 Task: Use LinkedIn's search filters to find people with the following criteria: Service category 'Software Testing', current company 'Trinity Life', title 'Retail worker', industry 'Oil, Gas, and Mining', and school 'National Institute of Fashion Technology Delhi'.
Action: Mouse moved to (677, 81)
Screenshot: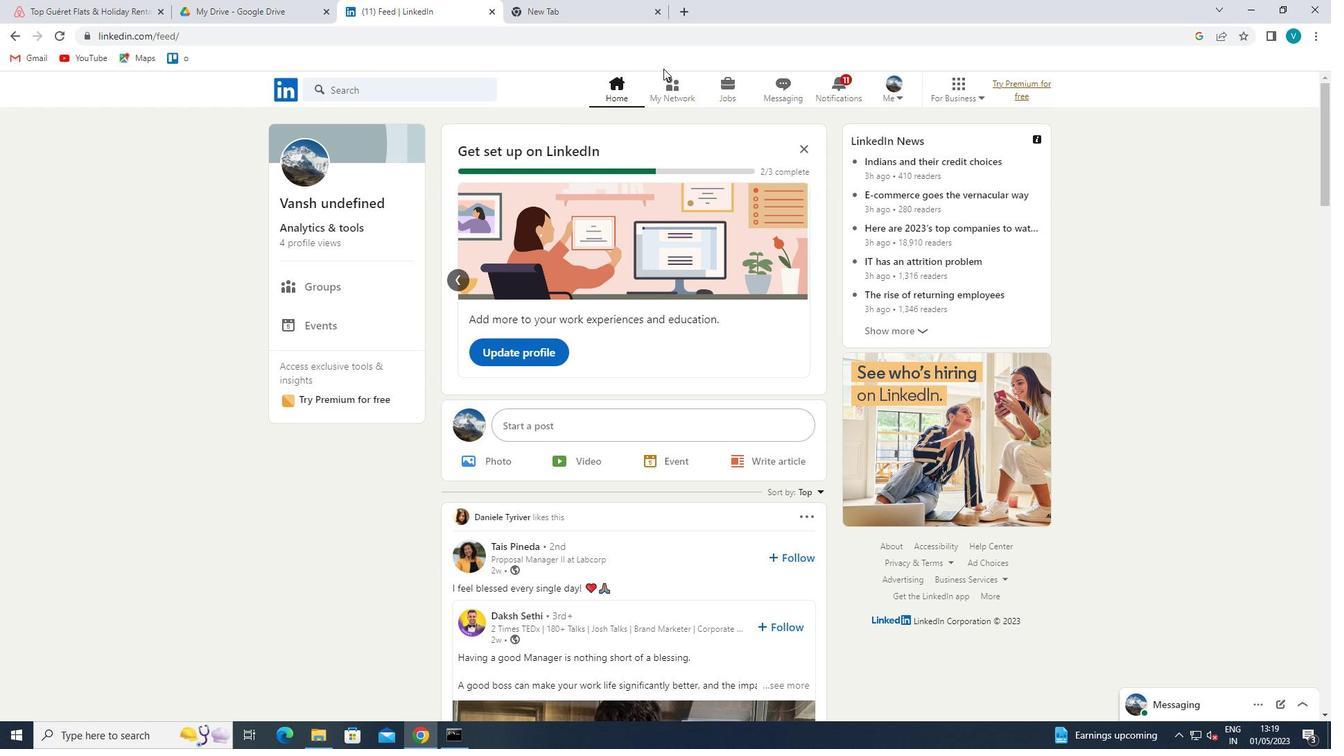 
Action: Mouse pressed left at (677, 81)
Screenshot: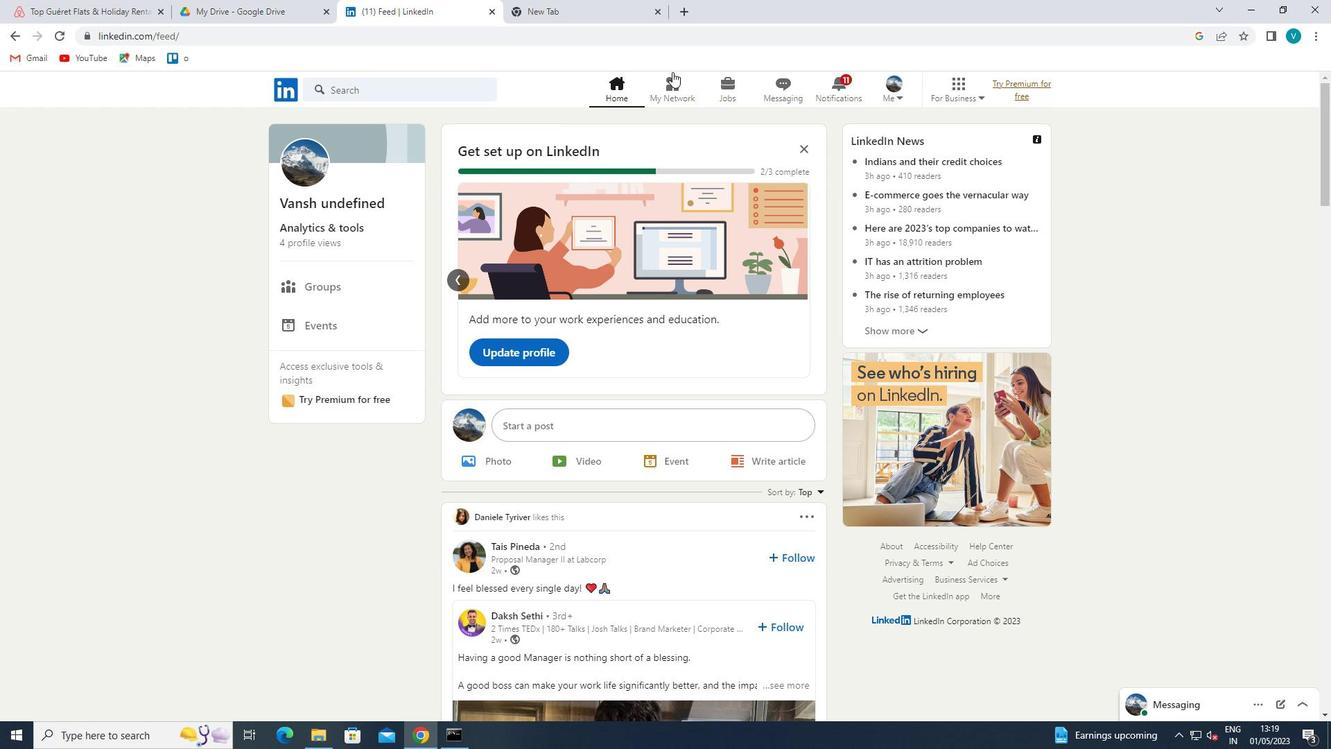 
Action: Mouse moved to (353, 167)
Screenshot: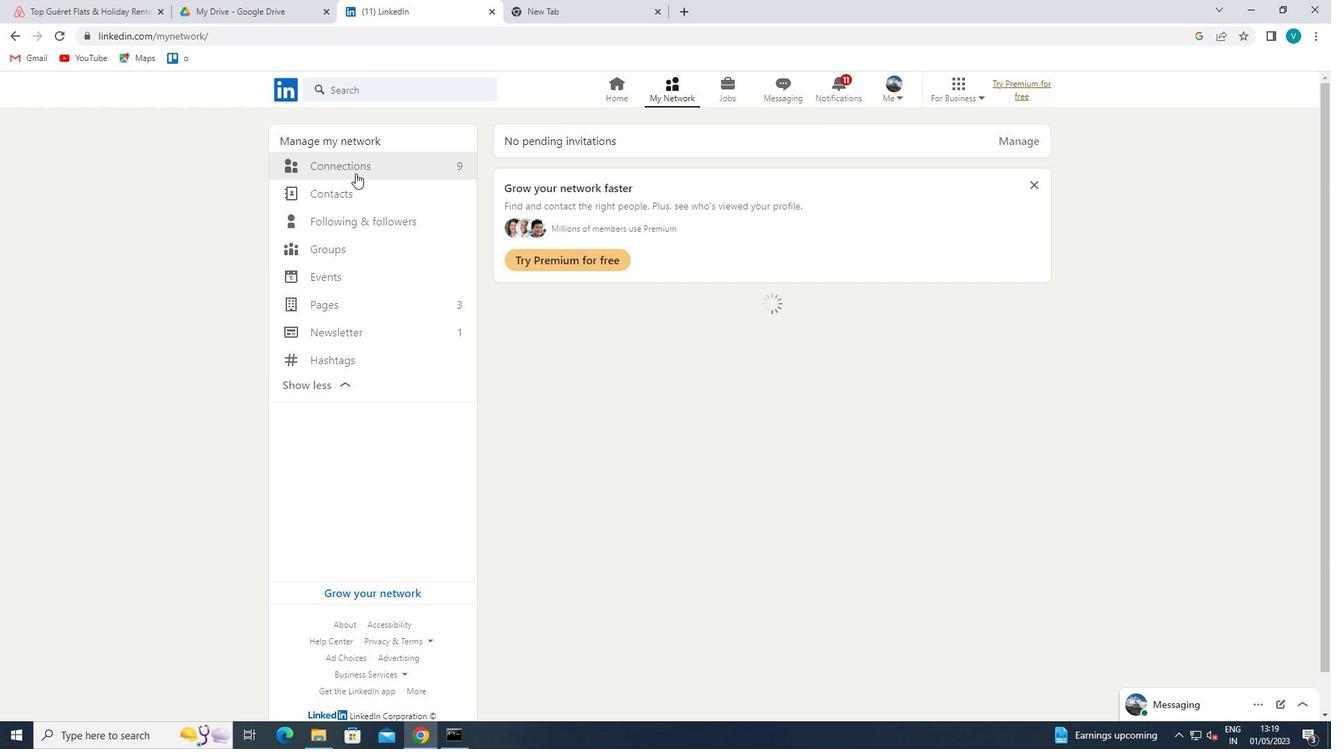 
Action: Mouse pressed left at (353, 167)
Screenshot: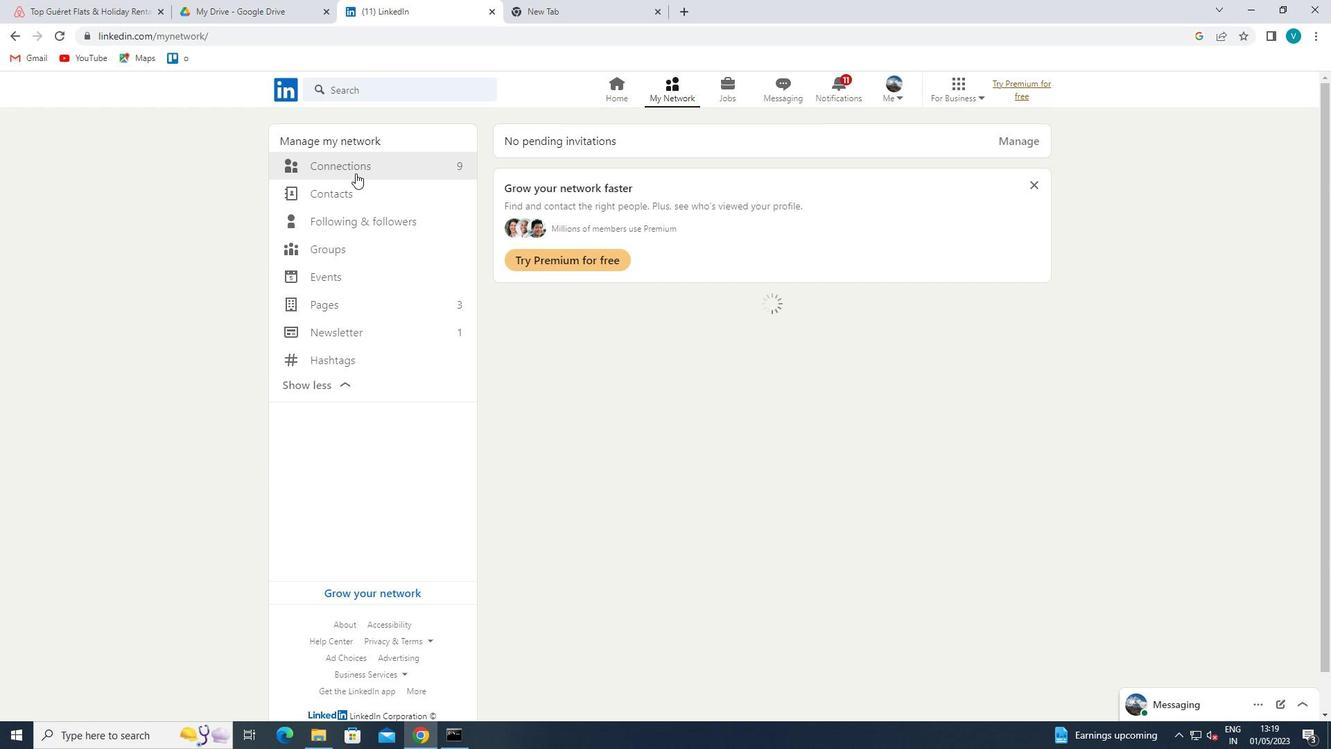
Action: Mouse moved to (785, 167)
Screenshot: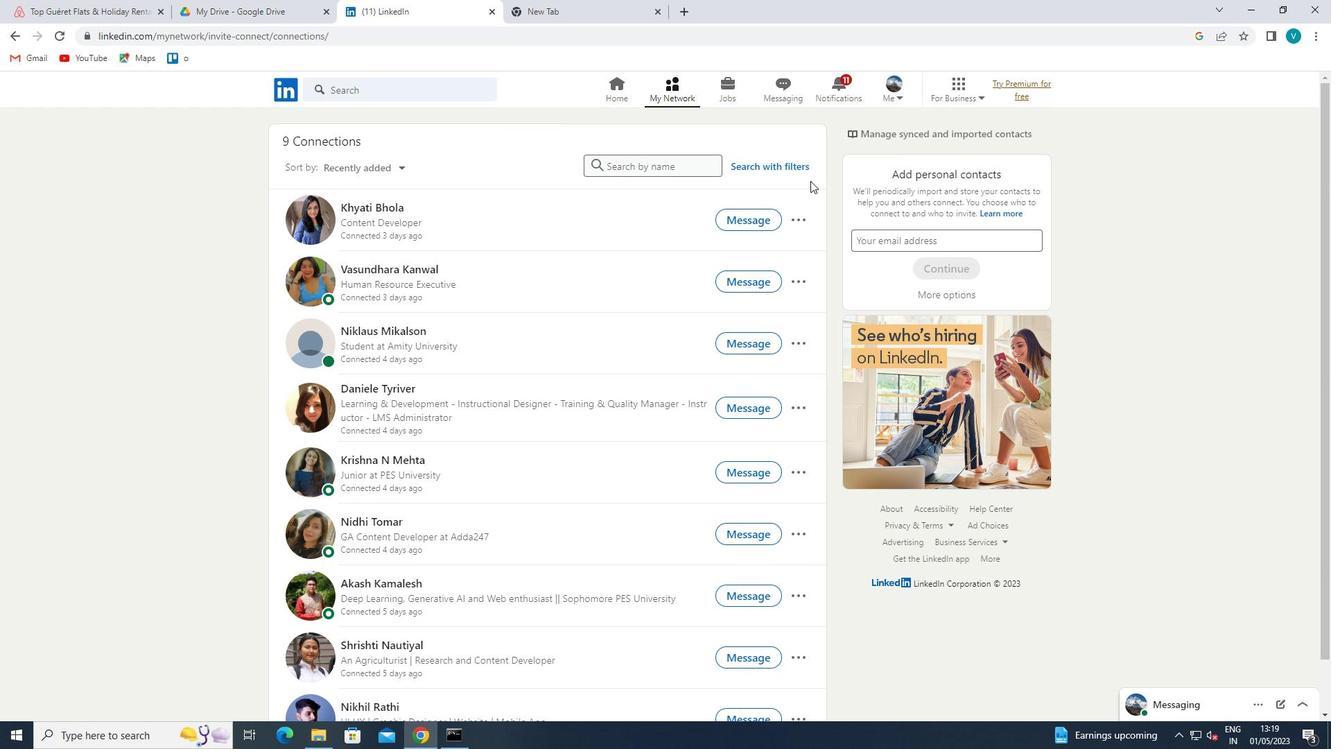 
Action: Mouse pressed left at (785, 167)
Screenshot: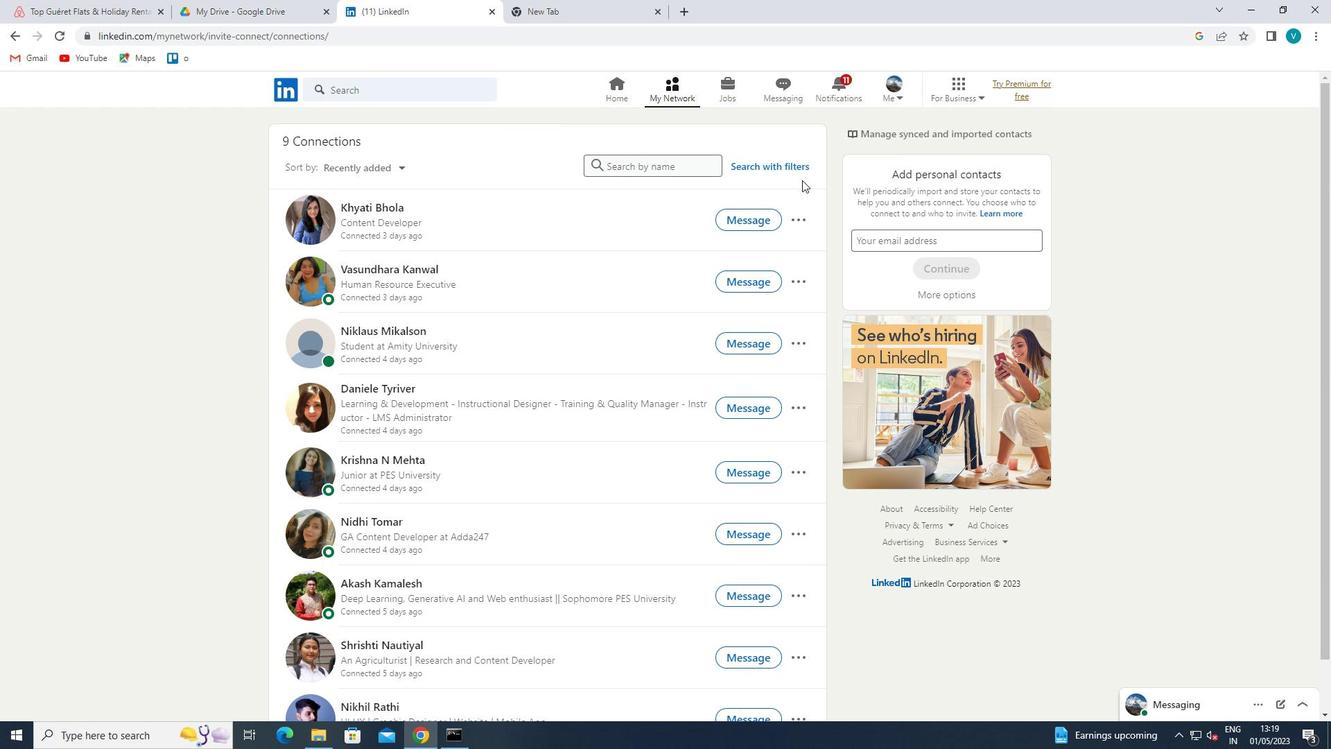 
Action: Mouse moved to (650, 125)
Screenshot: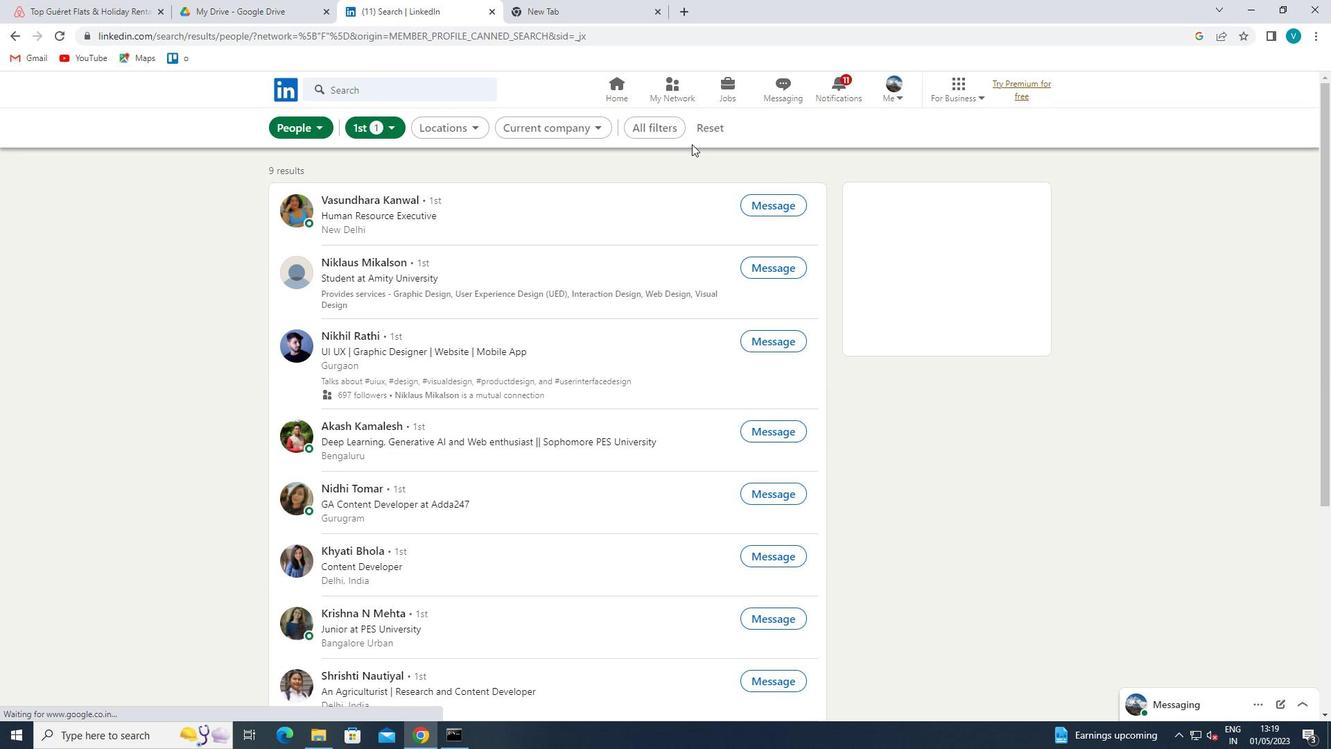 
Action: Mouse pressed left at (650, 125)
Screenshot: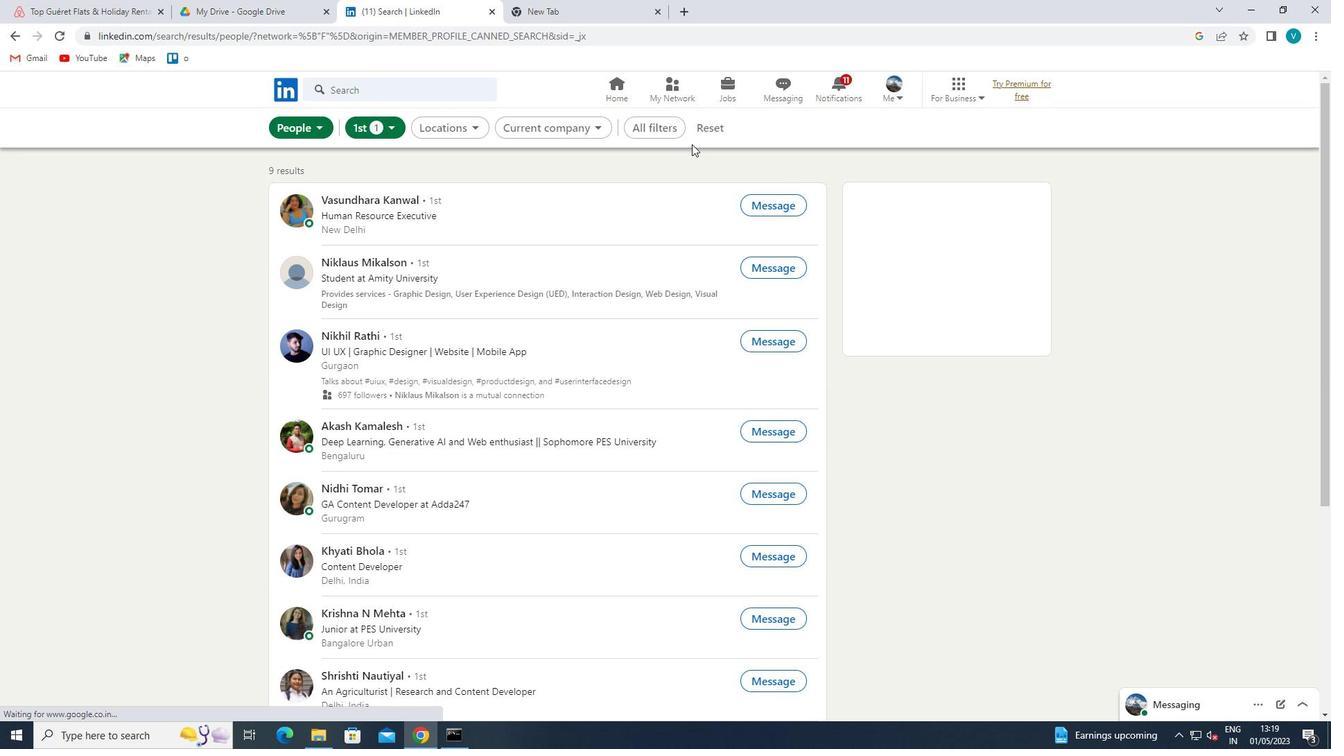 
Action: Mouse moved to (1107, 425)
Screenshot: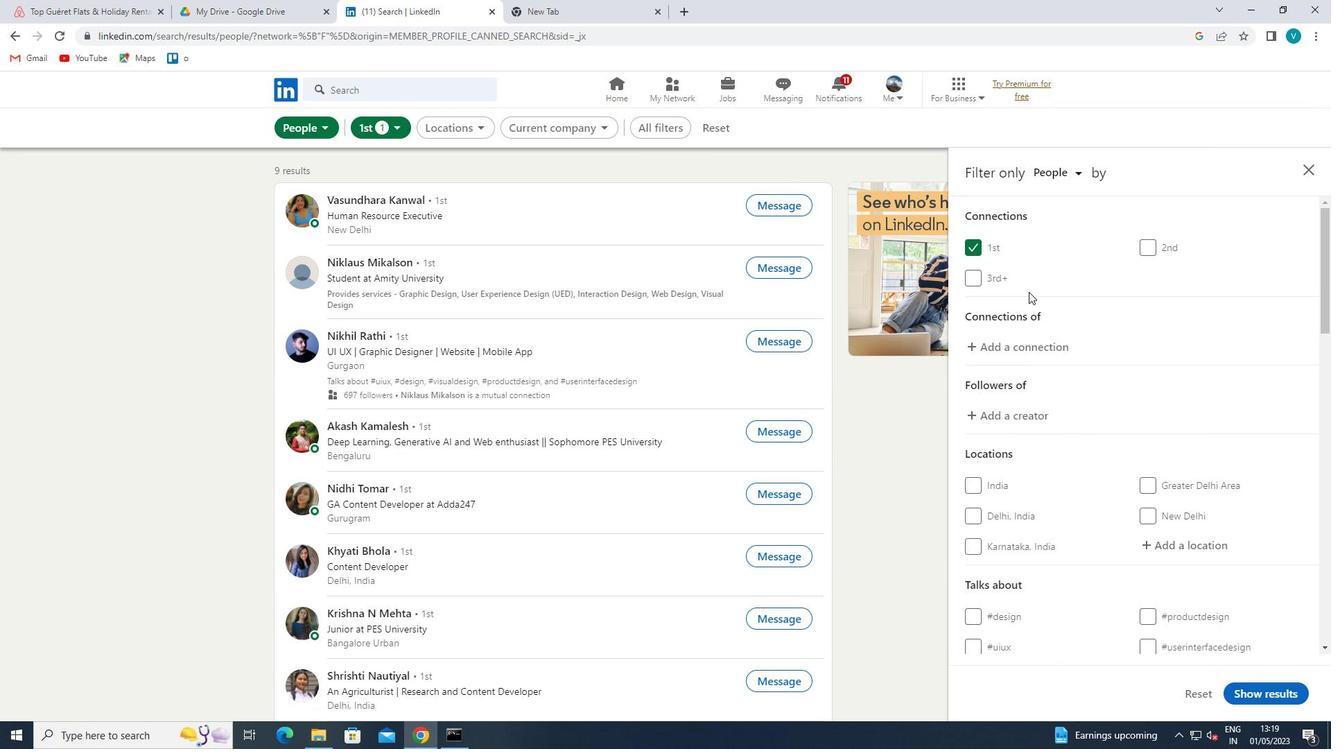 
Action: Mouse scrolled (1107, 425) with delta (0, 0)
Screenshot: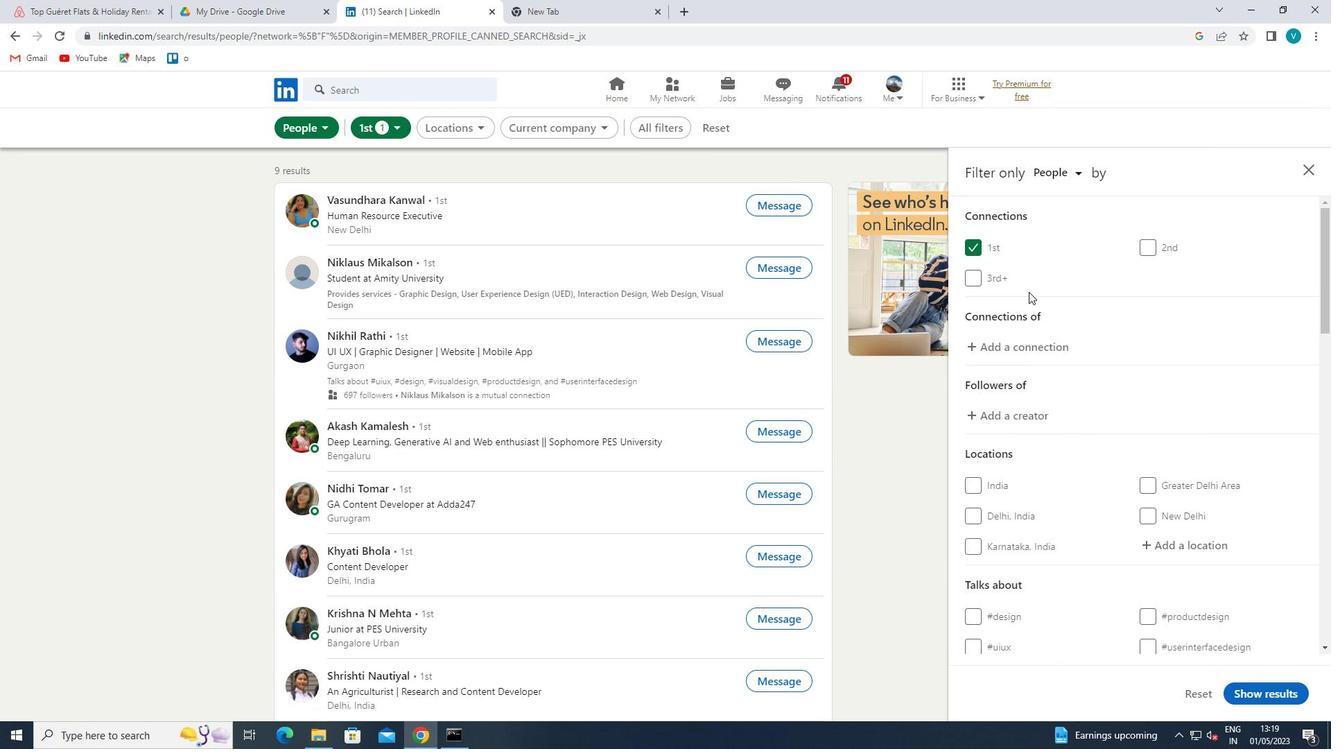 
Action: Mouse moved to (1111, 429)
Screenshot: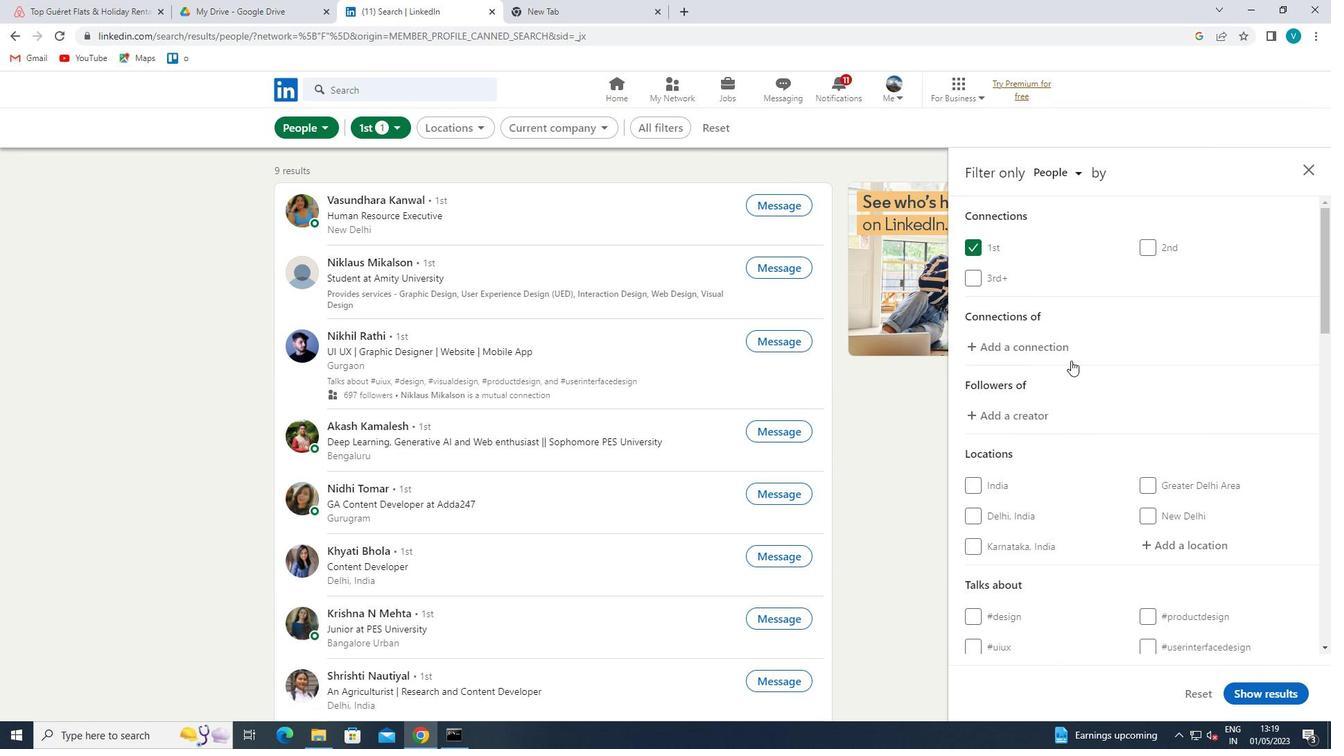
Action: Mouse scrolled (1111, 428) with delta (0, 0)
Screenshot: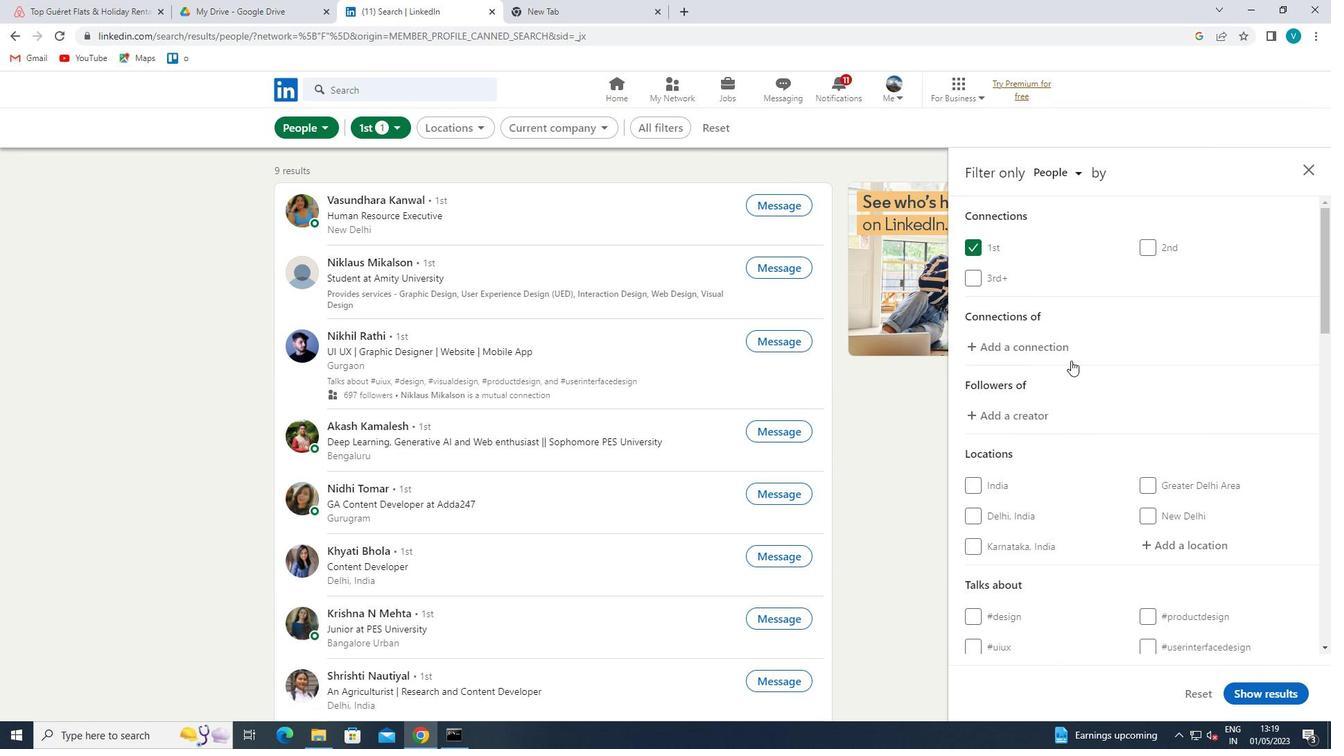 
Action: Mouse moved to (1182, 412)
Screenshot: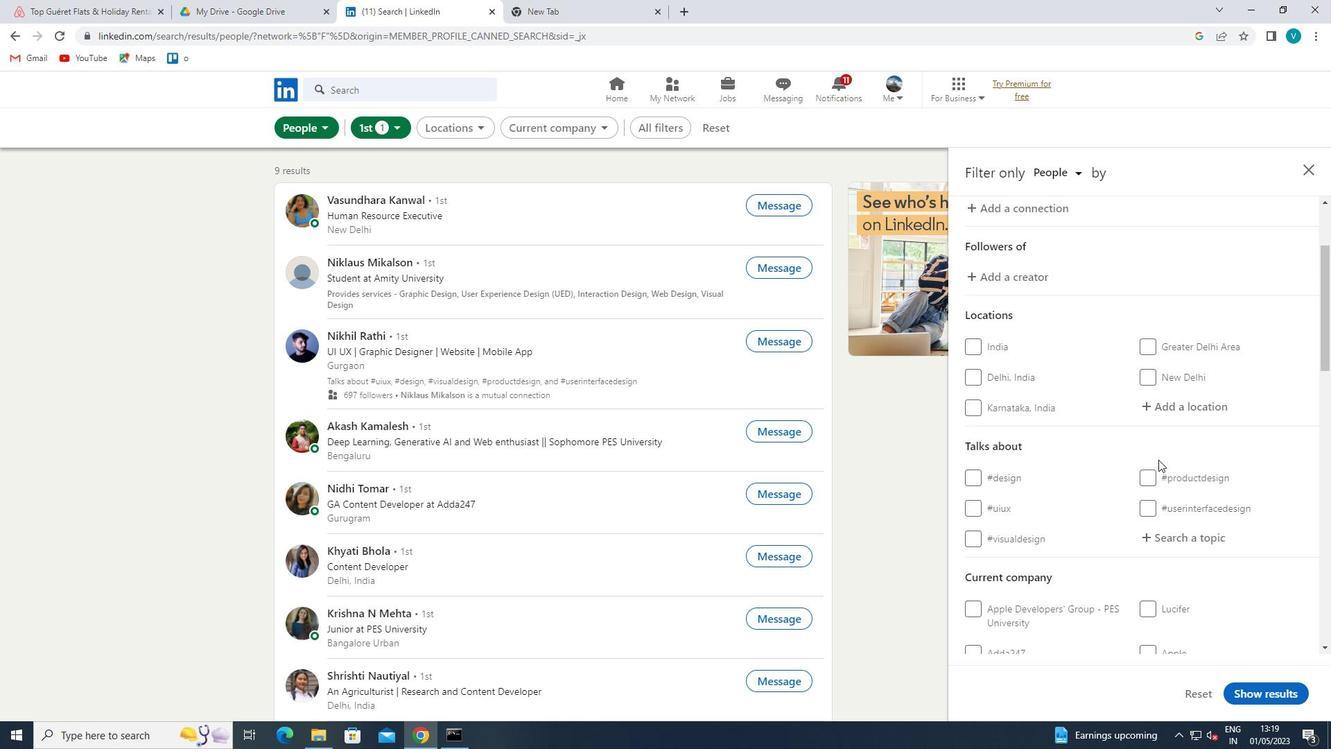 
Action: Mouse pressed left at (1182, 412)
Screenshot: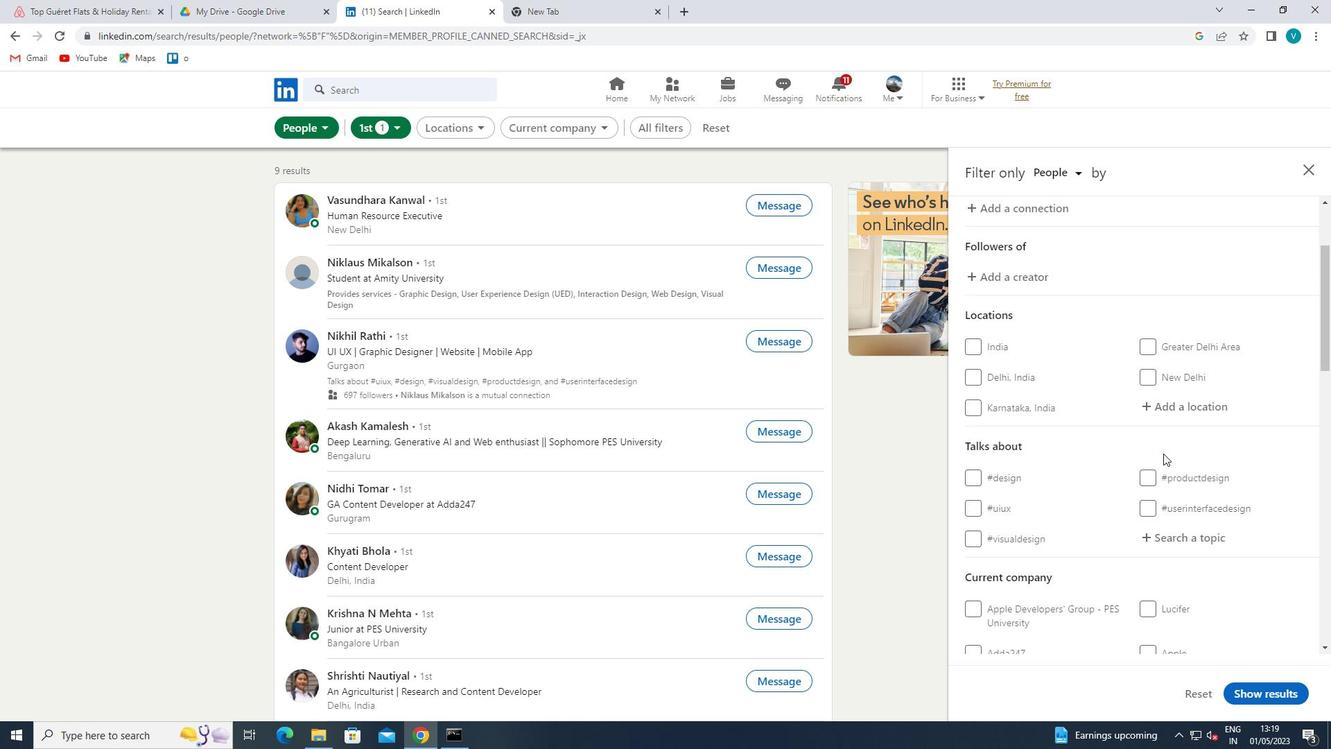 
Action: Mouse moved to (529, 226)
Screenshot: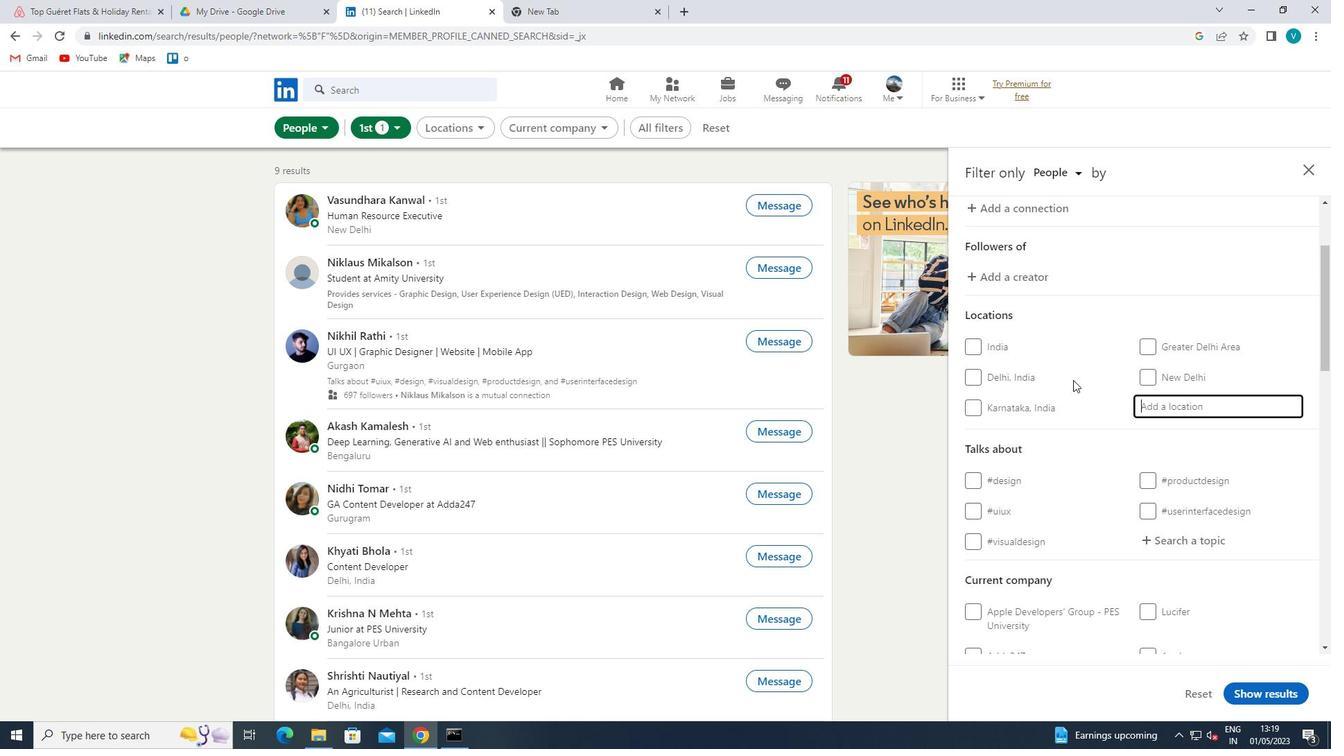 
Action: Key pressed <Key.shift>LANGZ<Key.backspace>XIANG<Key.space>
Screenshot: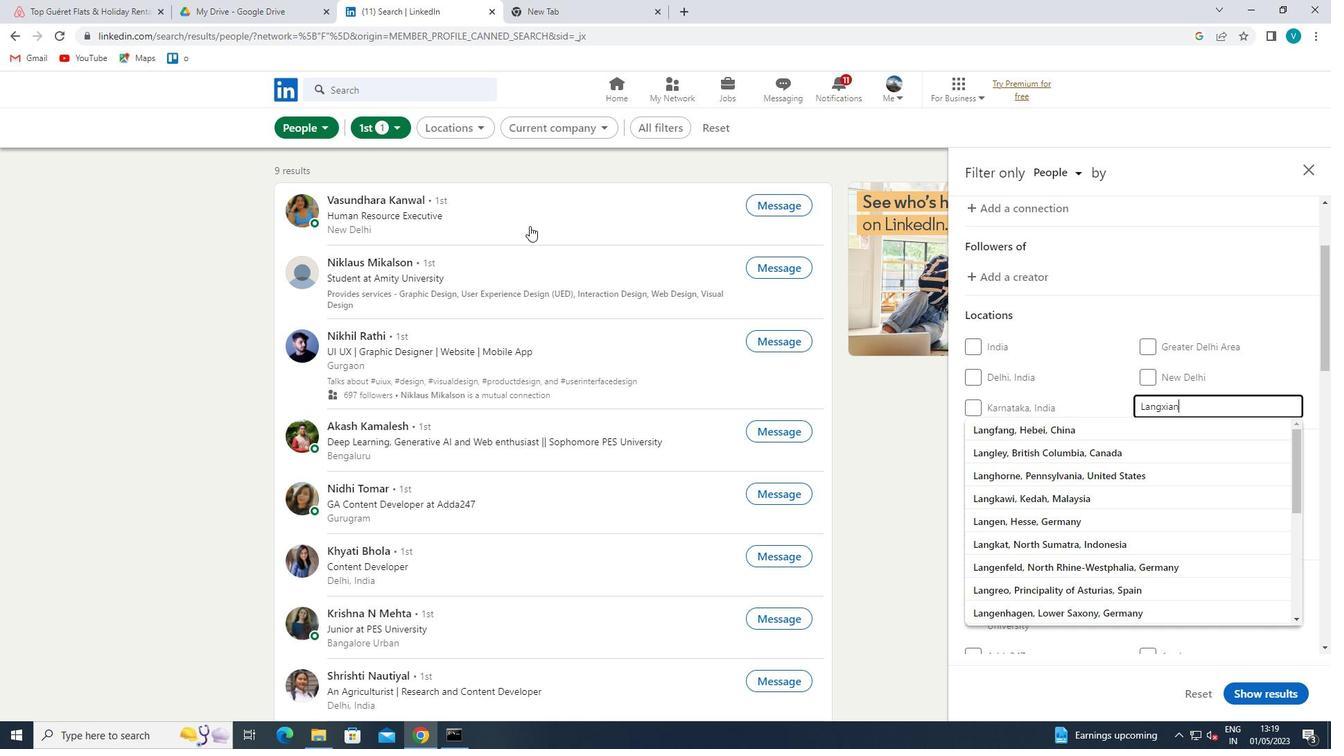 
Action: Mouse moved to (1102, 417)
Screenshot: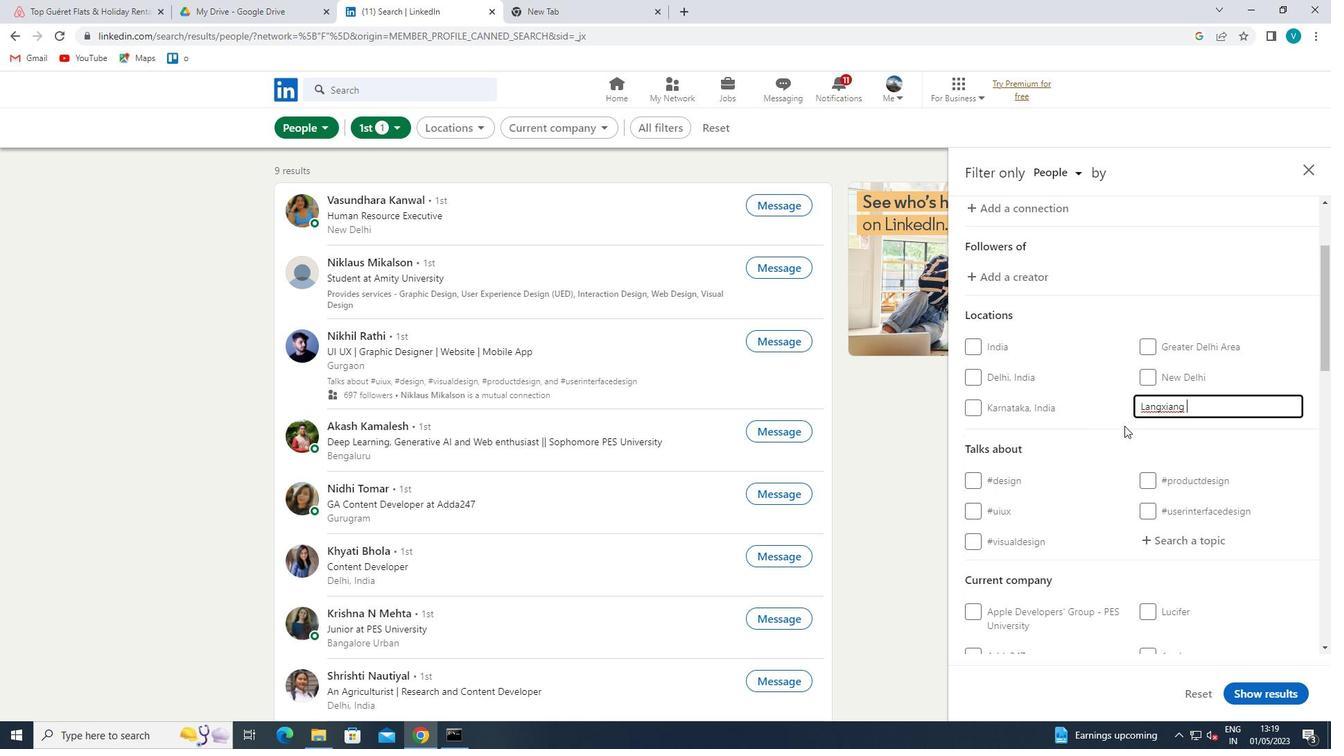 
Action: Mouse pressed left at (1102, 417)
Screenshot: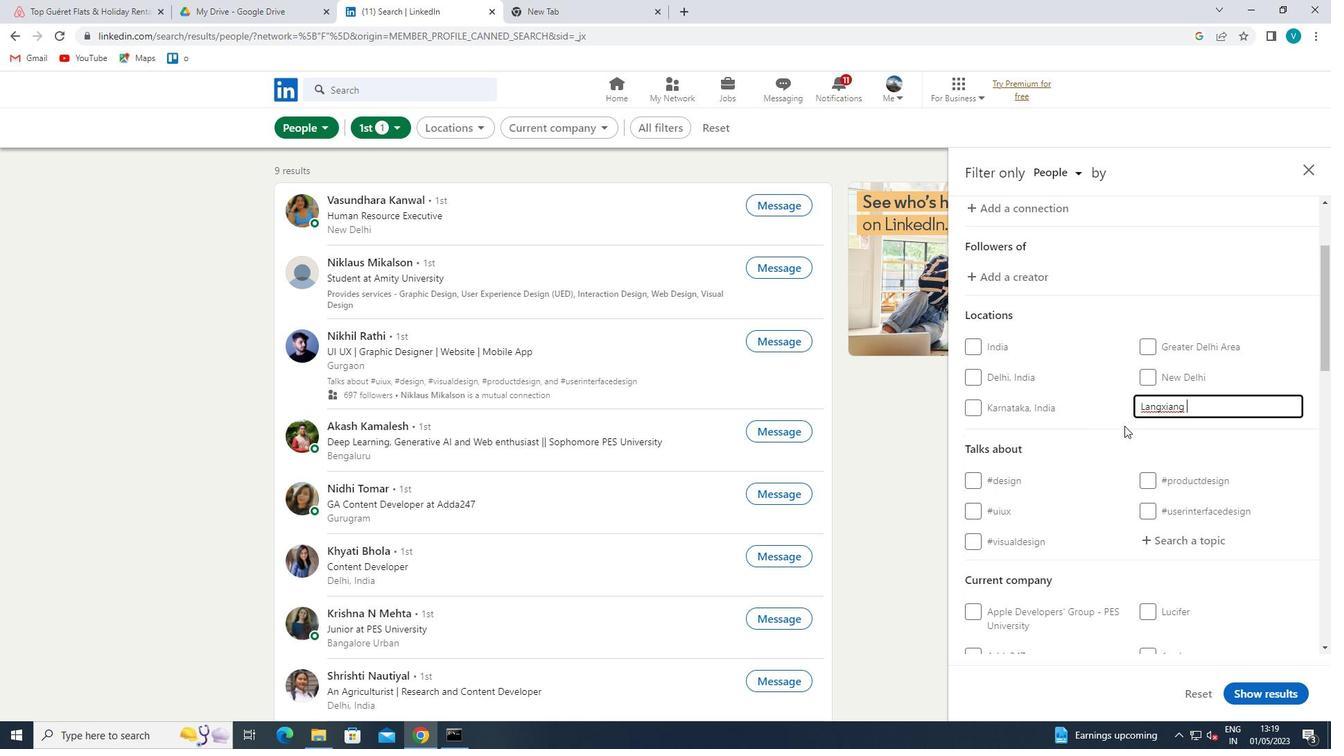 
Action: Mouse moved to (1147, 398)
Screenshot: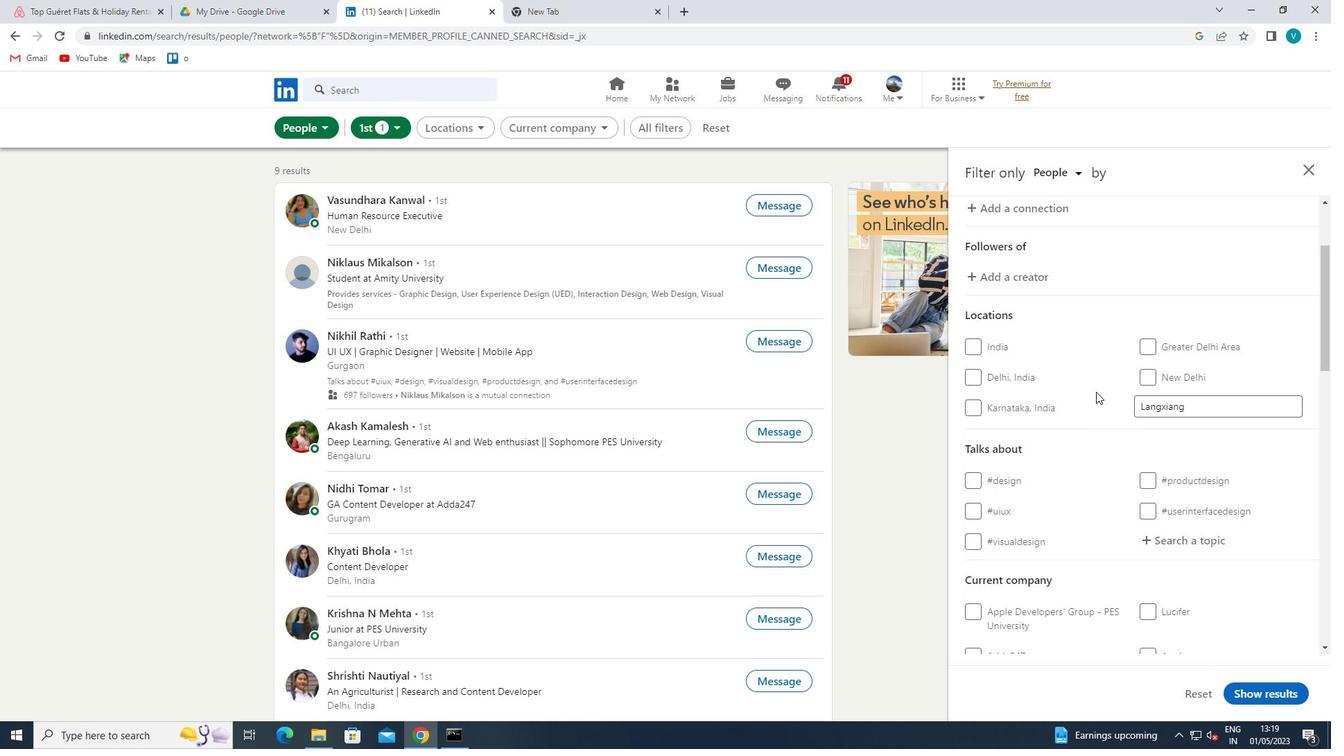 
Action: Mouse scrolled (1147, 397) with delta (0, 0)
Screenshot: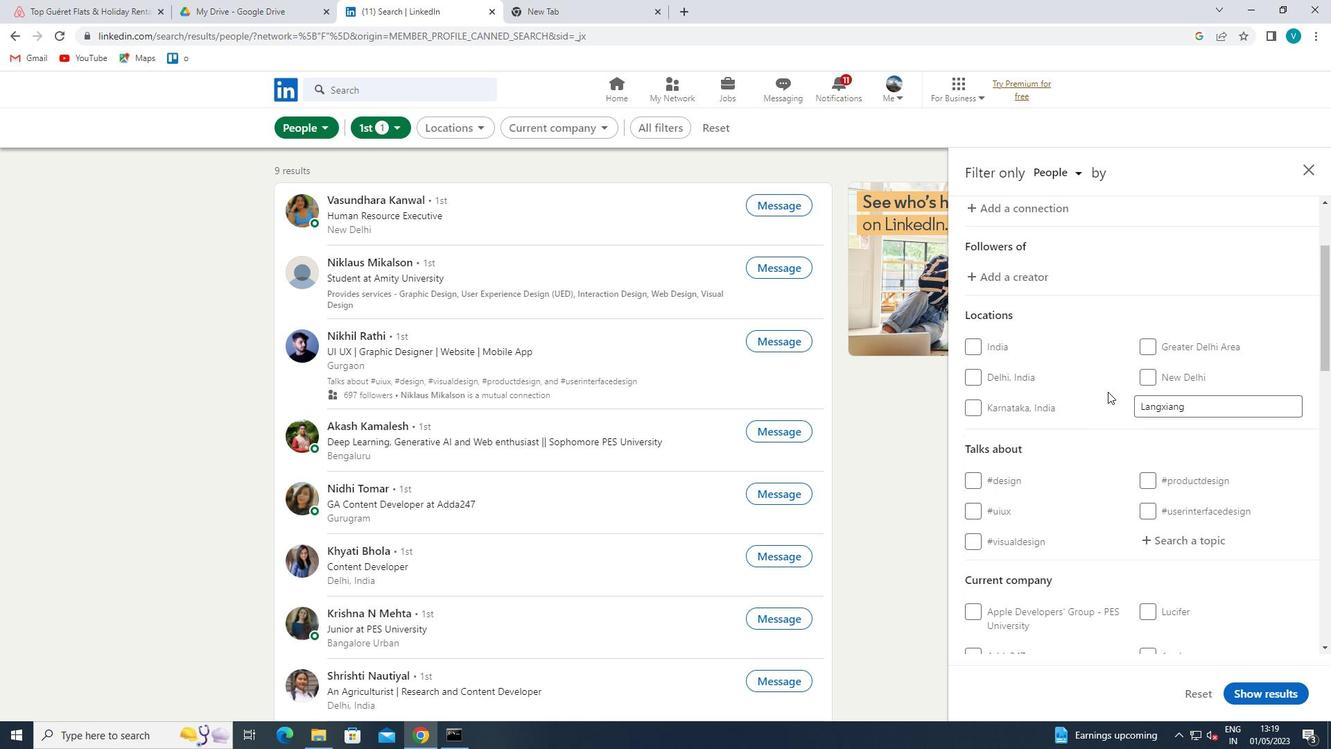 
Action: Mouse scrolled (1147, 397) with delta (0, 0)
Screenshot: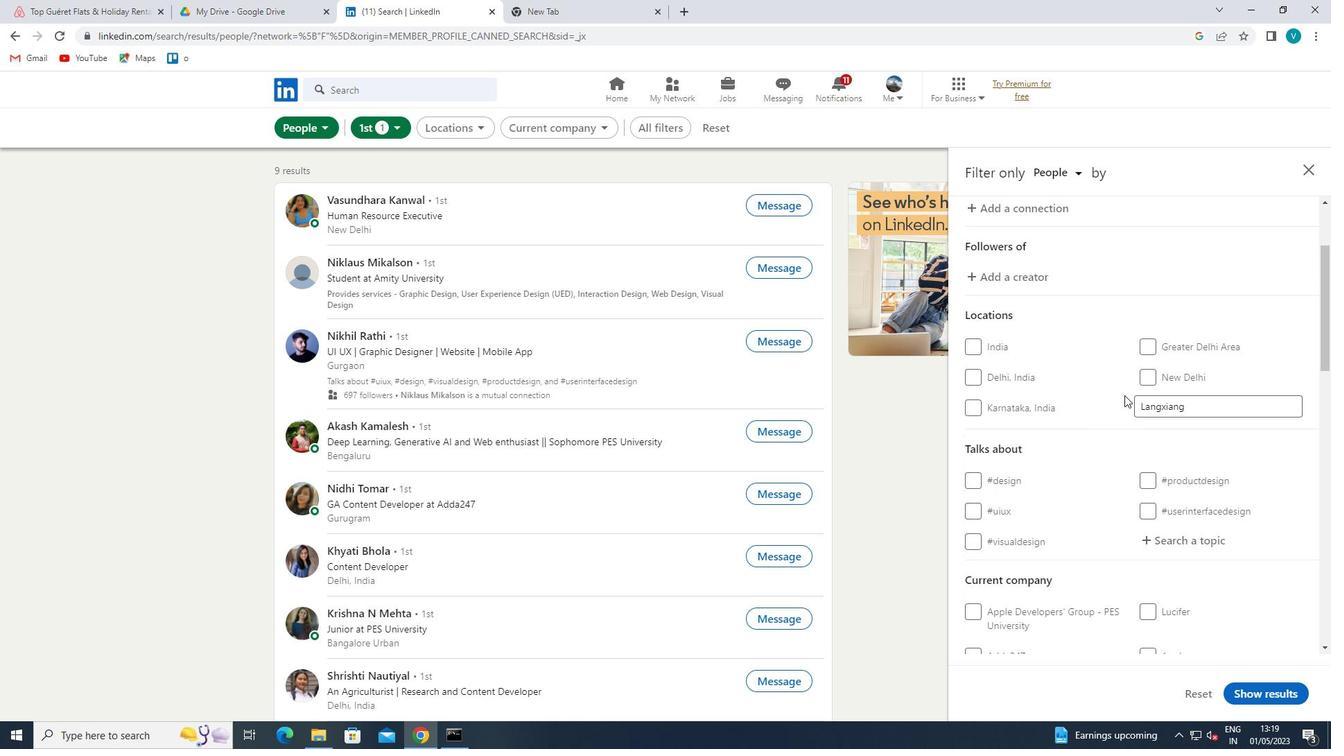 
Action: Mouse moved to (1155, 407)
Screenshot: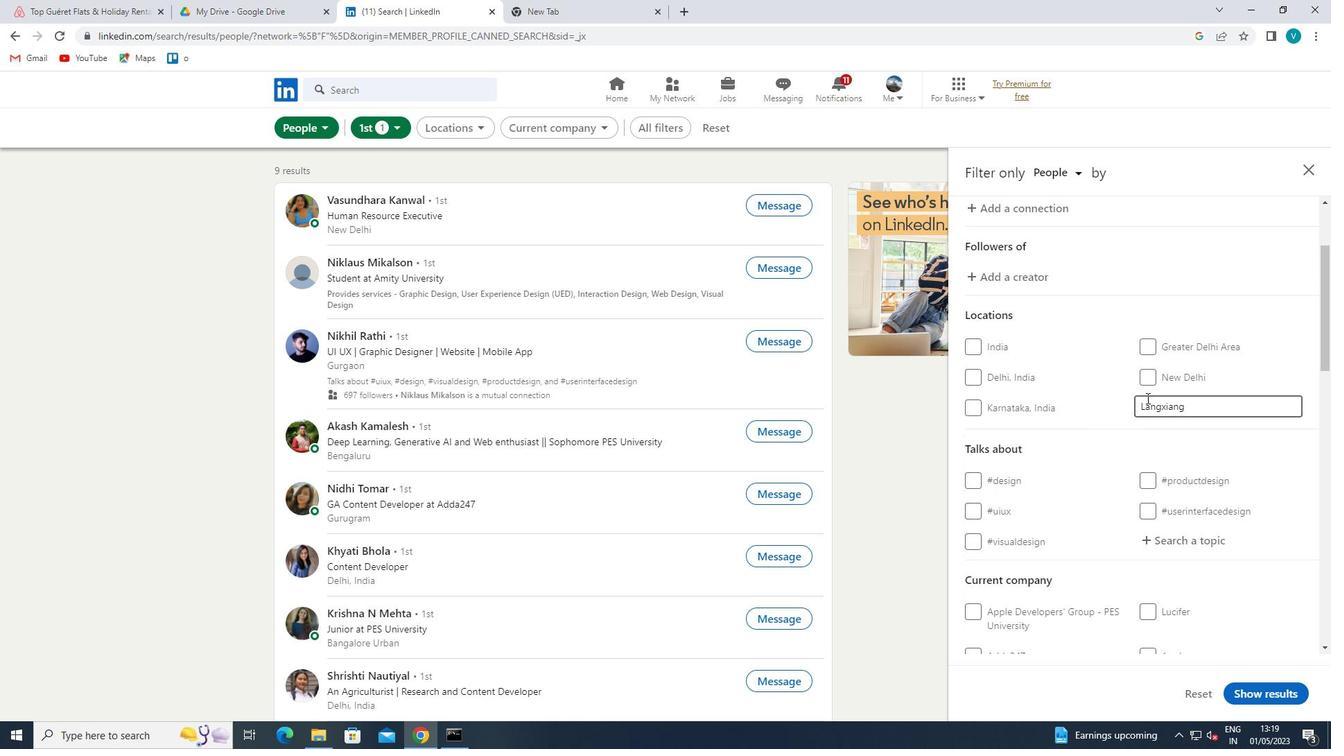 
Action: Mouse scrolled (1155, 406) with delta (0, 0)
Screenshot: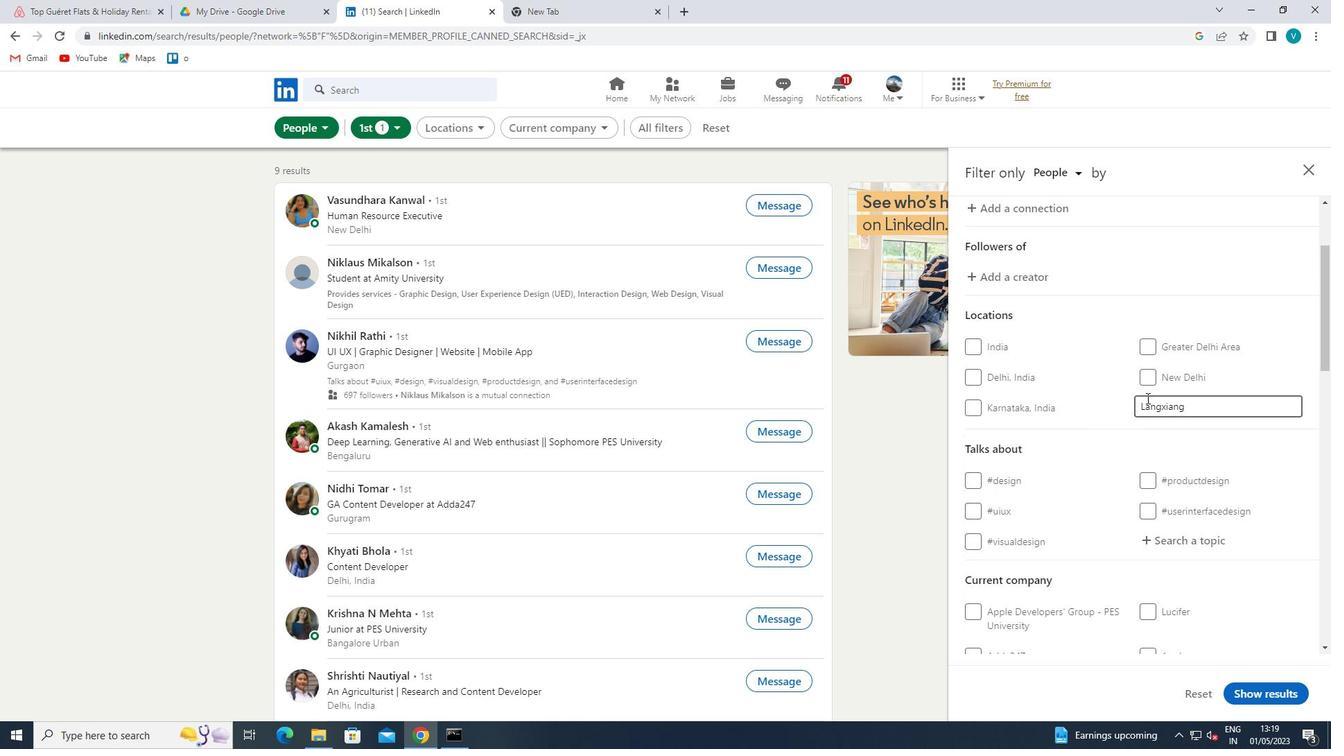 
Action: Mouse moved to (1203, 330)
Screenshot: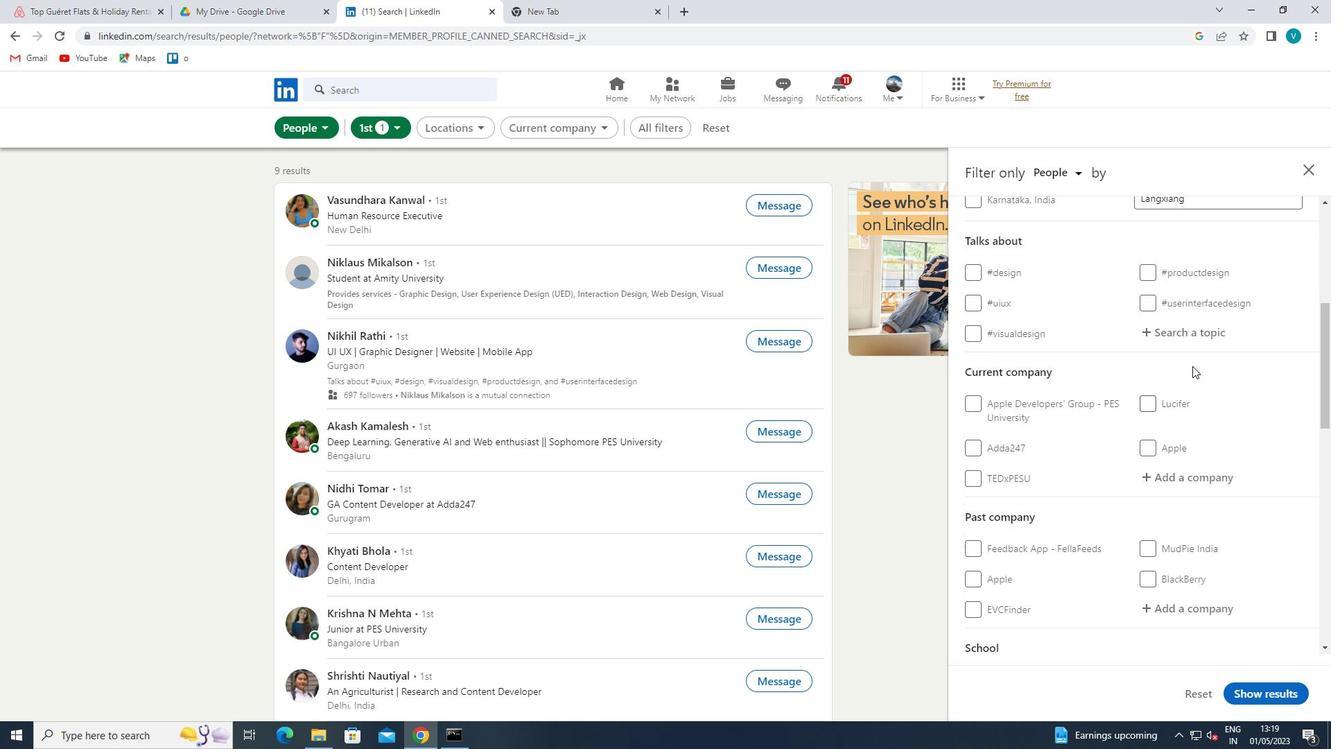 
Action: Mouse pressed left at (1203, 330)
Screenshot: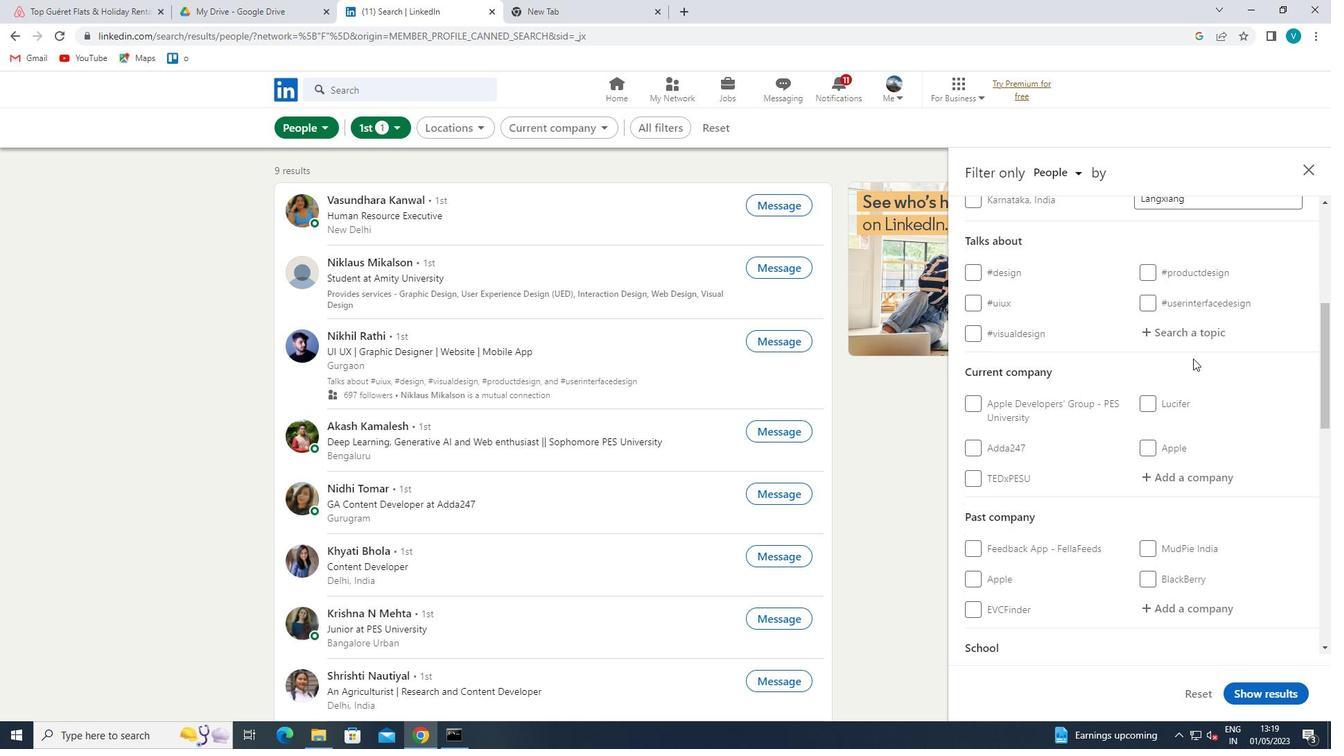 
Action: Mouse moved to (1083, 294)
Screenshot: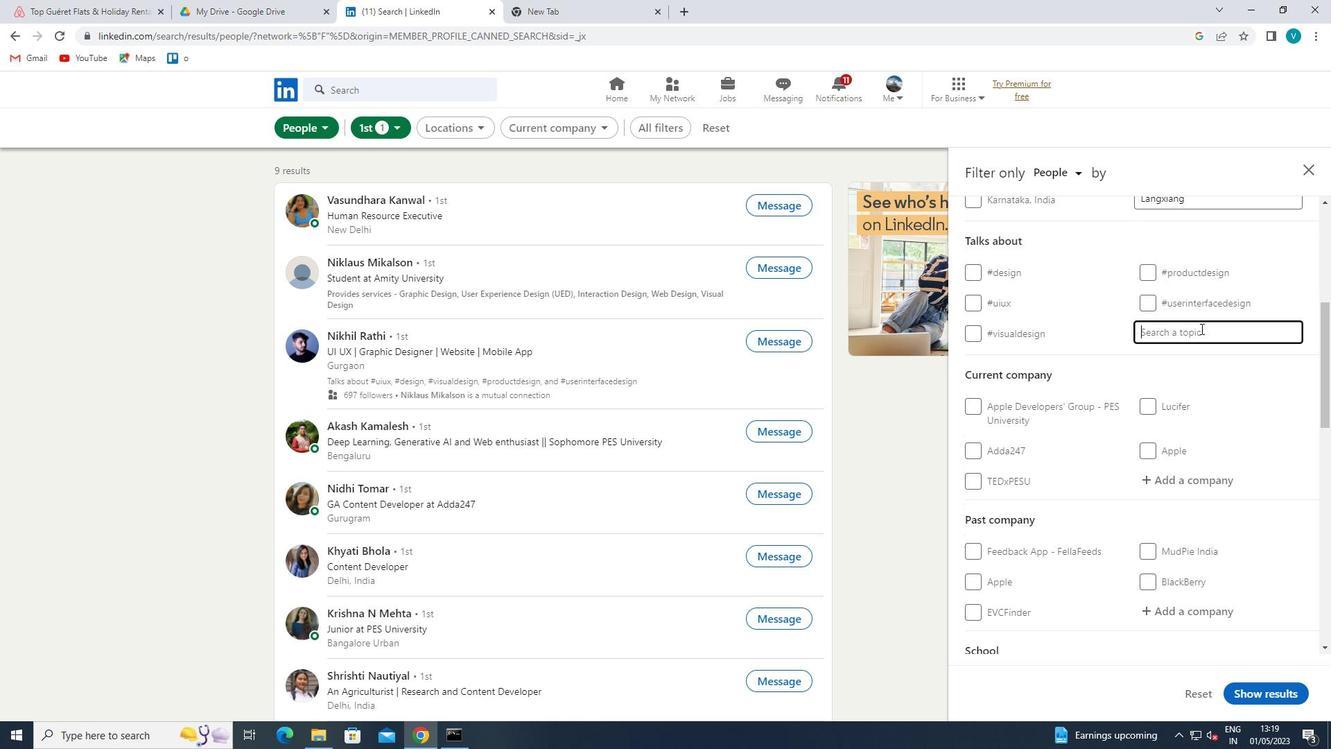 
Action: Key pressed <Key.shift>#<Key.shift>PROFESSIONAL<Key.space>
Screenshot: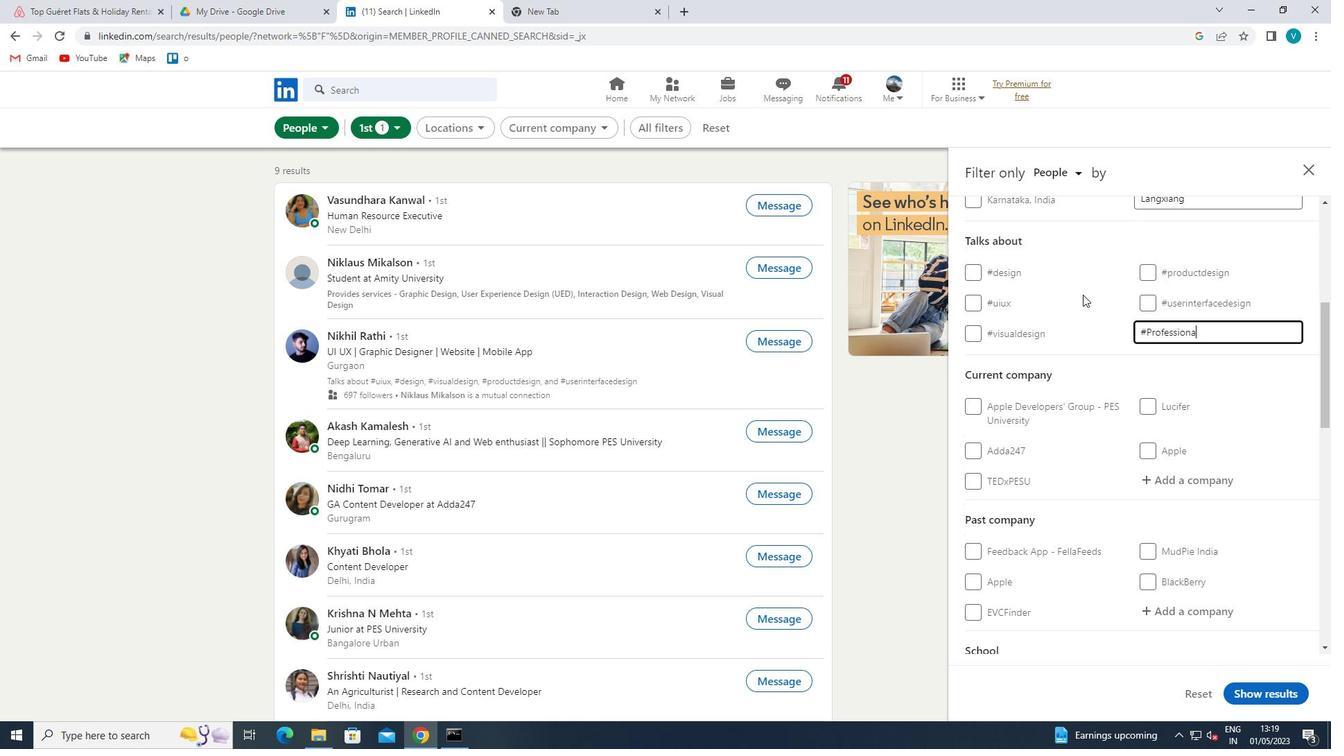 
Action: Mouse moved to (1074, 329)
Screenshot: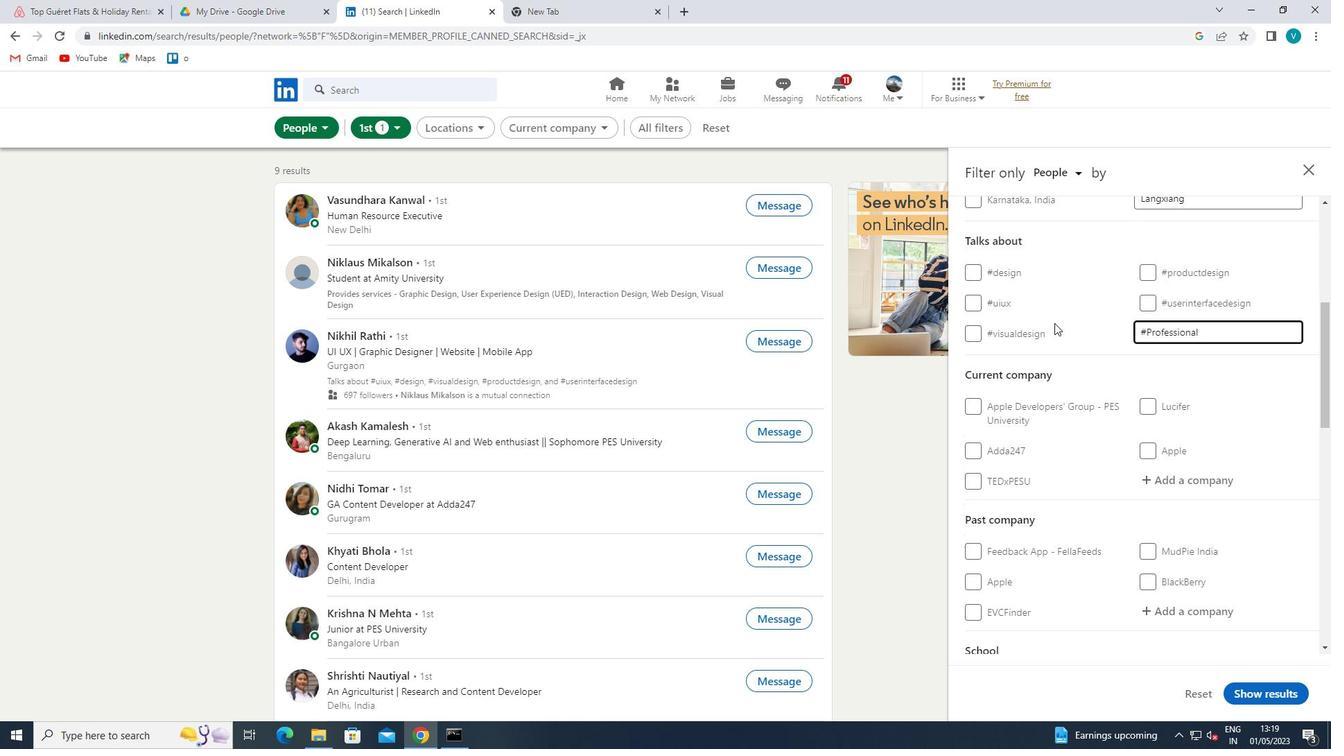 
Action: Mouse pressed left at (1074, 329)
Screenshot: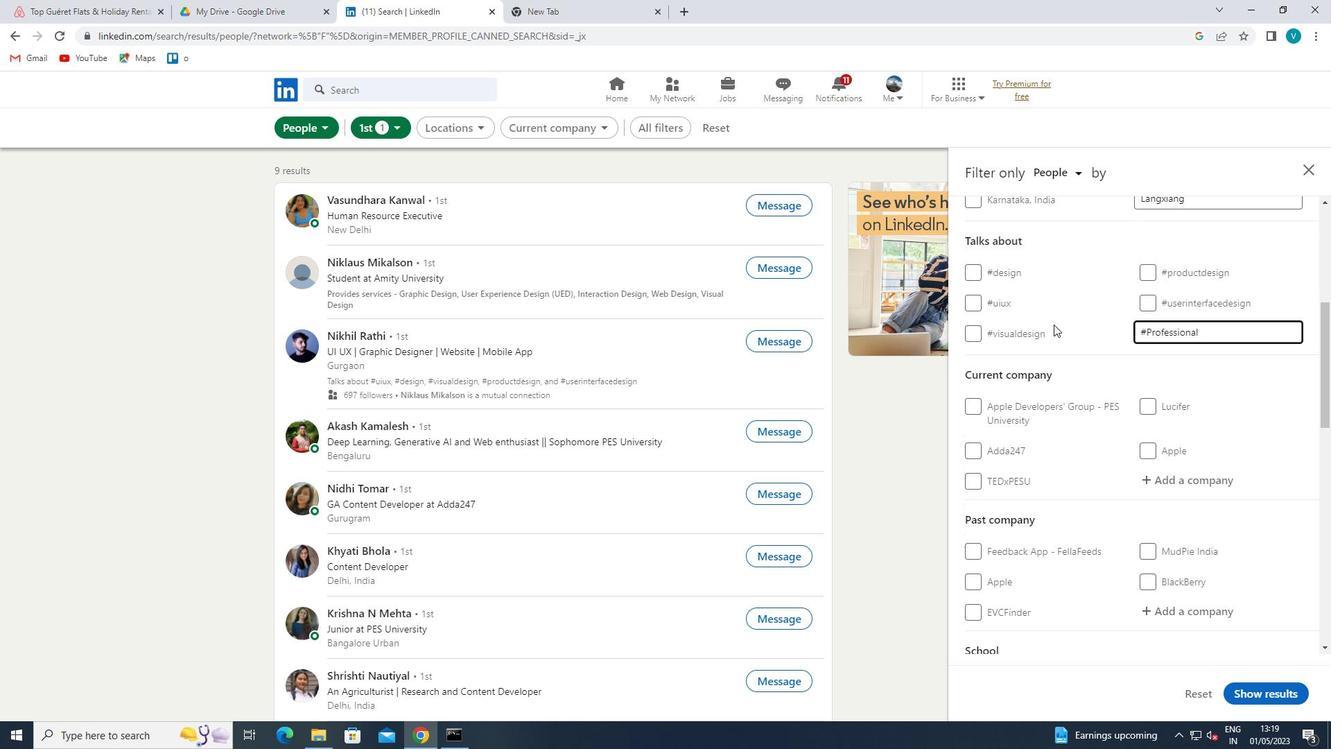 
Action: Mouse moved to (1081, 330)
Screenshot: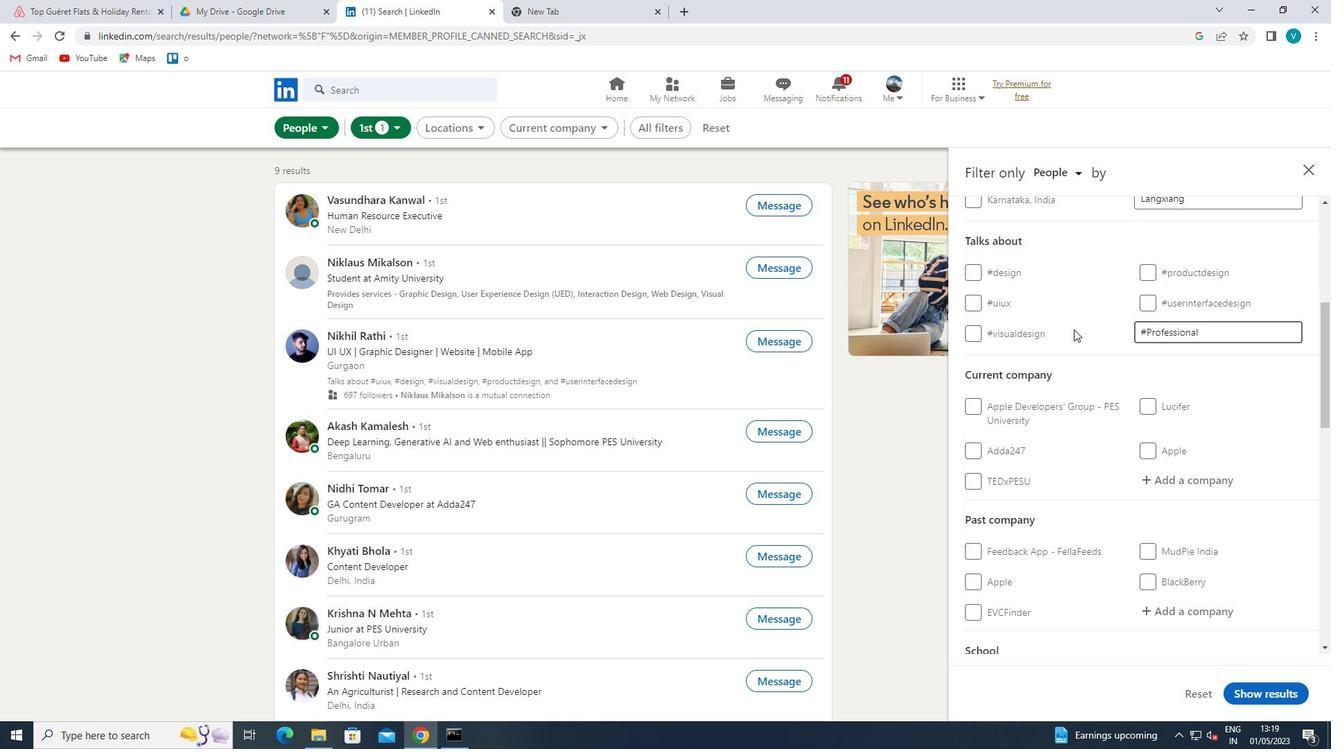 
Action: Mouse scrolled (1081, 330) with delta (0, 0)
Screenshot: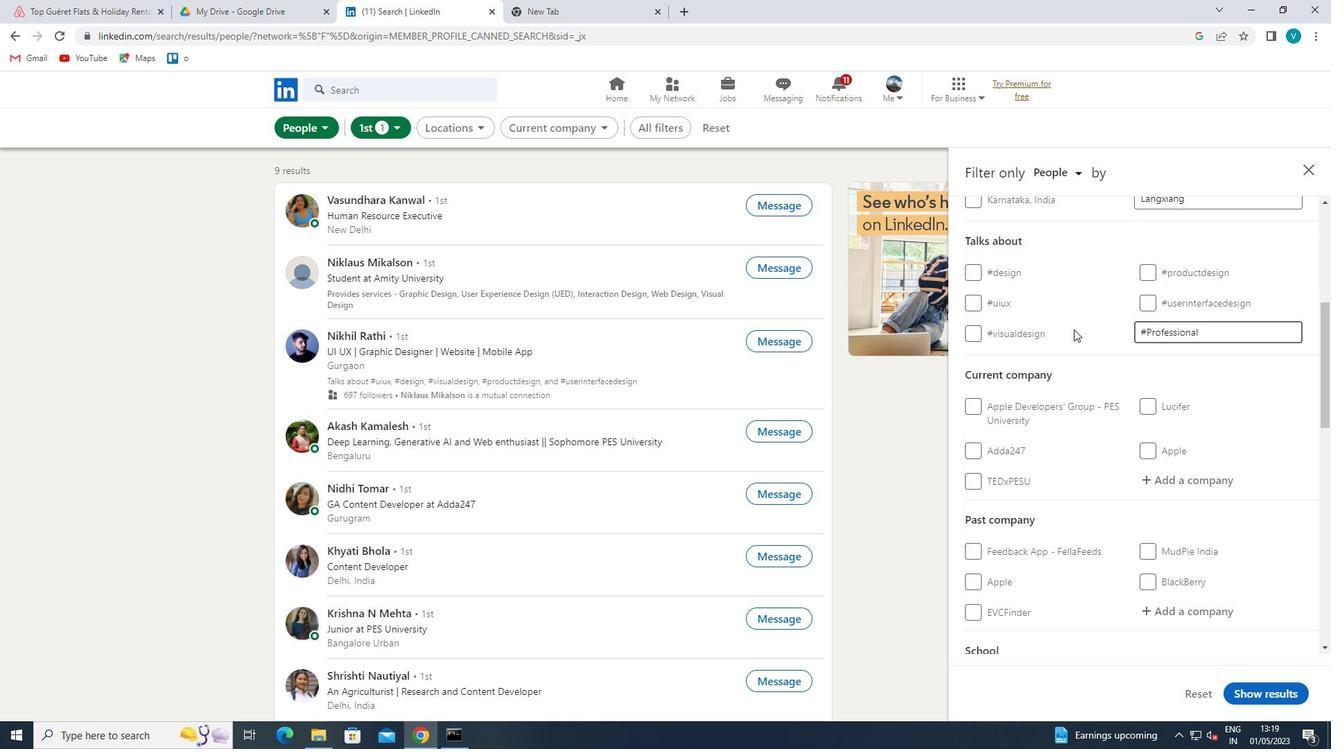 
Action: Mouse moved to (1082, 330)
Screenshot: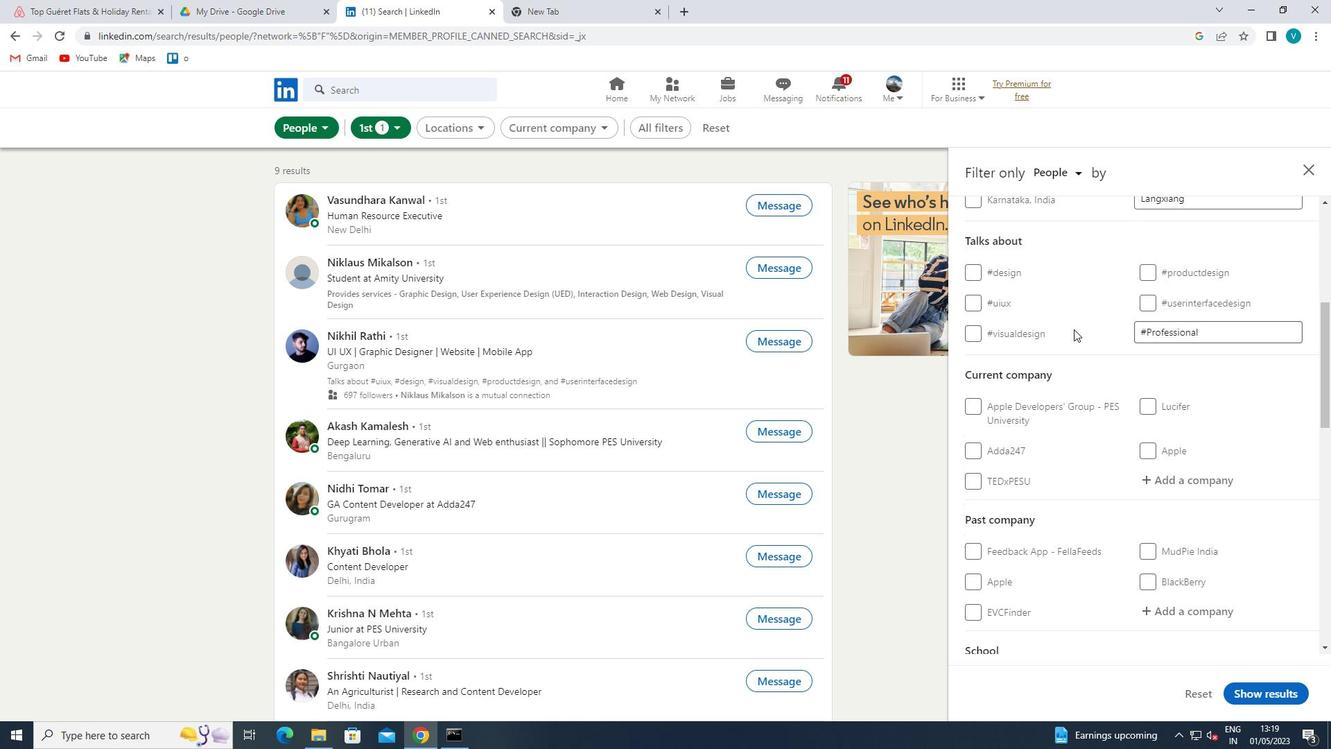 
Action: Mouse scrolled (1082, 330) with delta (0, 0)
Screenshot: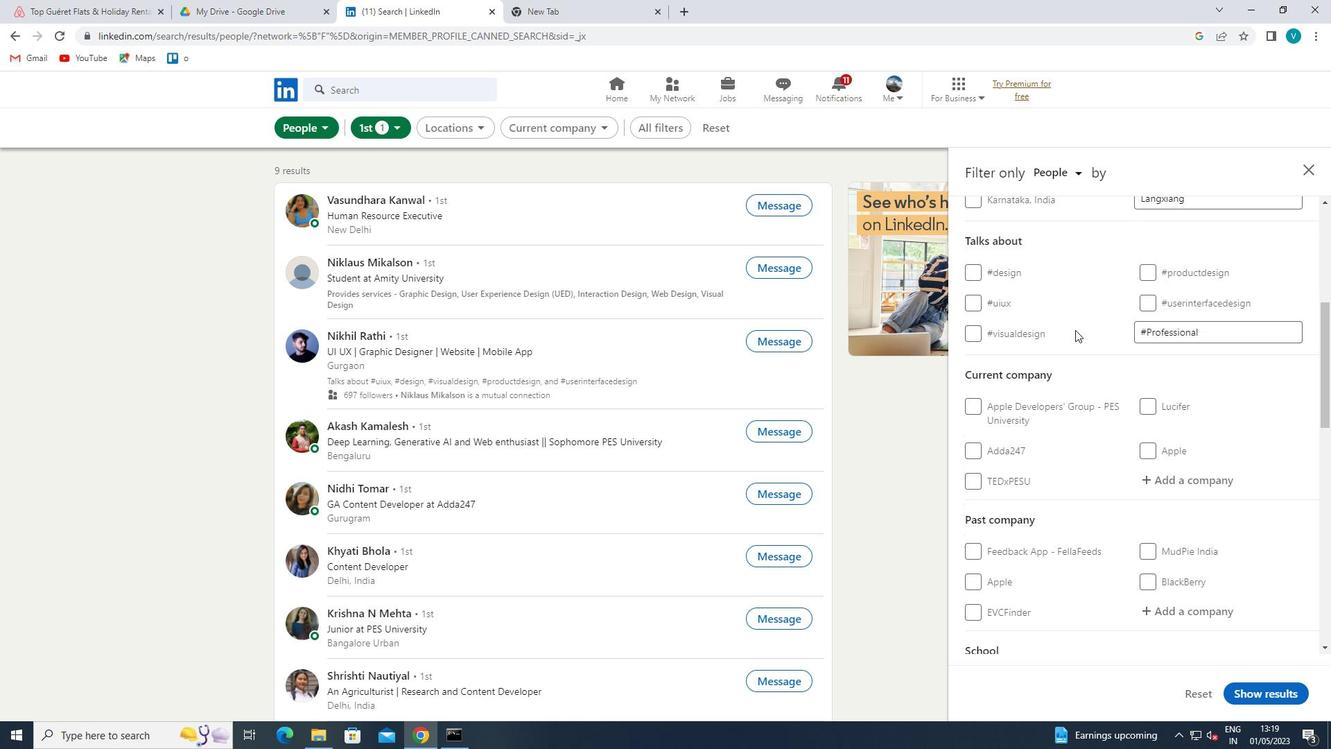 
Action: Mouse moved to (1217, 330)
Screenshot: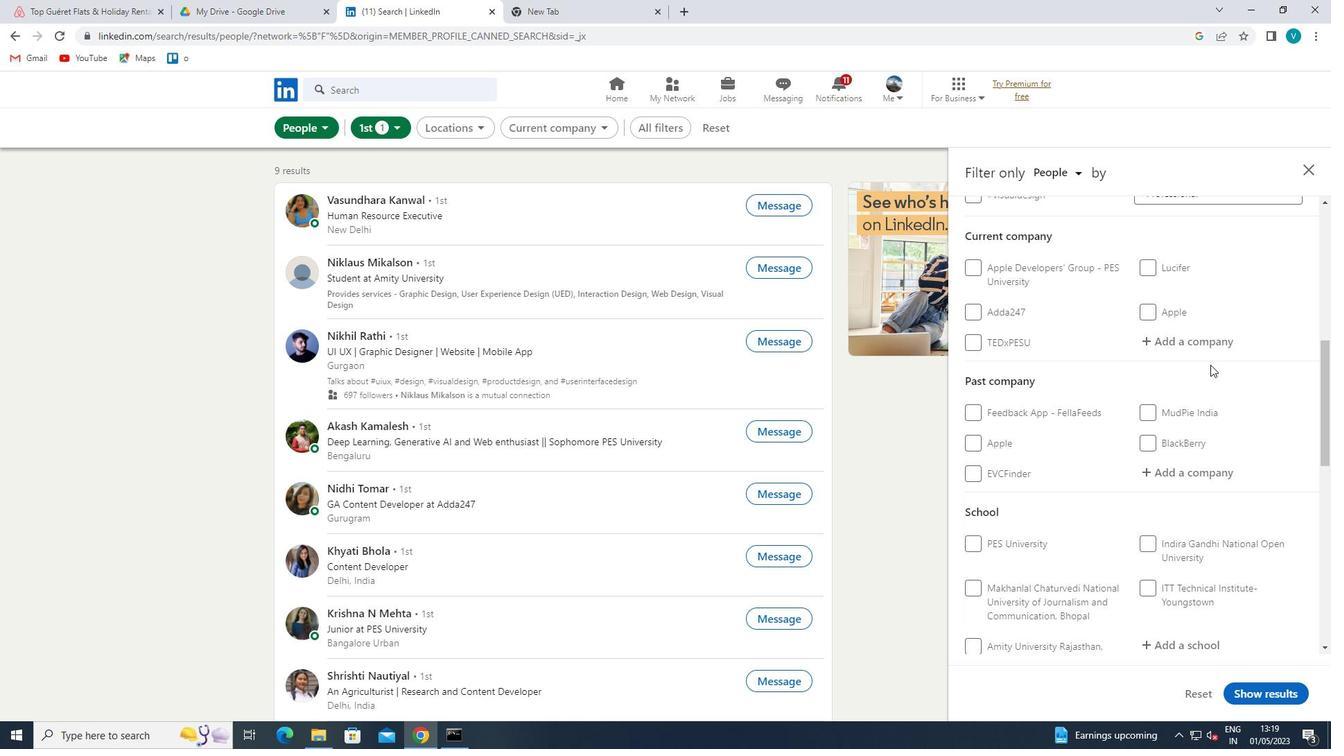 
Action: Mouse pressed left at (1217, 330)
Screenshot: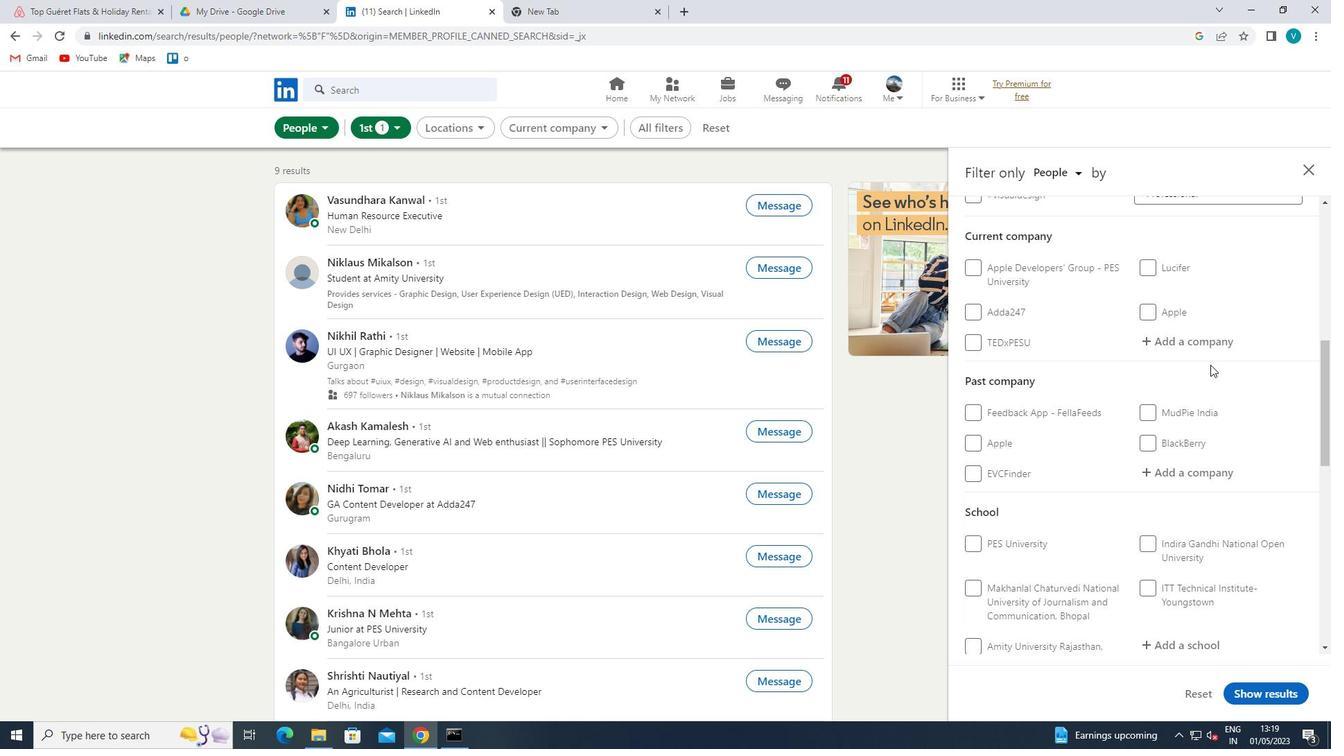 
Action: Mouse moved to (1190, 321)
Screenshot: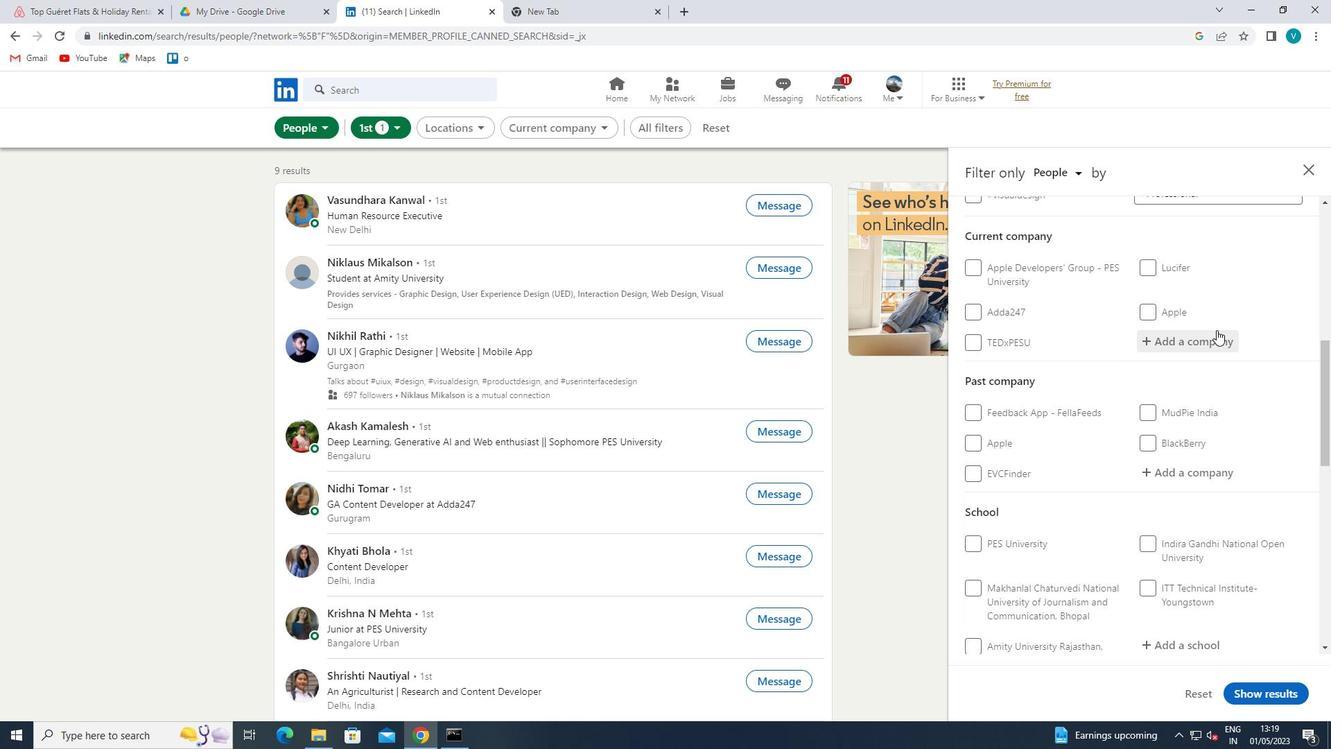 
Action: Key pressed <Key.shift>TRINTY
Screenshot: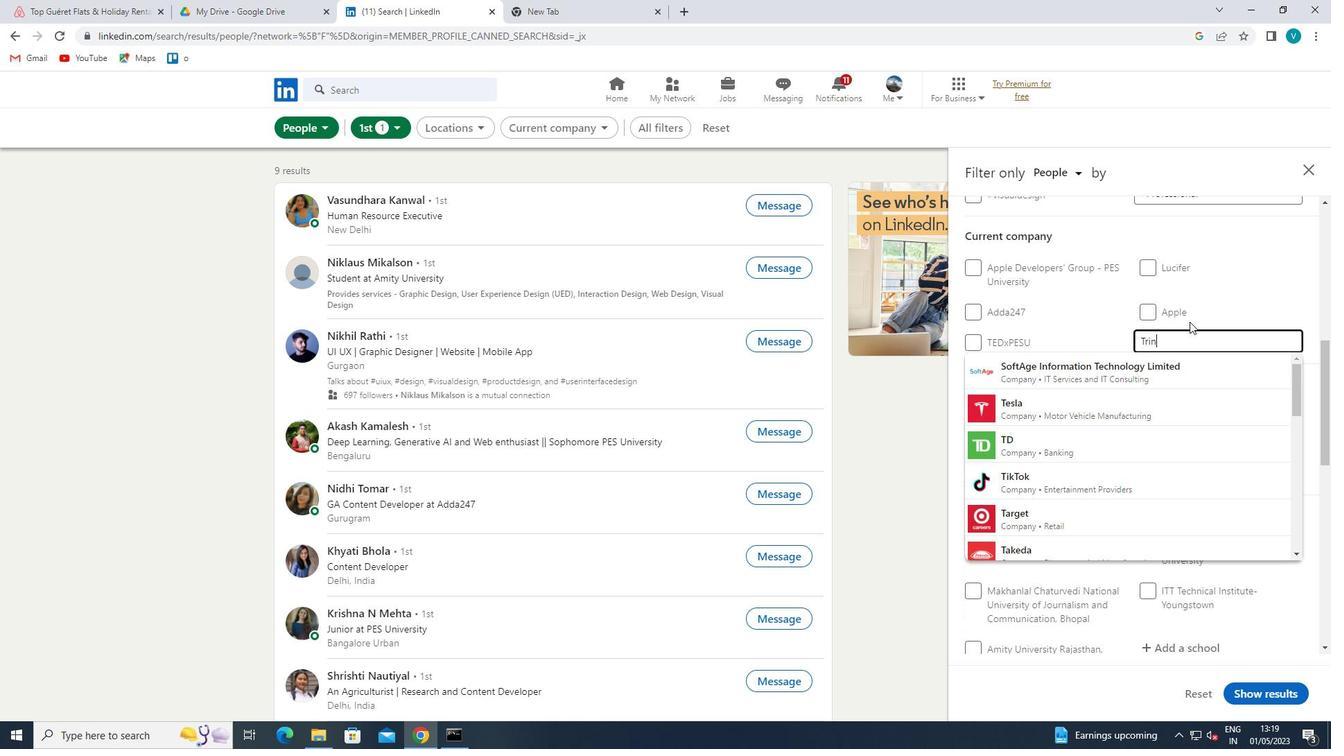 
Action: Mouse moved to (1169, 344)
Screenshot: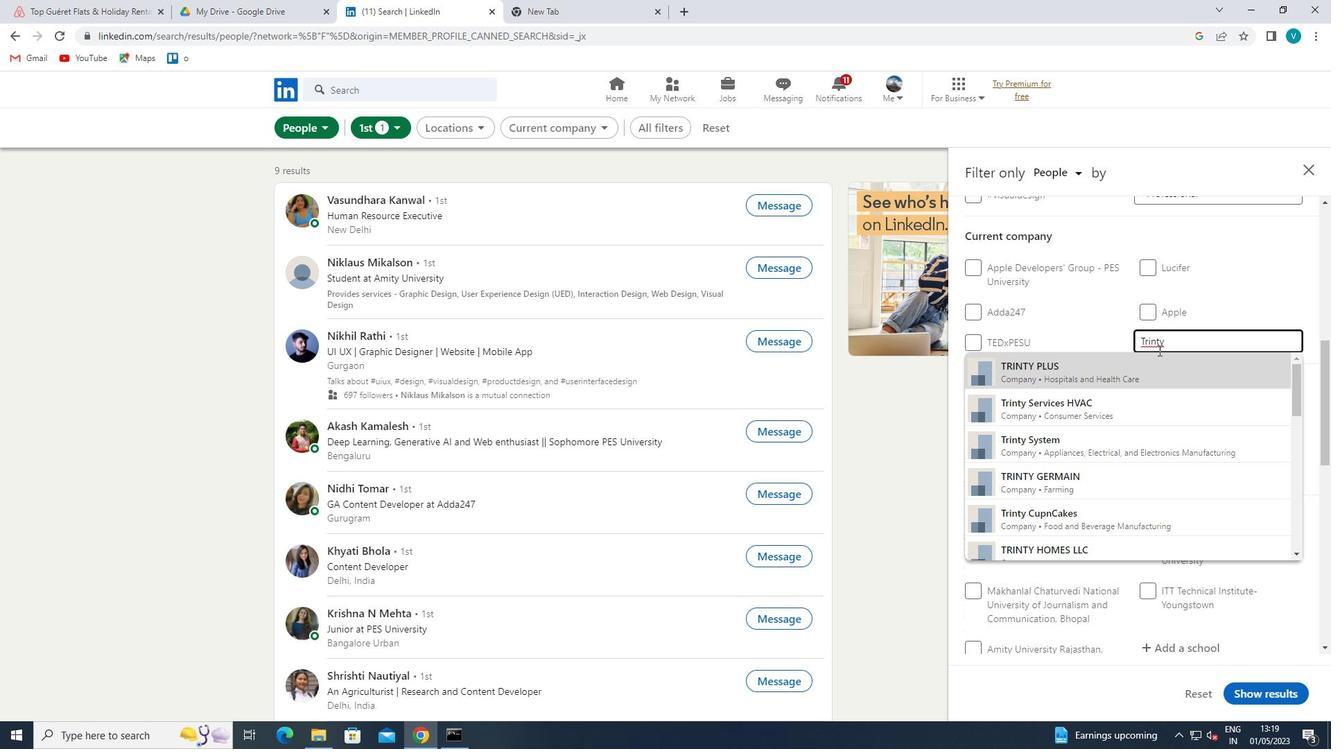 
Action: Mouse pressed left at (1169, 344)
Screenshot: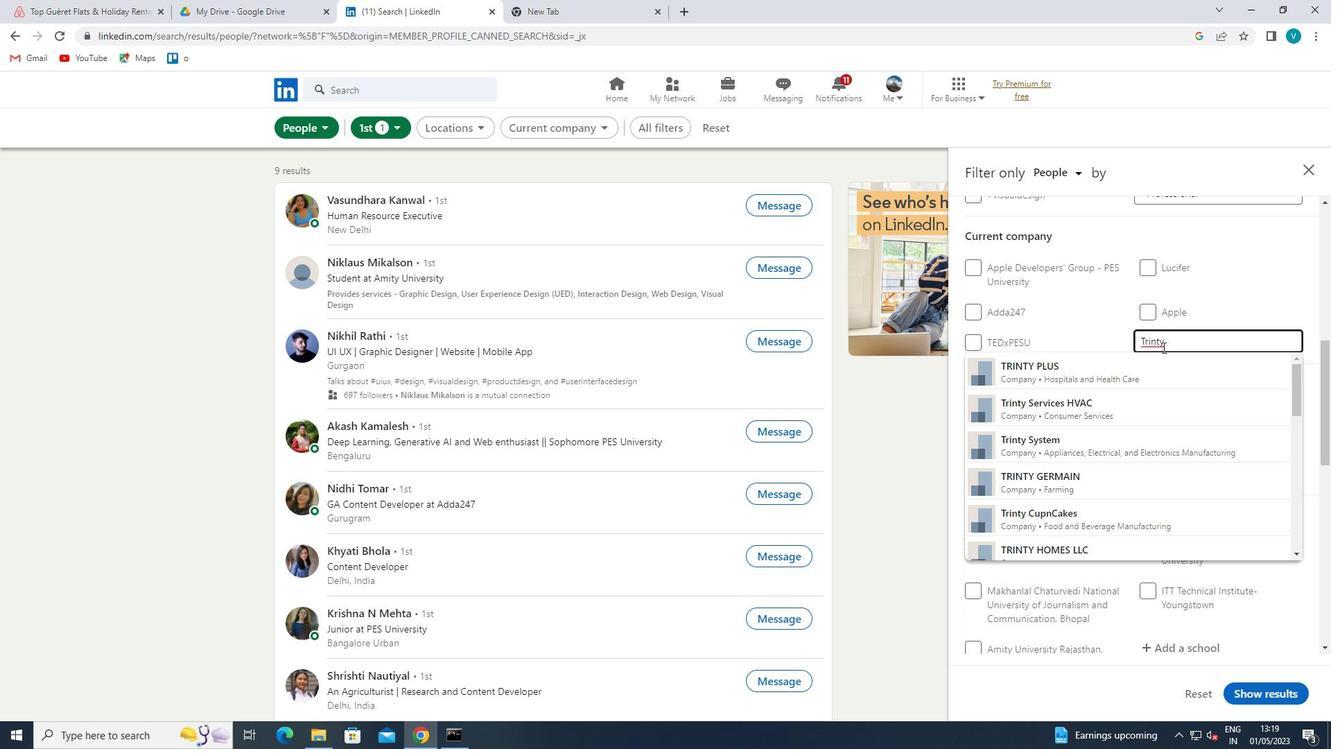 
Action: Key pressed <Key.space><Key.shift>LIFE<Key.space>
Screenshot: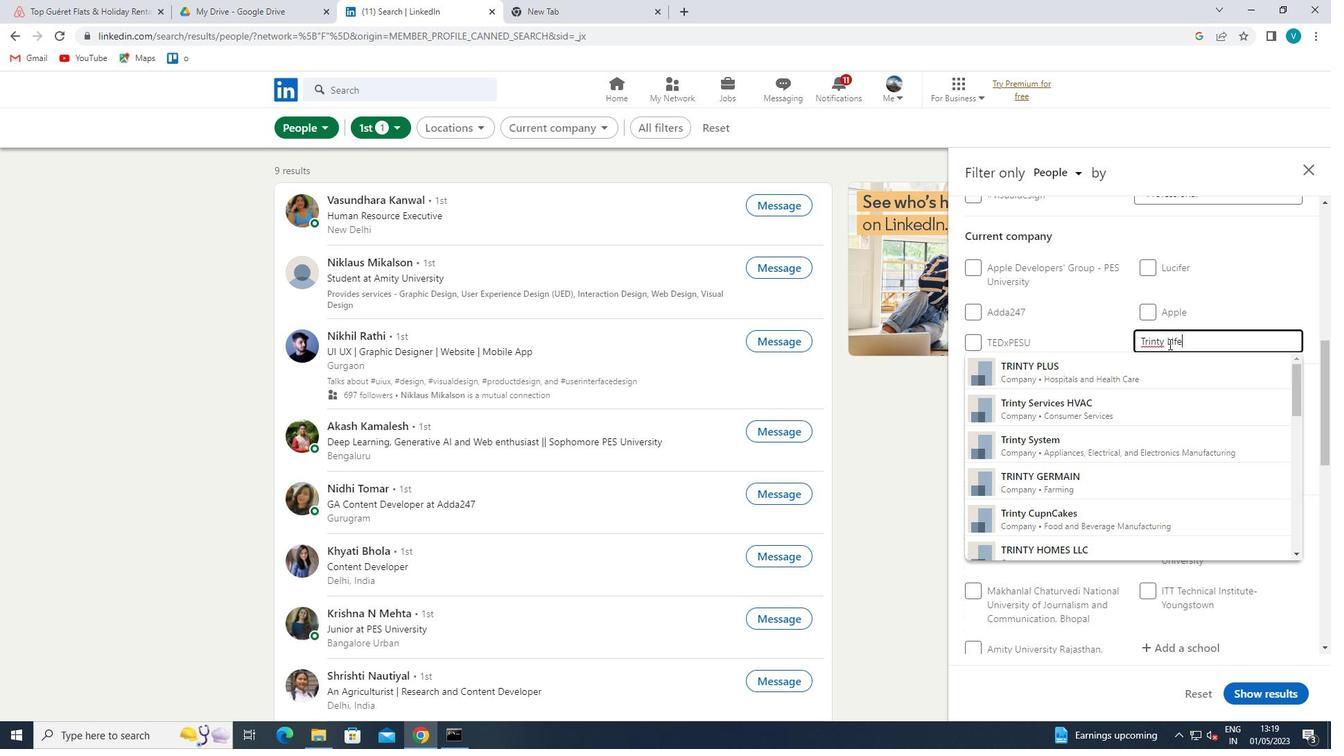 
Action: Mouse moved to (1157, 339)
Screenshot: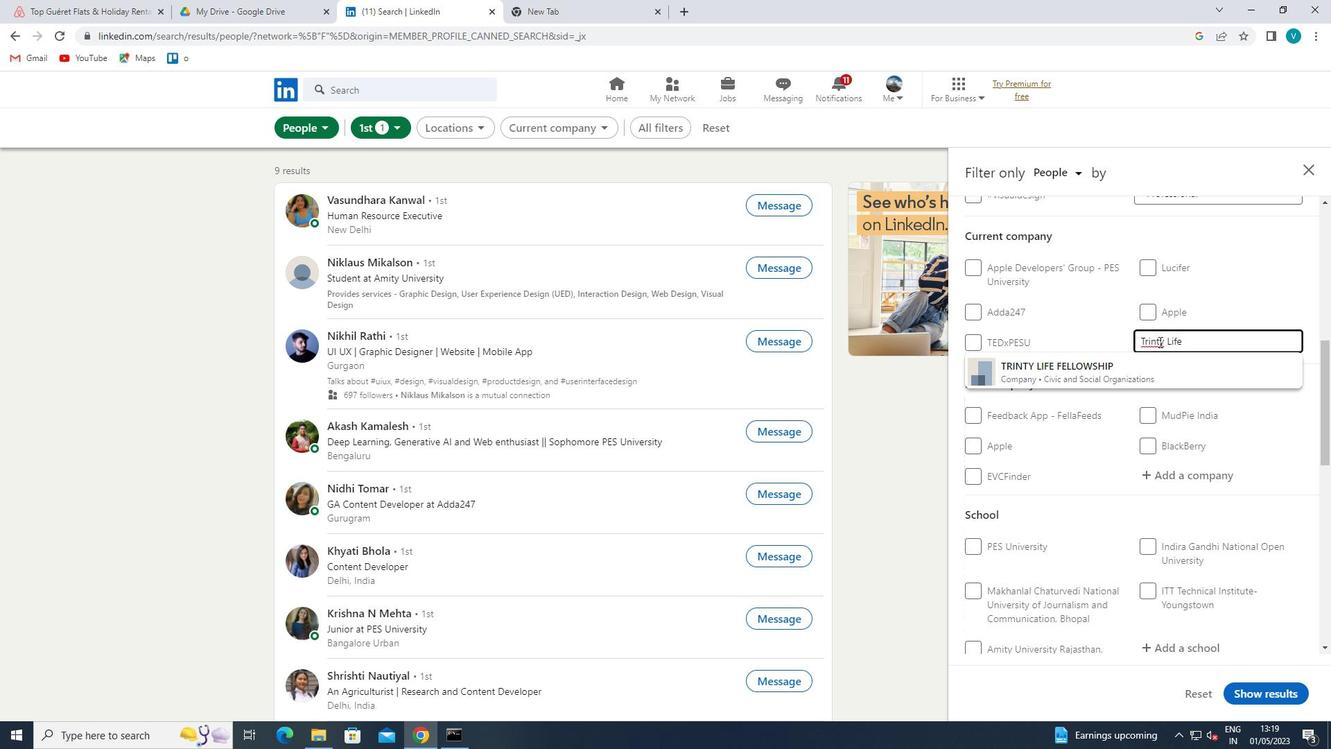 
Action: Mouse pressed left at (1157, 339)
Screenshot: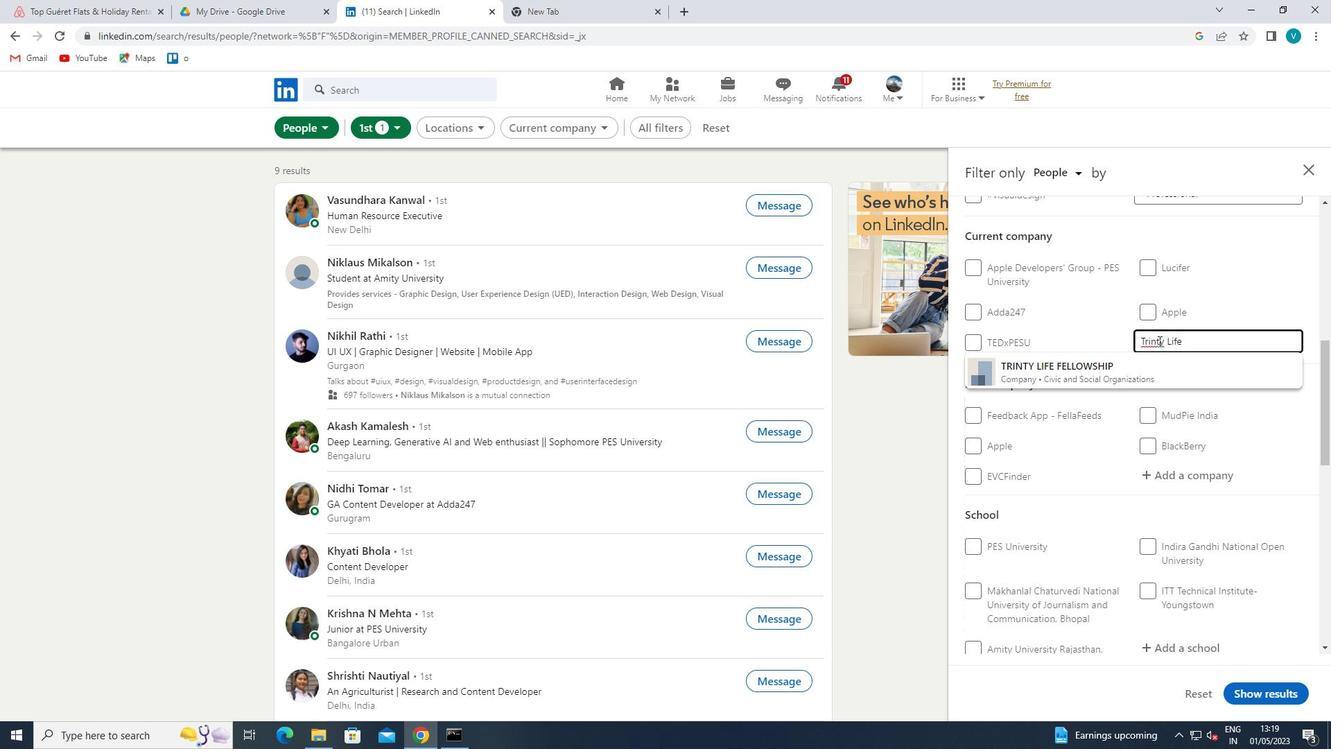 
Action: Mouse moved to (1178, 371)
Screenshot: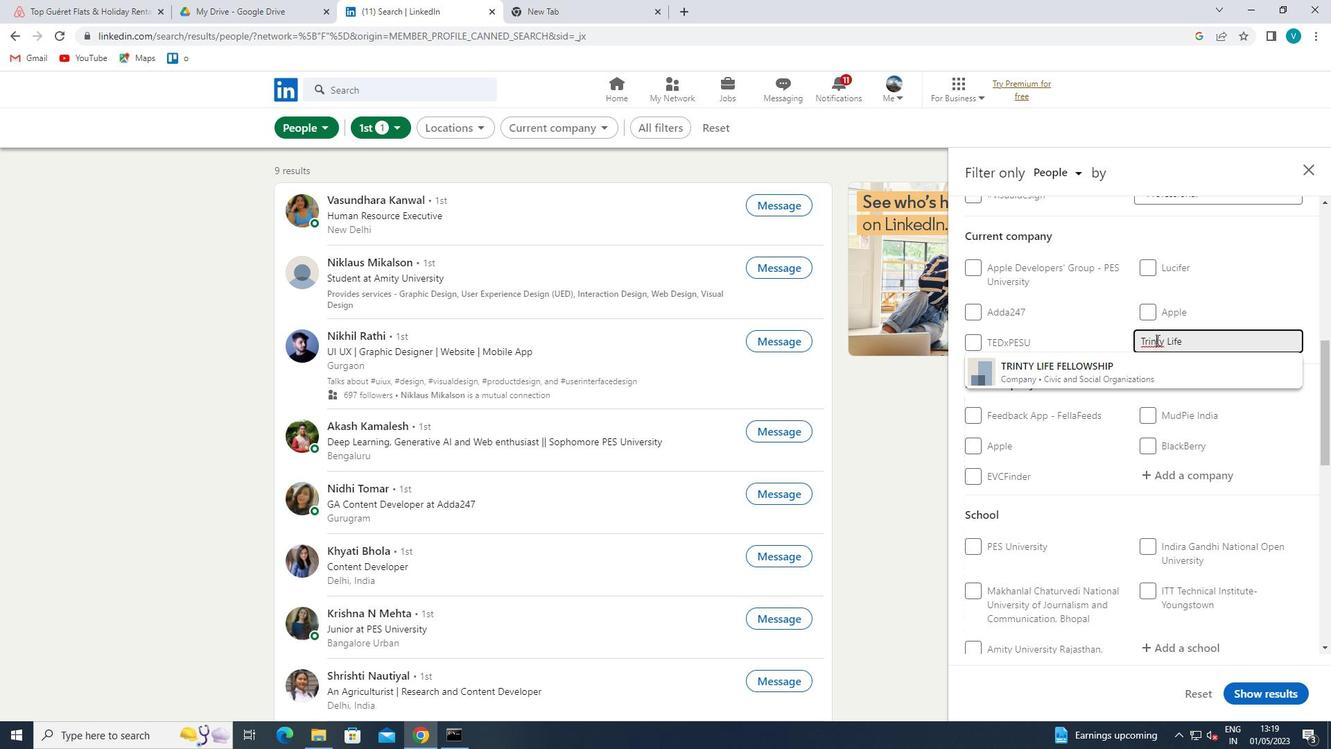 
Action: Key pressed I
Screenshot: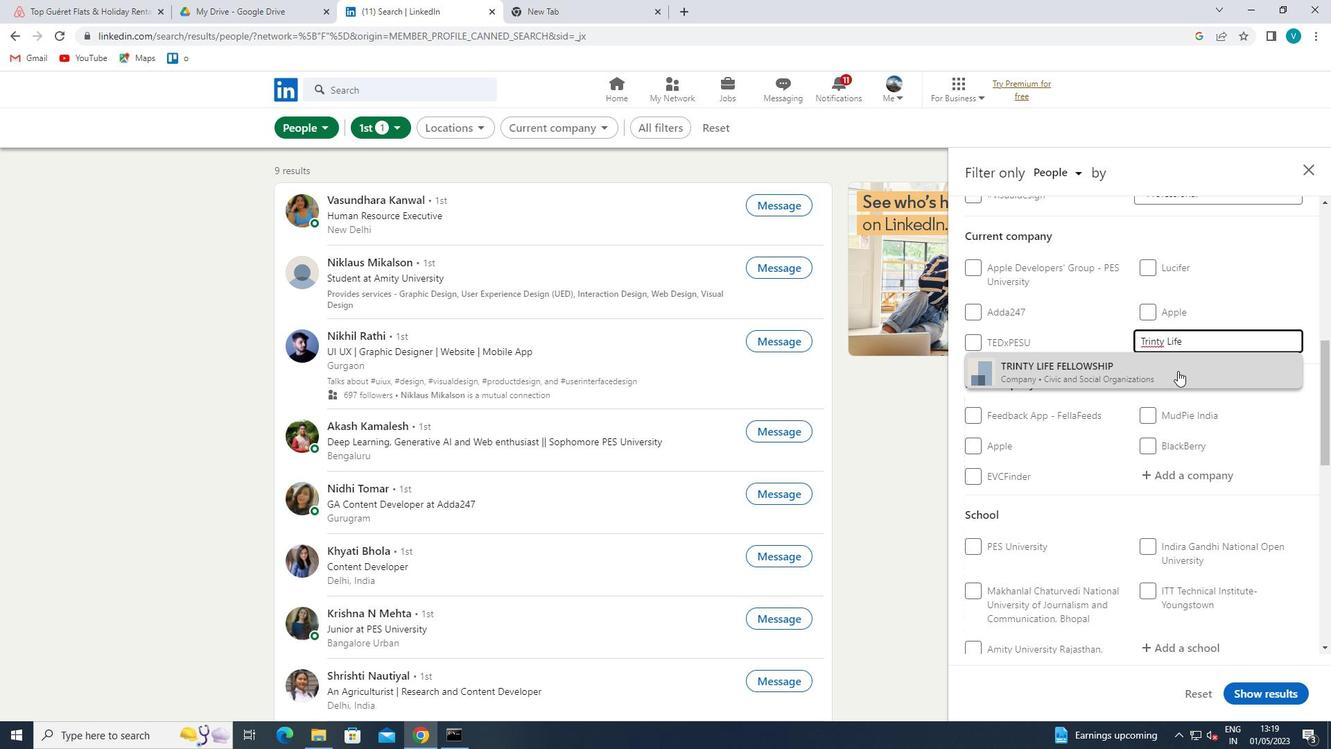 
Action: Mouse moved to (1204, 341)
Screenshot: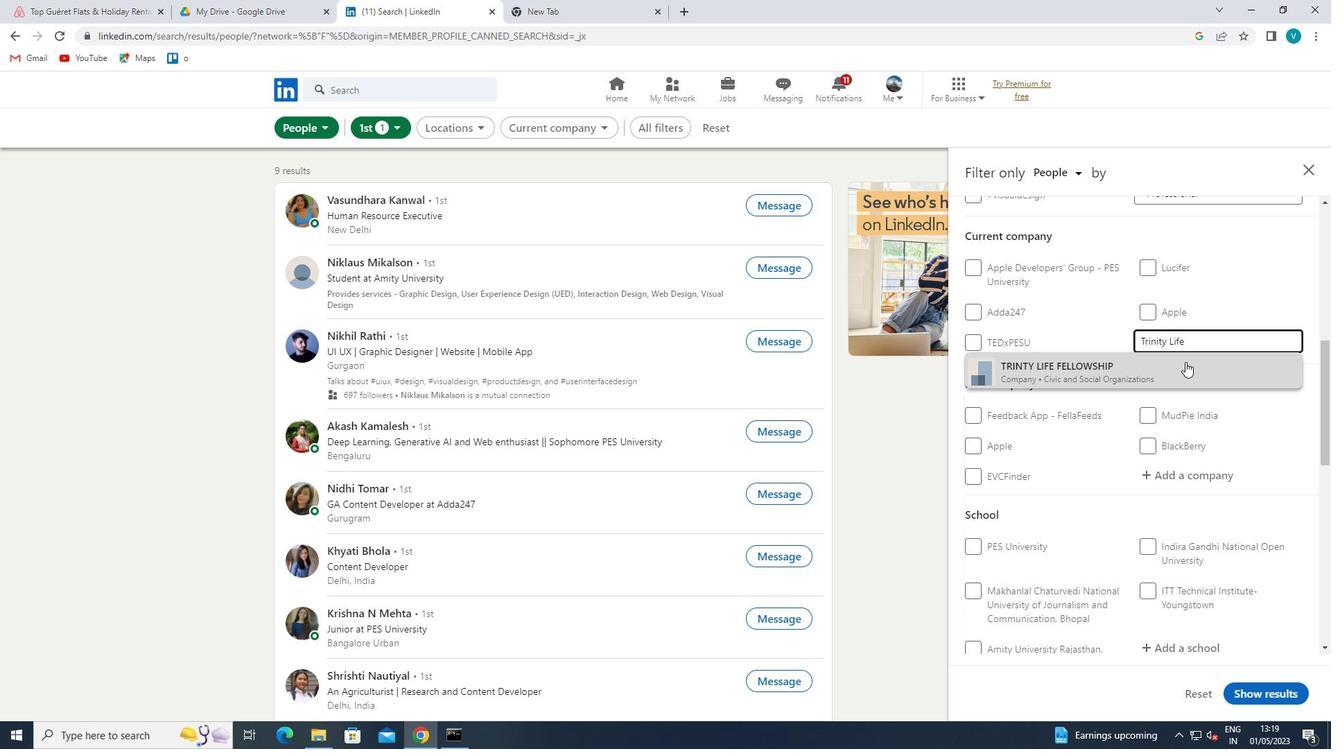 
Action: Mouse pressed left at (1204, 341)
Screenshot: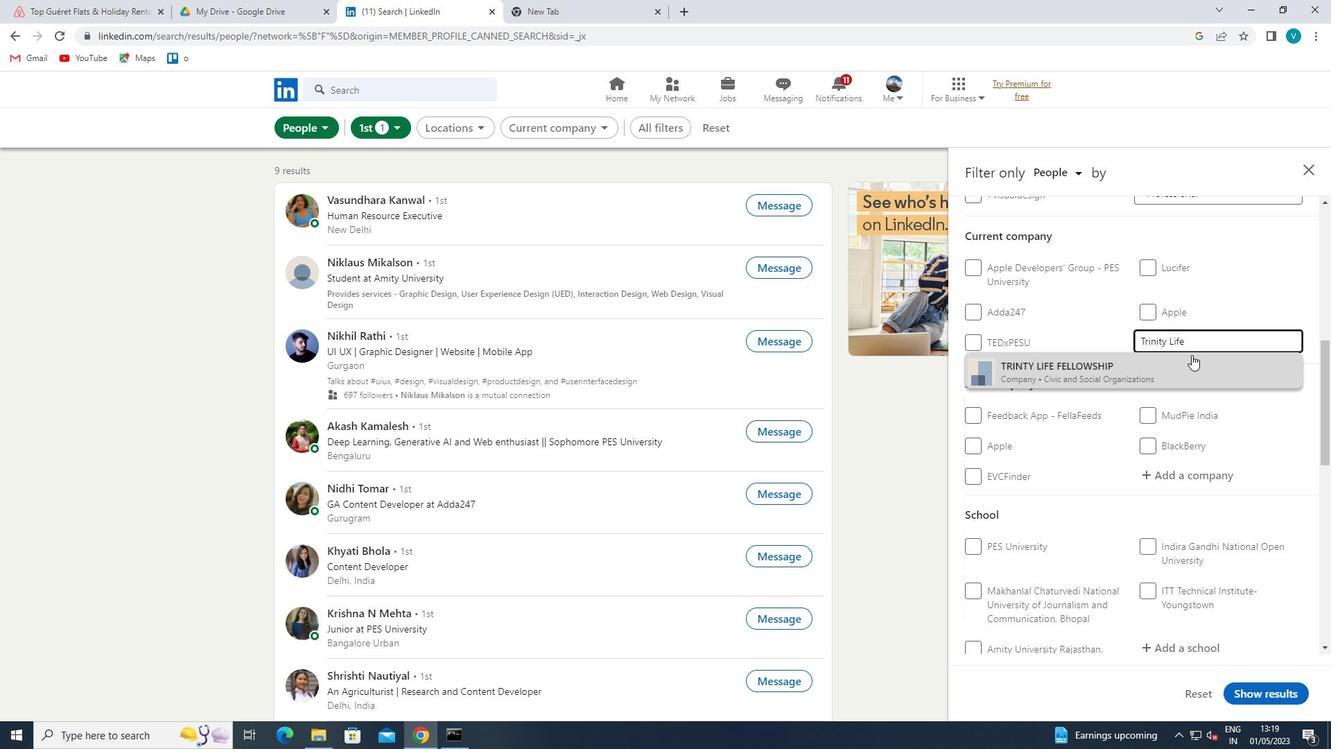 
Action: Mouse moved to (1167, 366)
Screenshot: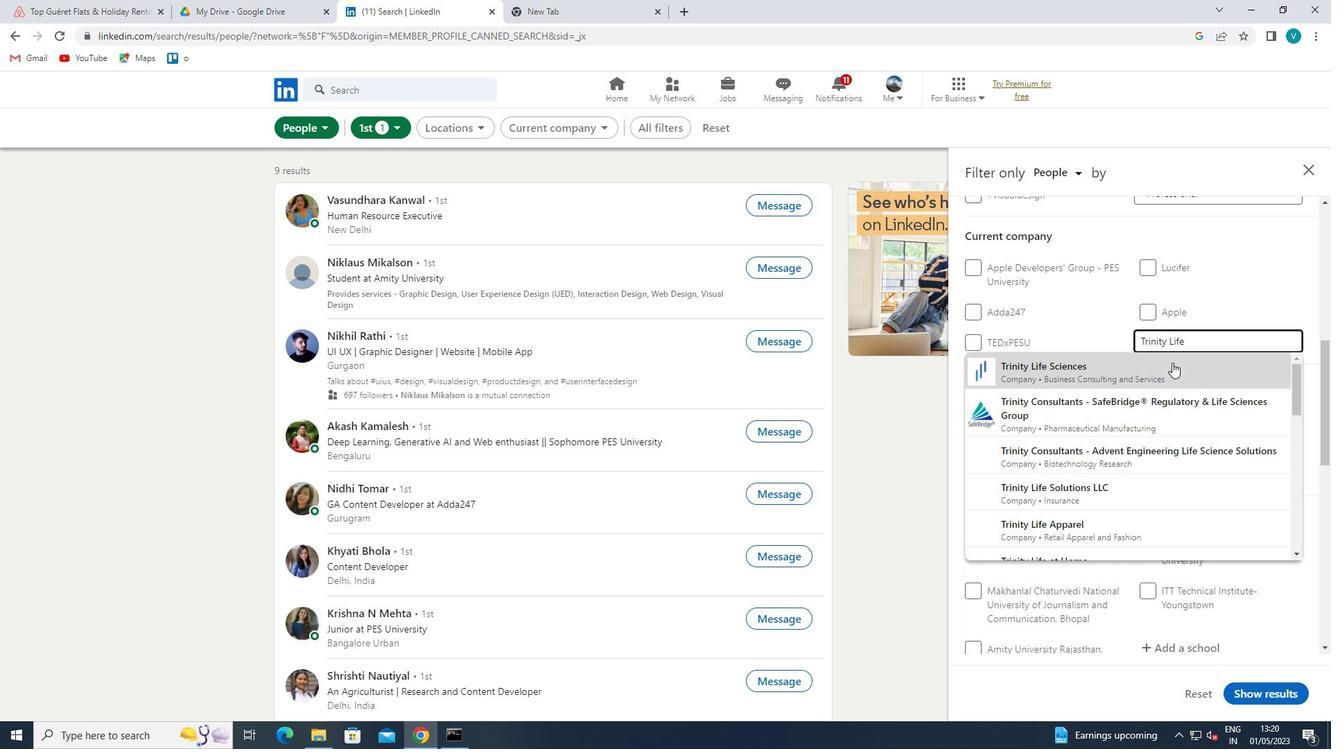 
Action: Mouse pressed left at (1167, 366)
Screenshot: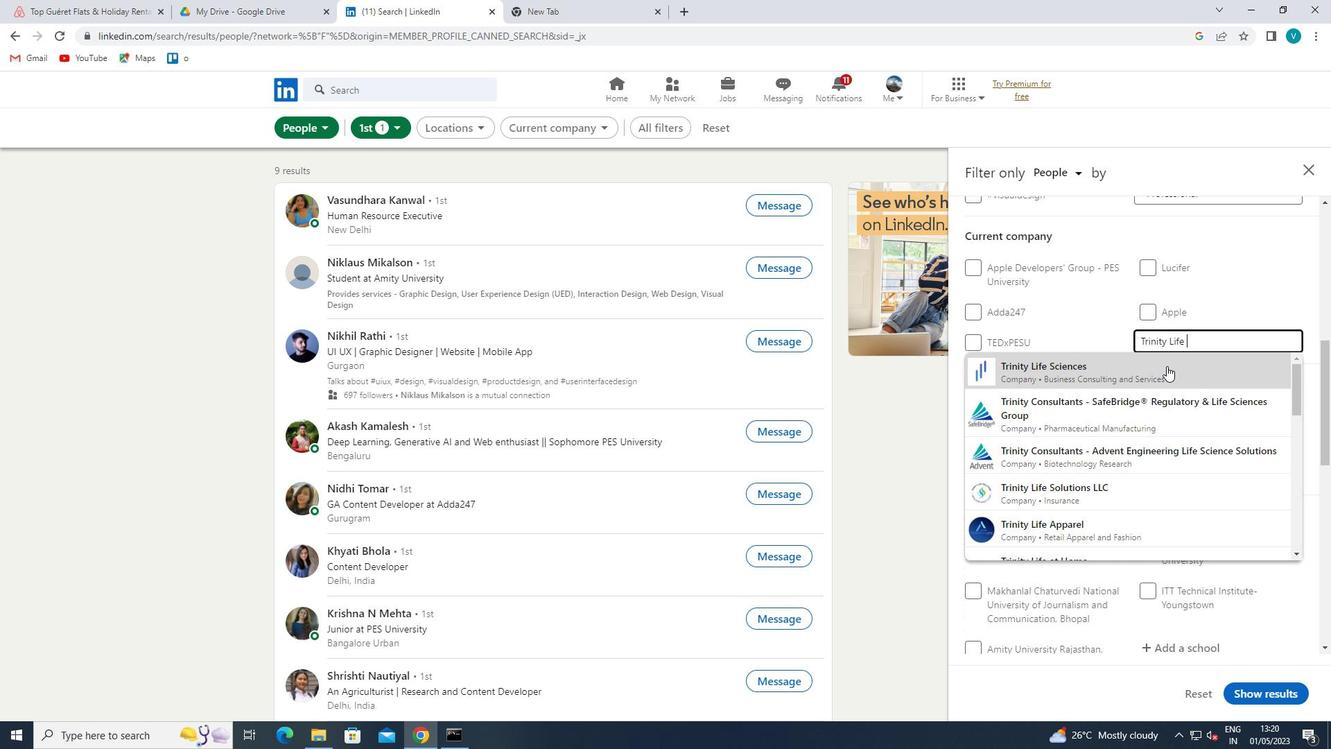 
Action: Mouse scrolled (1167, 365) with delta (0, 0)
Screenshot: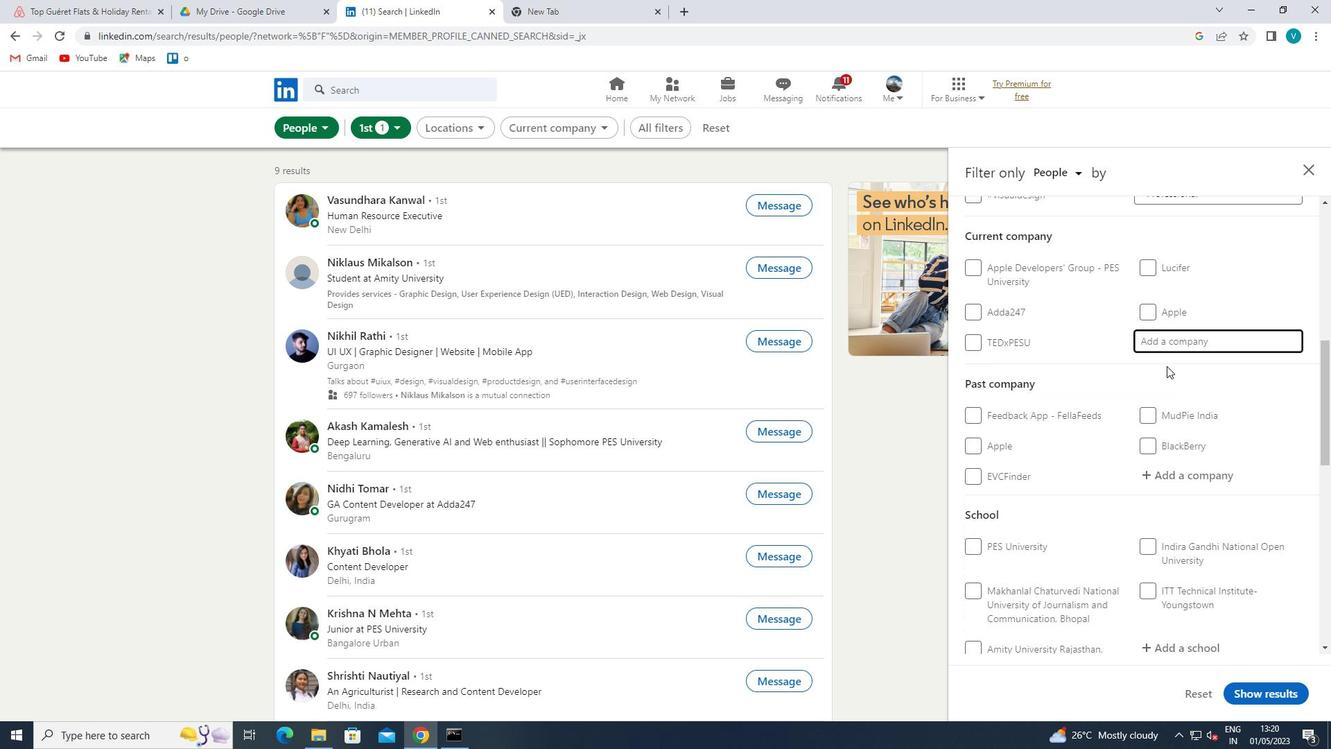 
Action: Mouse moved to (1168, 376)
Screenshot: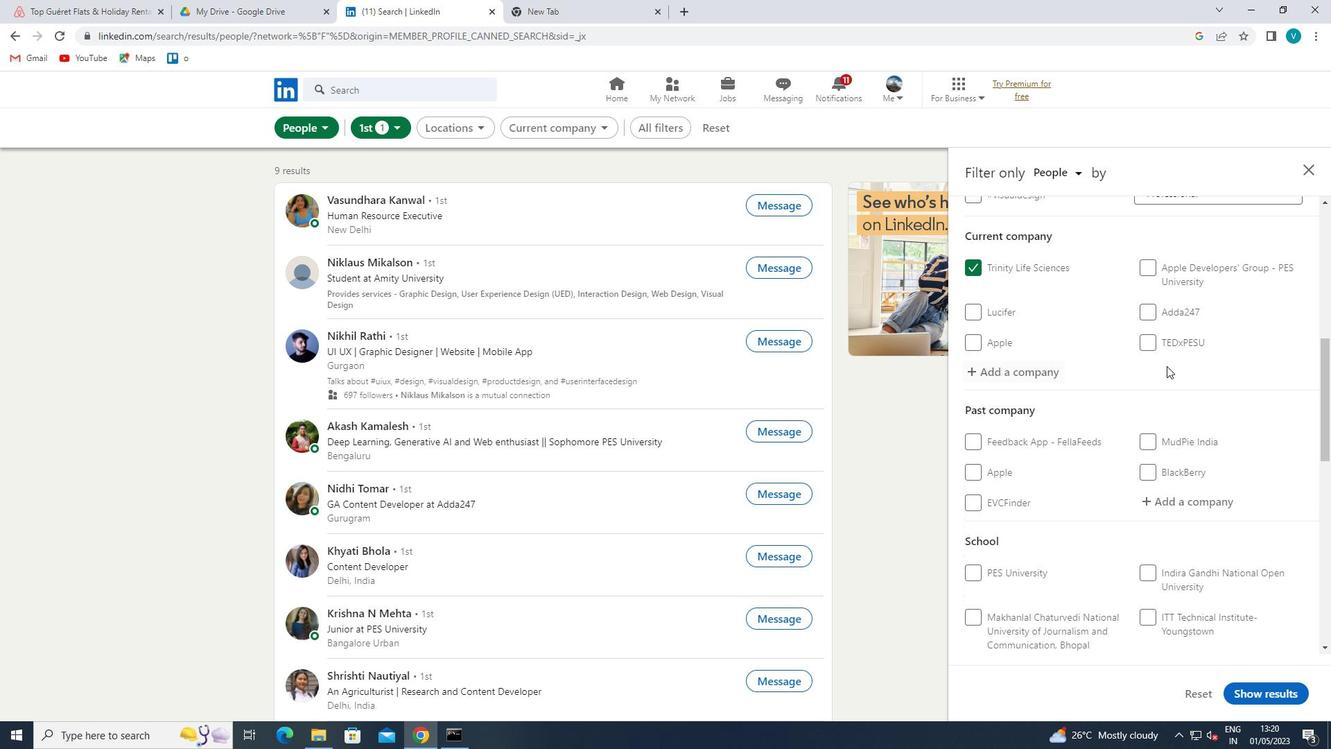 
Action: Mouse scrolled (1168, 375) with delta (0, 0)
Screenshot: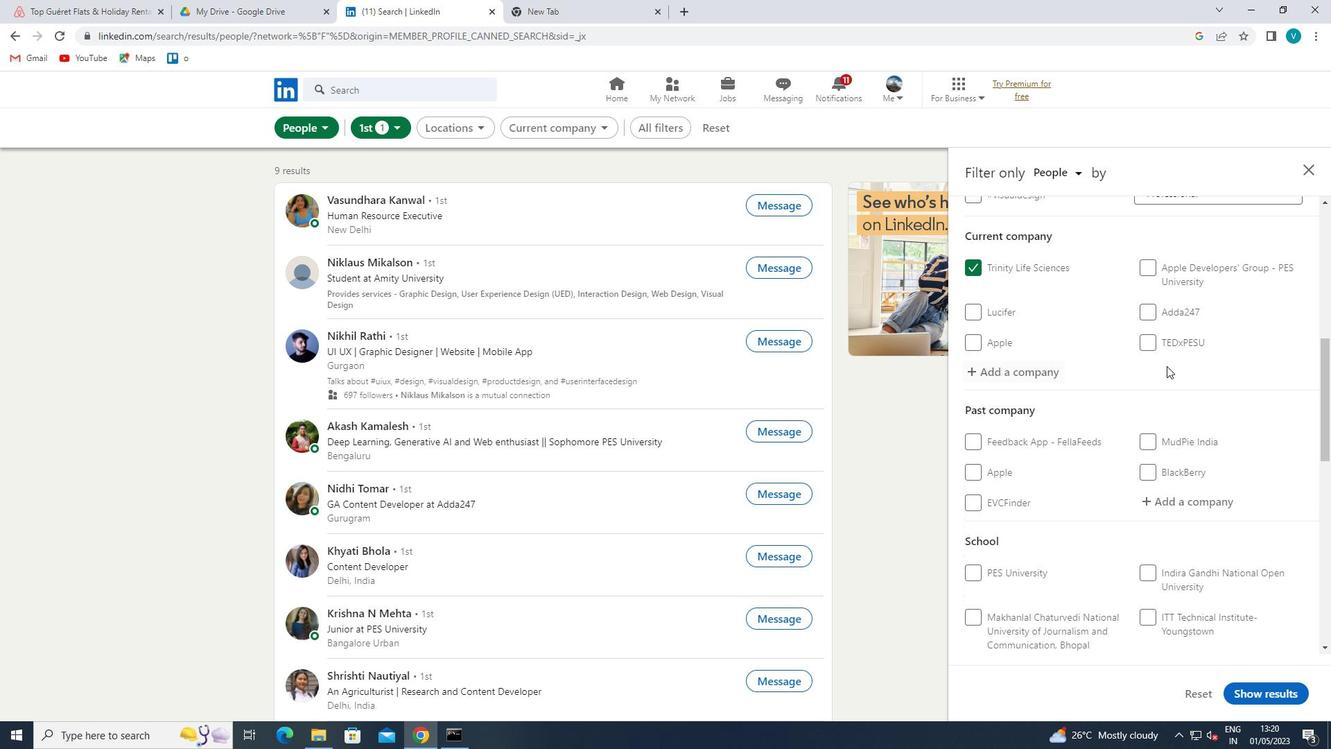 
Action: Mouse moved to (1170, 381)
Screenshot: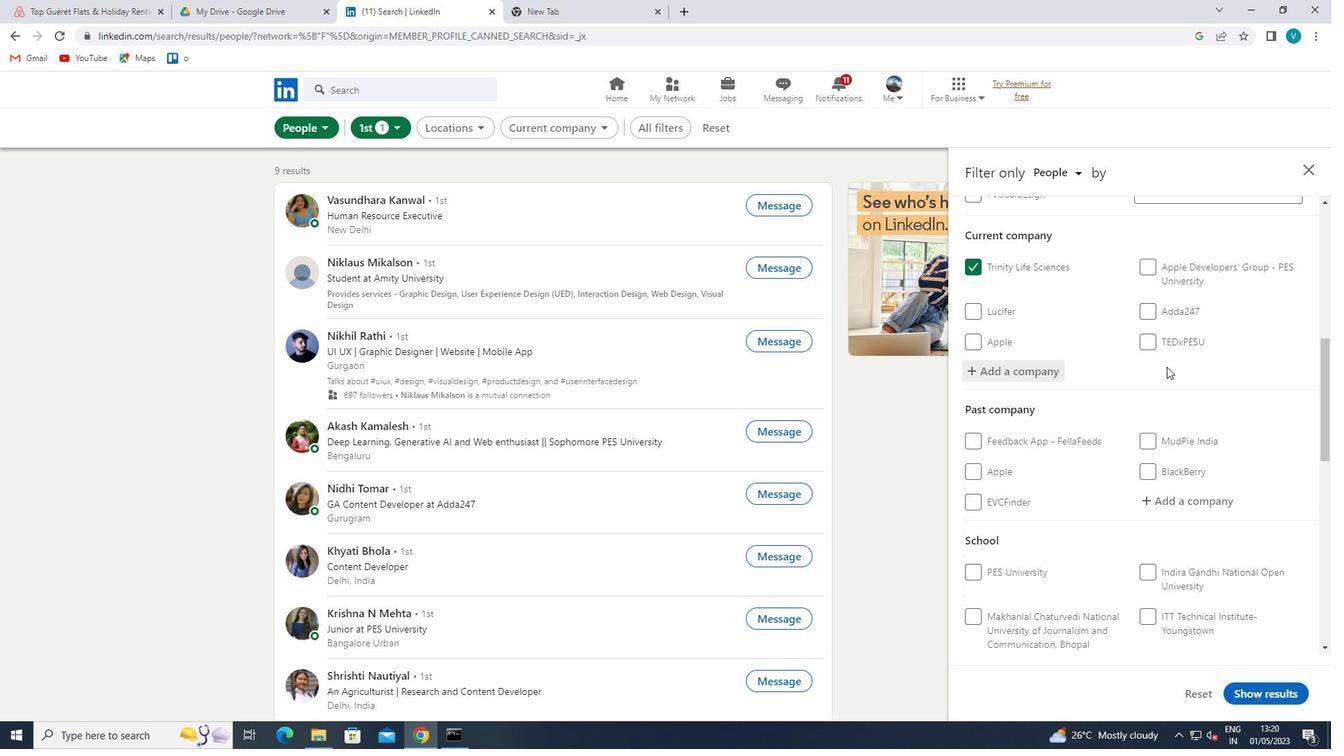 
Action: Mouse scrolled (1170, 380) with delta (0, 0)
Screenshot: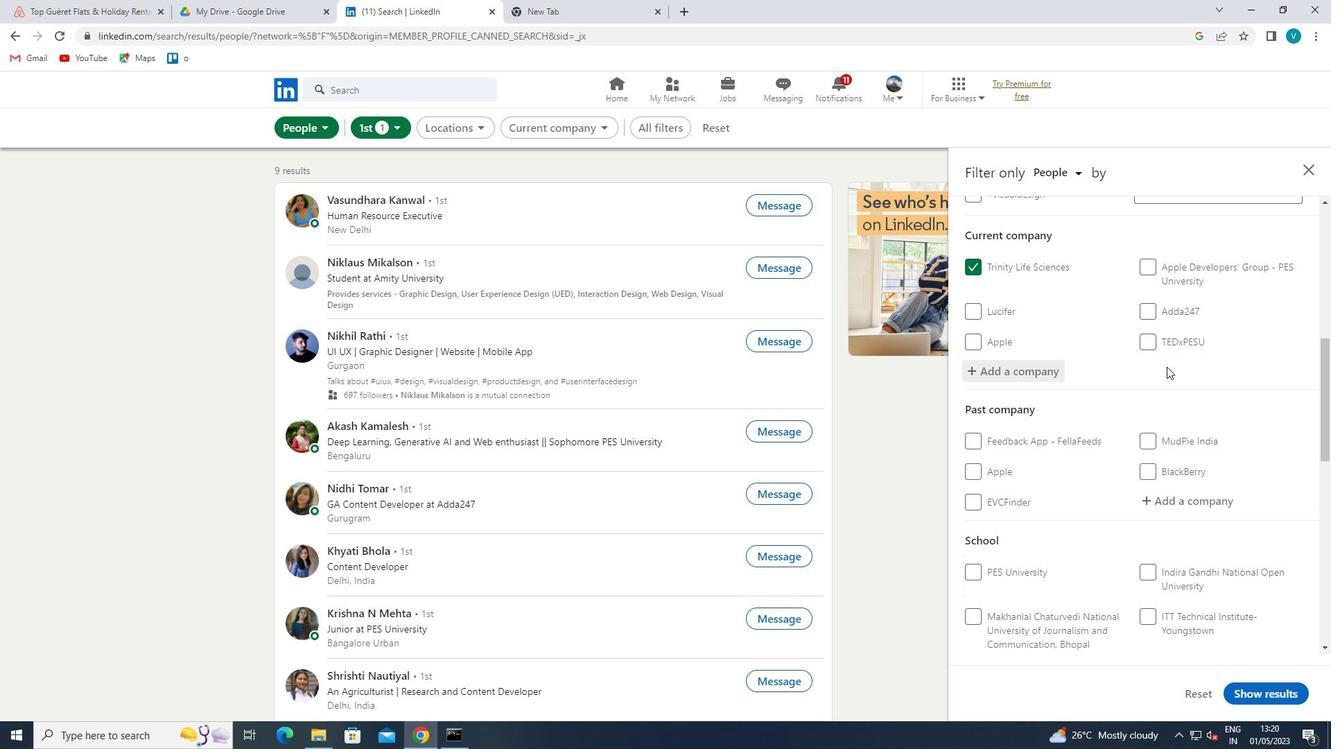 
Action: Mouse moved to (1172, 386)
Screenshot: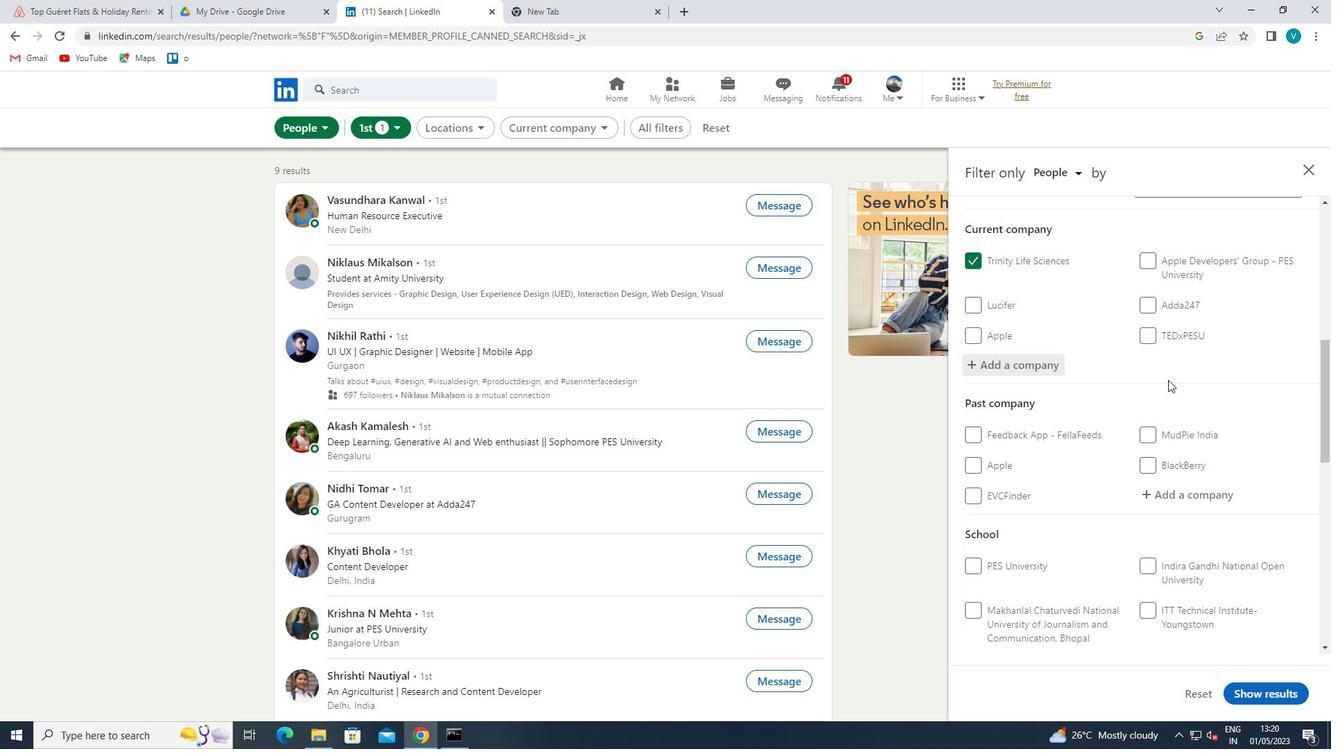 
Action: Mouse scrolled (1172, 385) with delta (0, 0)
Screenshot: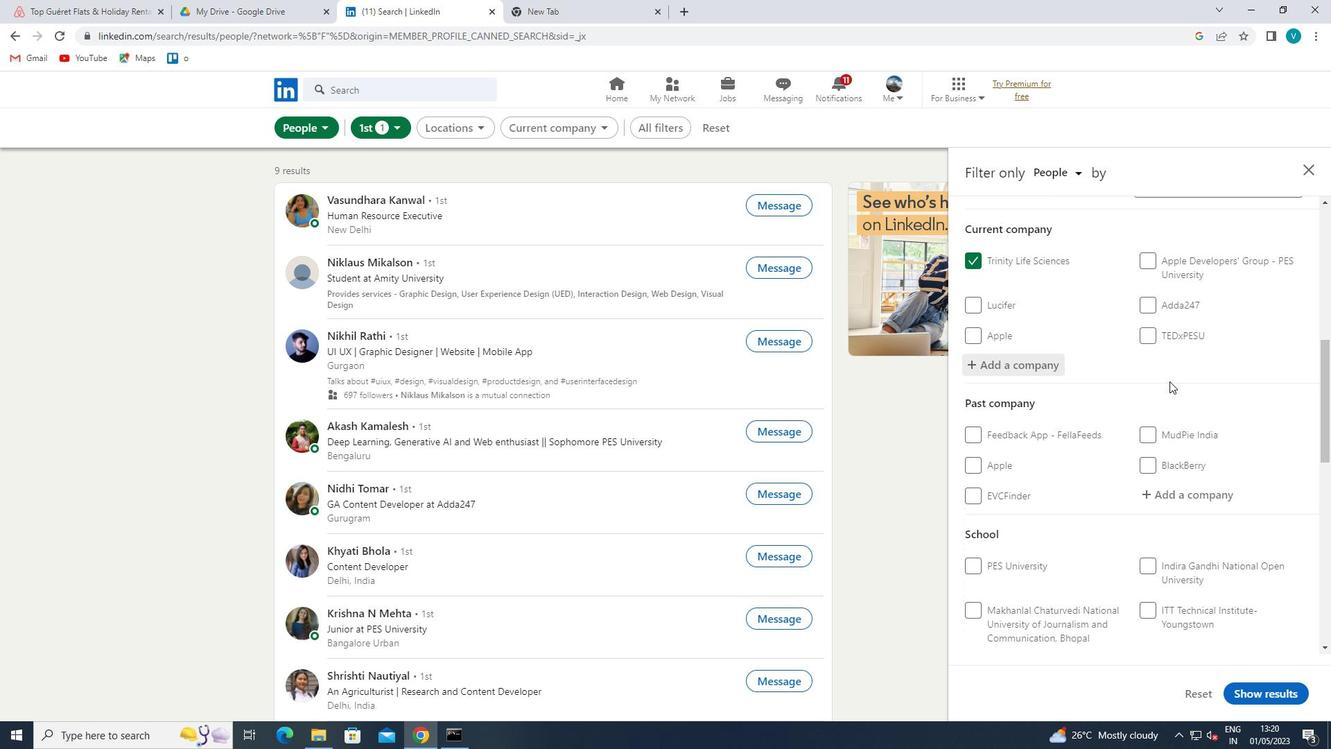 
Action: Mouse moved to (1173, 390)
Screenshot: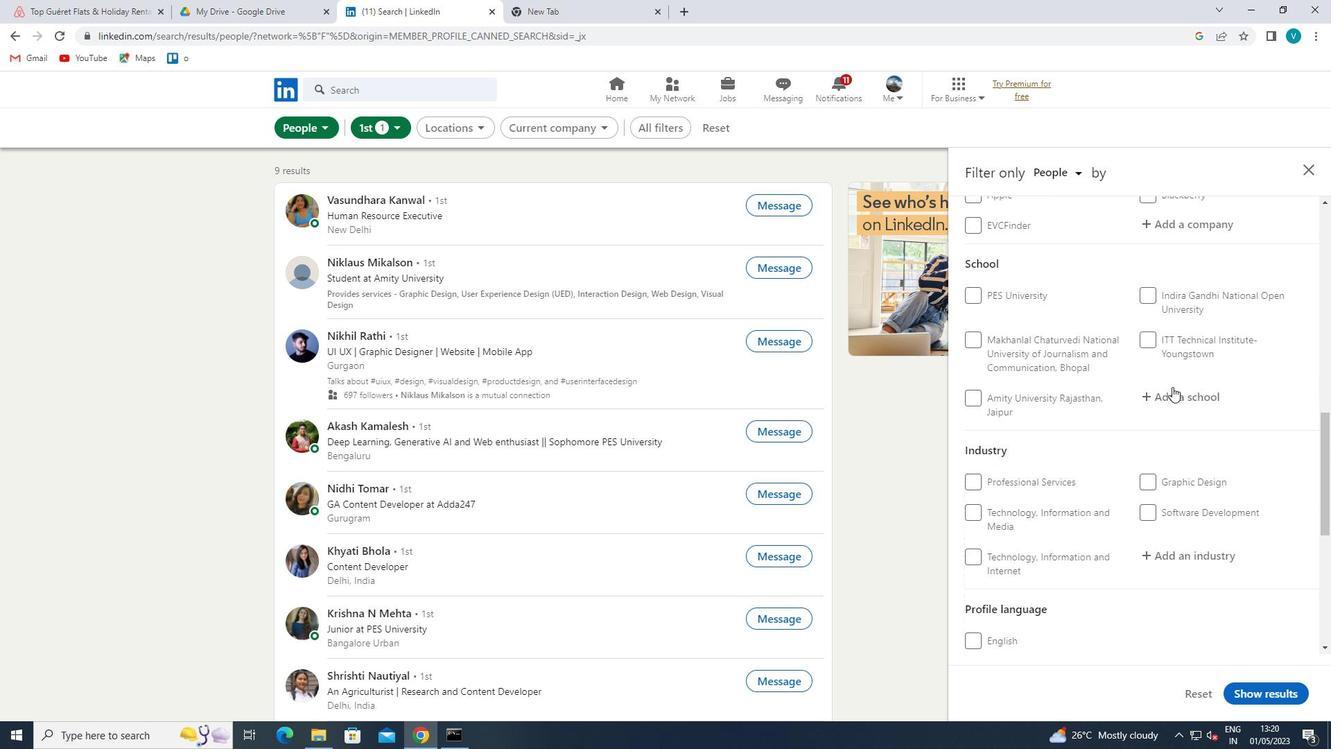 
Action: Mouse scrolled (1173, 391) with delta (0, 0)
Screenshot: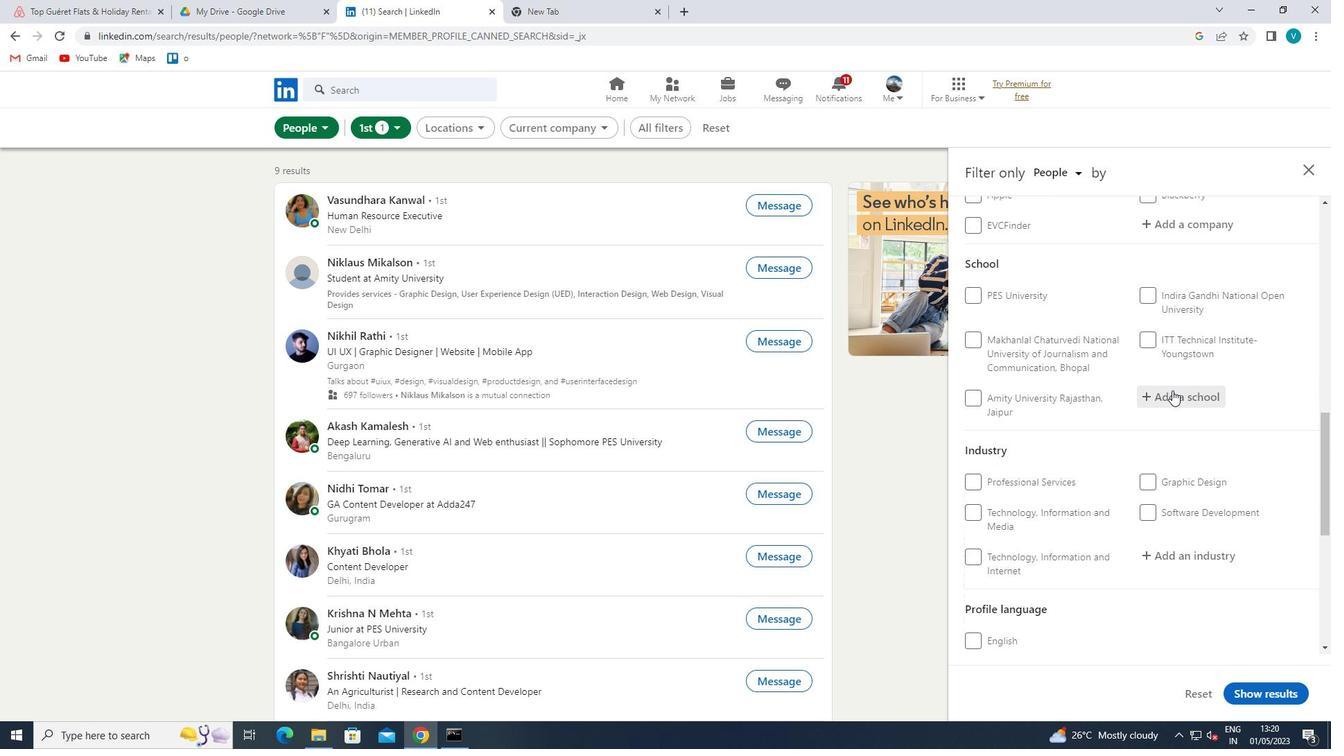 
Action: Mouse moved to (1188, 457)
Screenshot: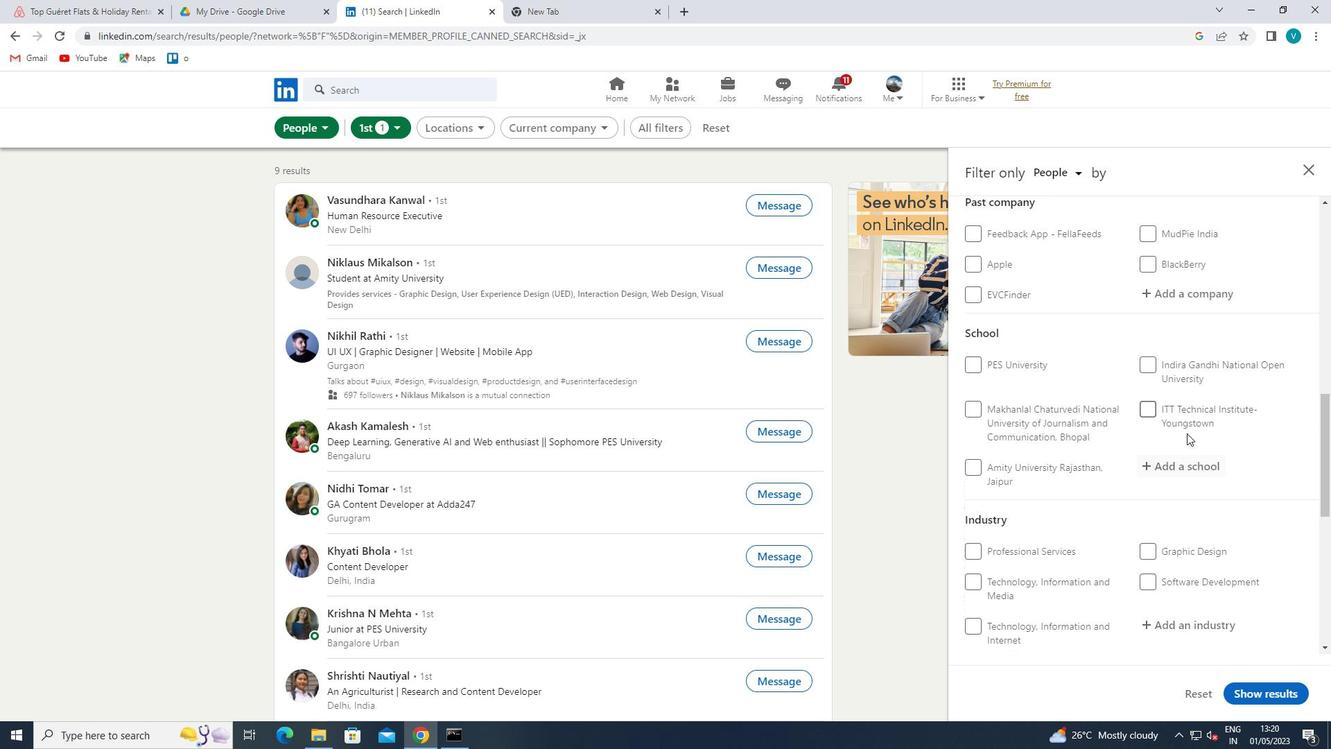 
Action: Mouse pressed left at (1188, 457)
Screenshot: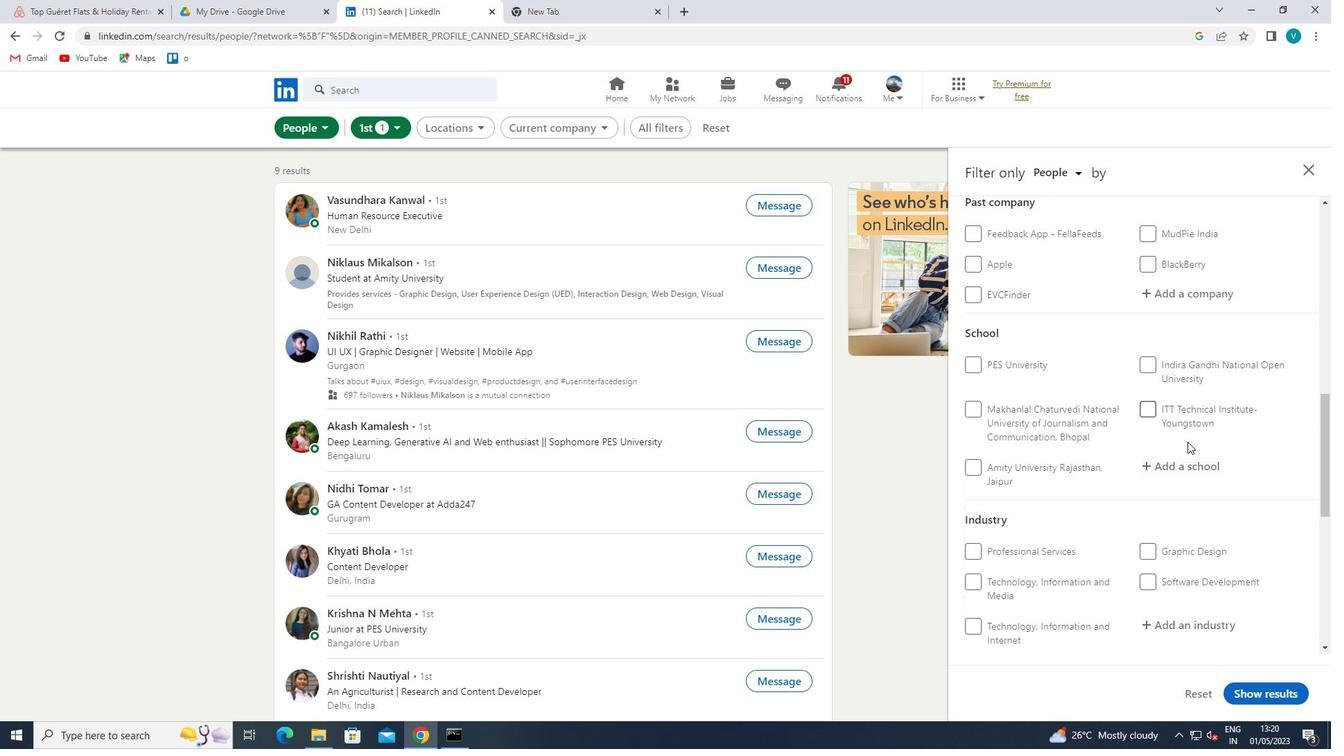 
Action: Key pressed <Key.shift>NATIONAL<Key.space><Key.shift>INSTITUTE<Key.space>OF<Key.space><Key.shift>FASHION<Key.space>
Screenshot: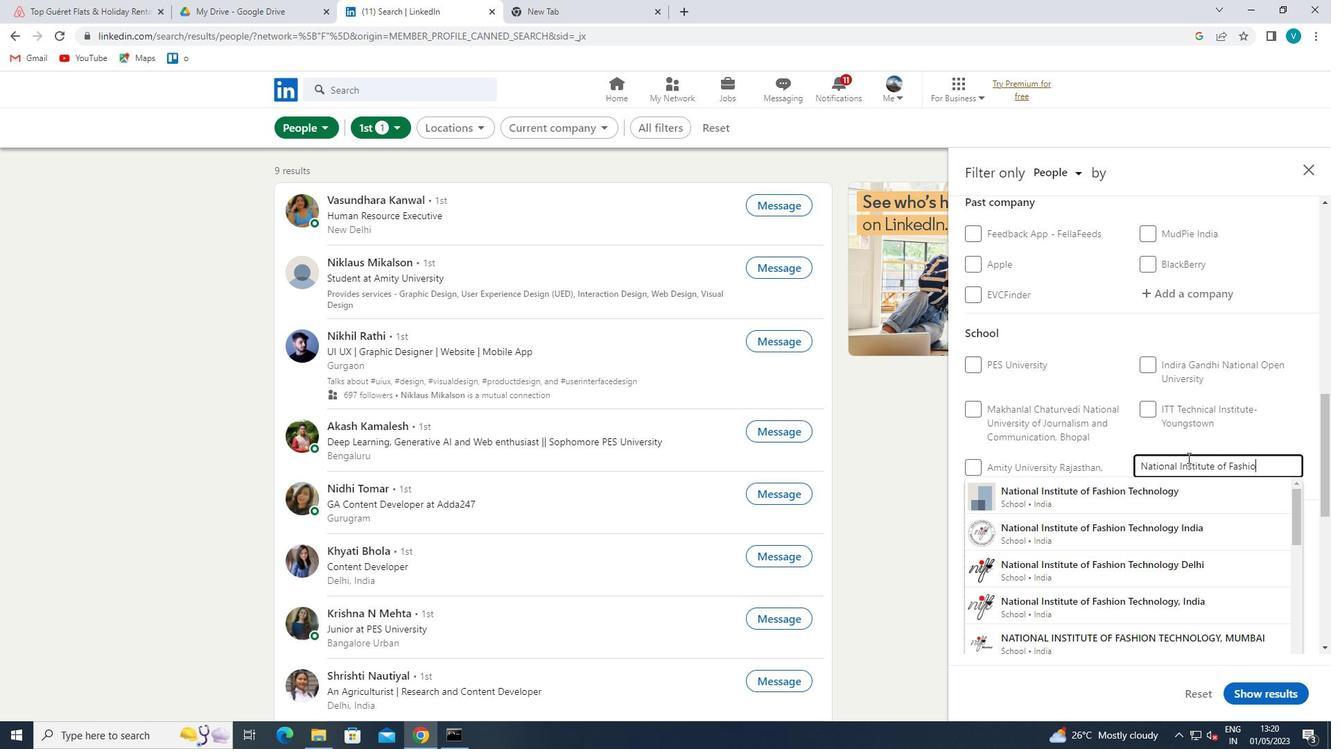 
Action: Mouse moved to (1180, 570)
Screenshot: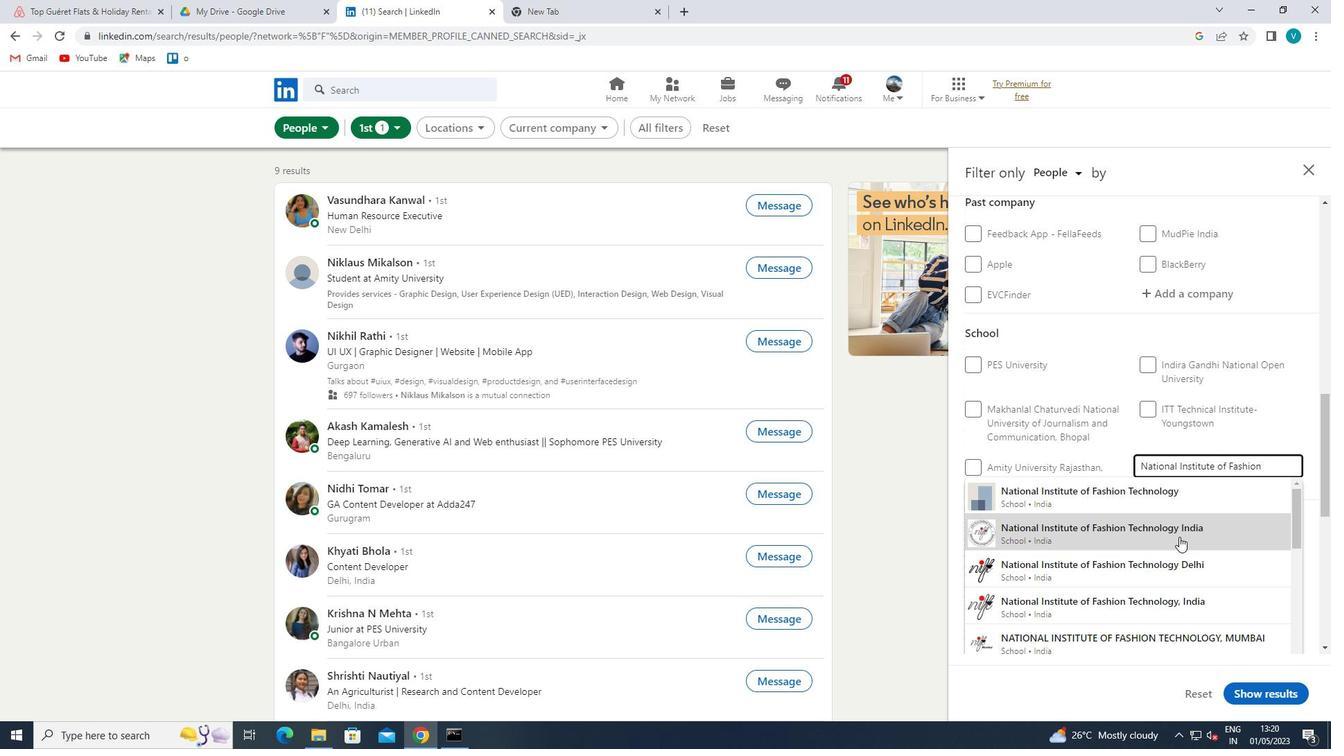 
Action: Mouse pressed left at (1180, 570)
Screenshot: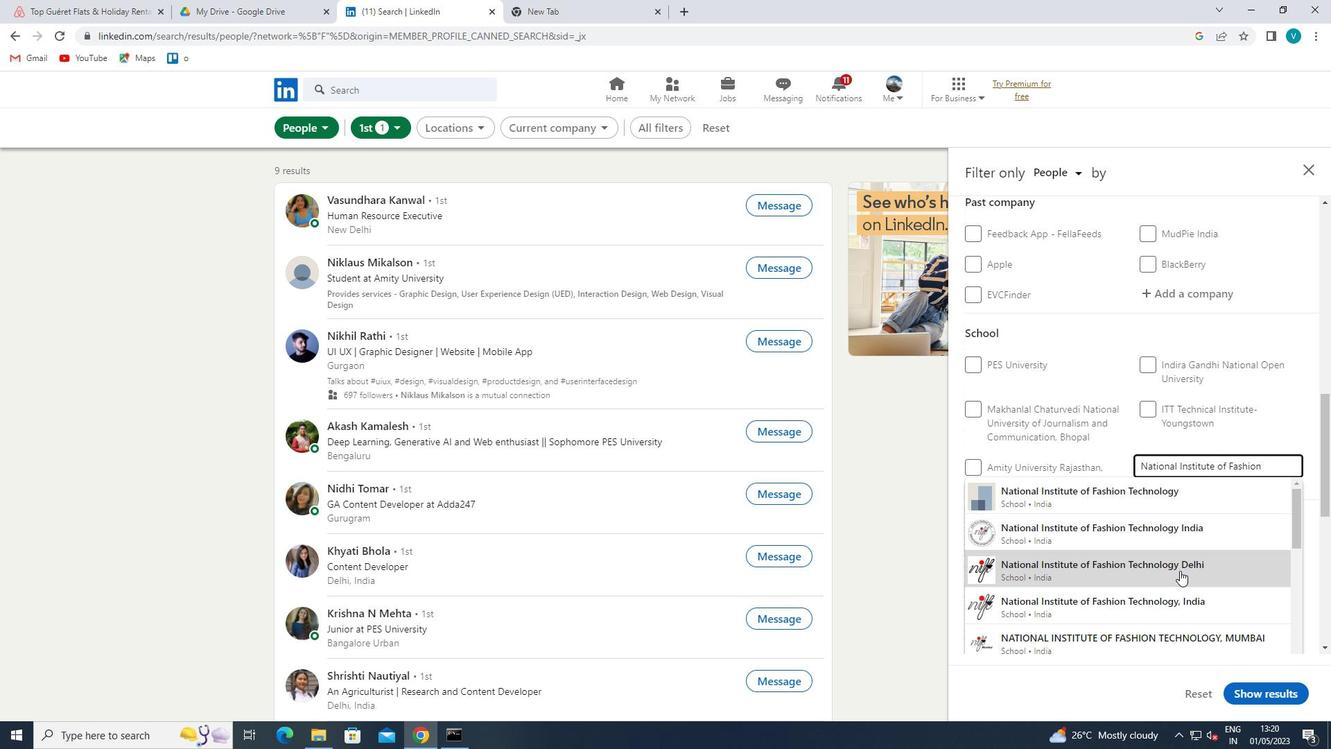 
Action: Mouse moved to (1204, 495)
Screenshot: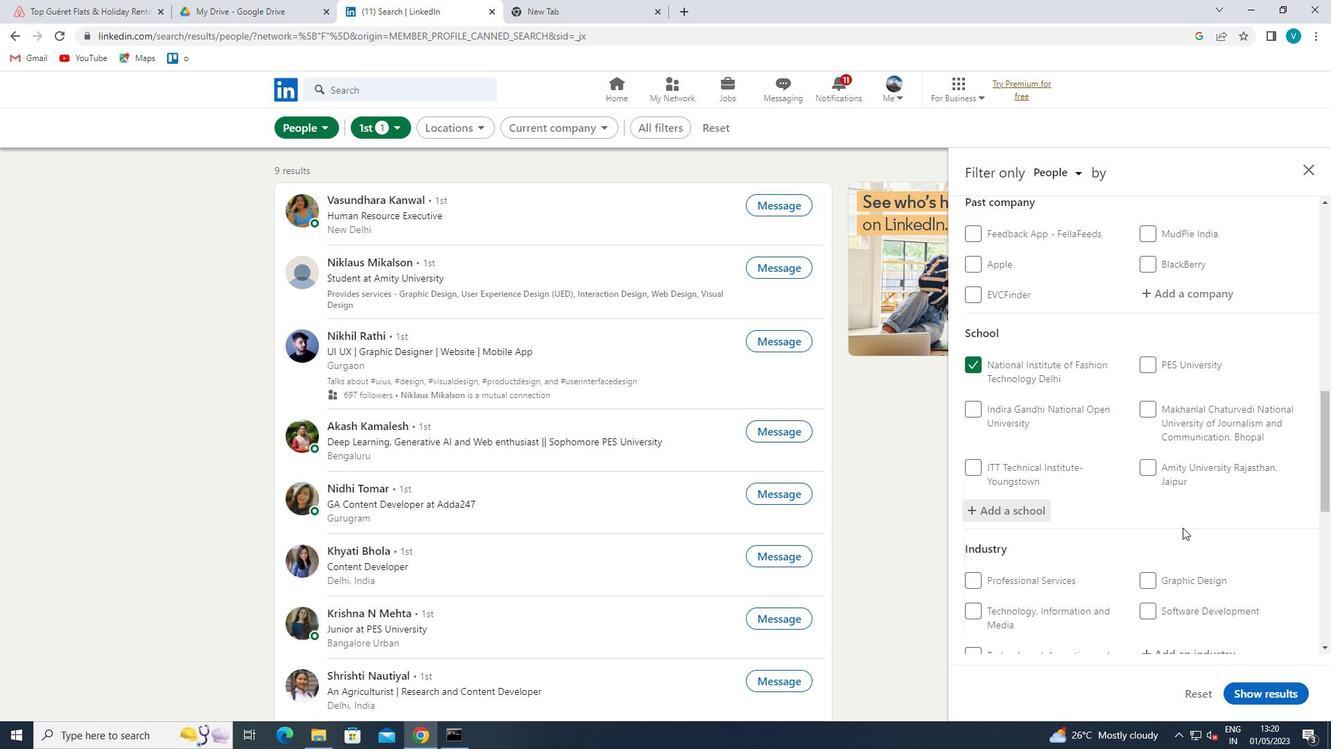 
Action: Mouse scrolled (1204, 495) with delta (0, 0)
Screenshot: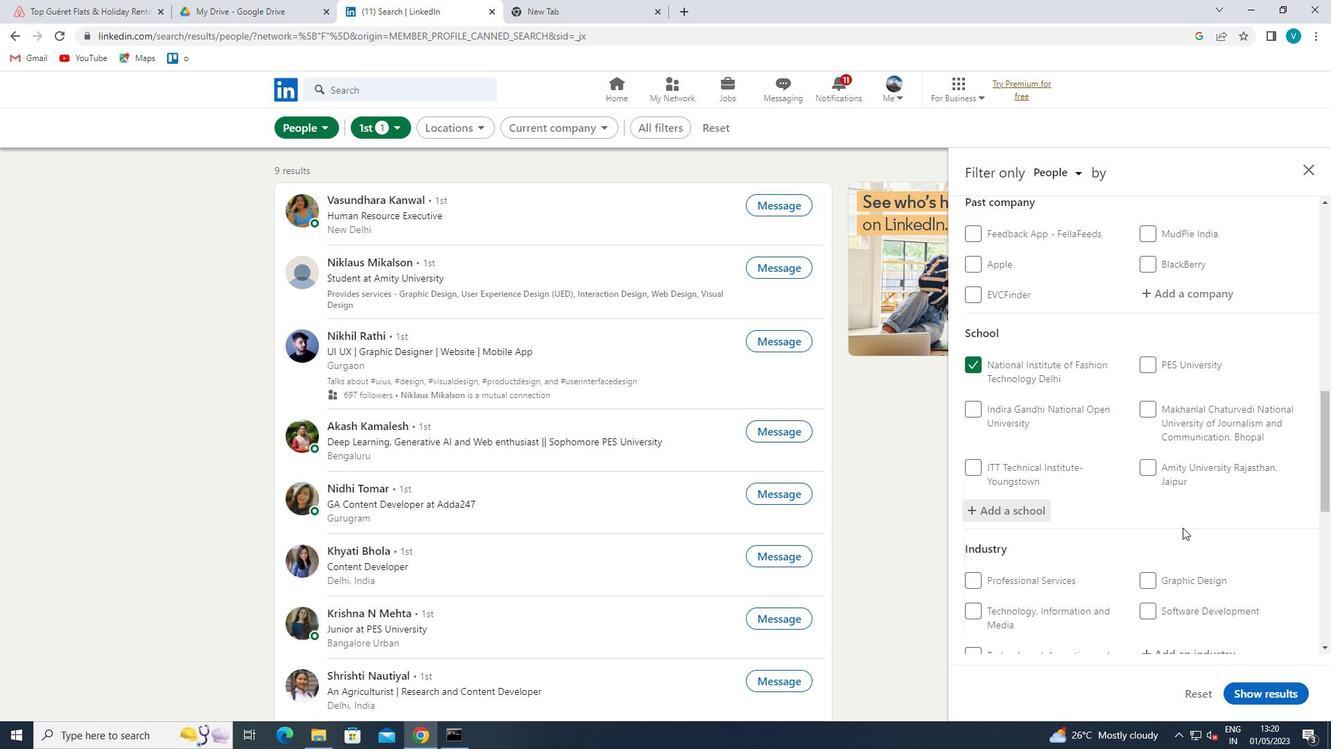 
Action: Mouse moved to (1207, 487)
Screenshot: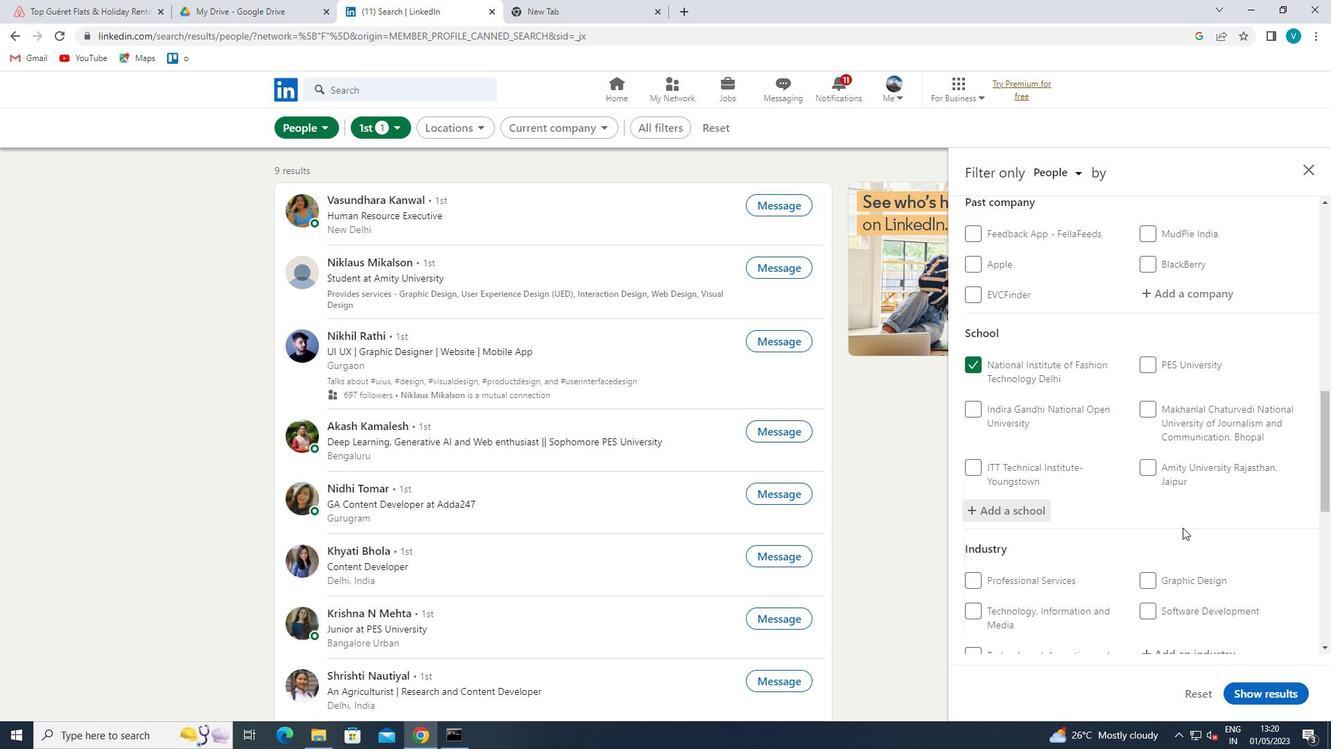 
Action: Mouse scrolled (1207, 486) with delta (0, 0)
Screenshot: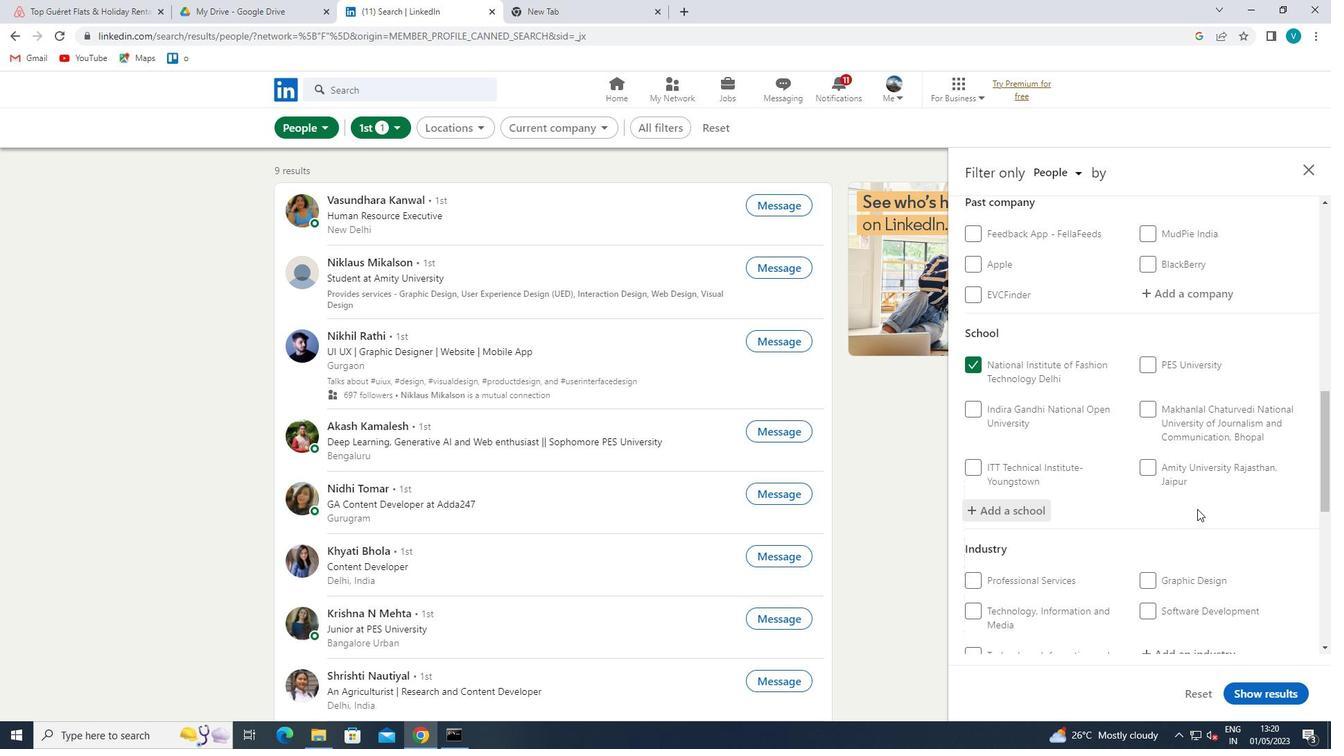 
Action: Mouse moved to (1208, 484)
Screenshot: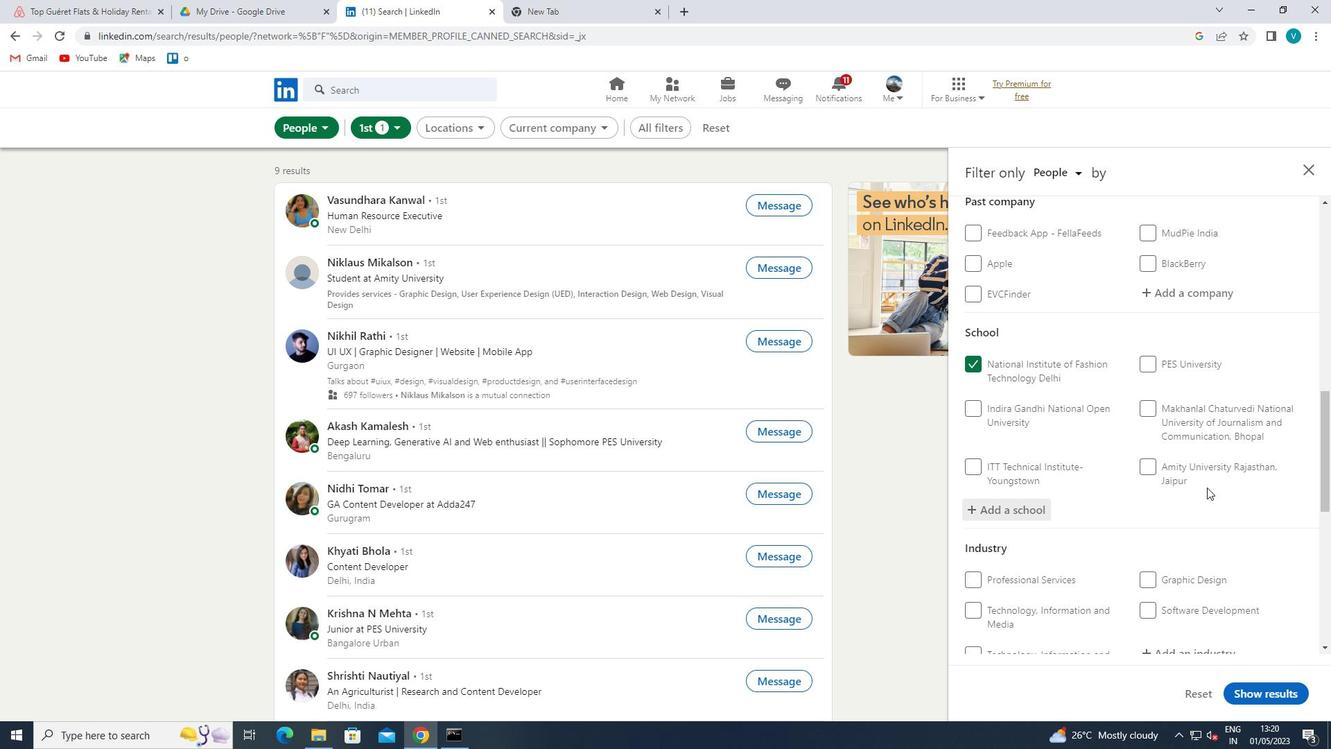 
Action: Mouse scrolled (1208, 483) with delta (0, 0)
Screenshot: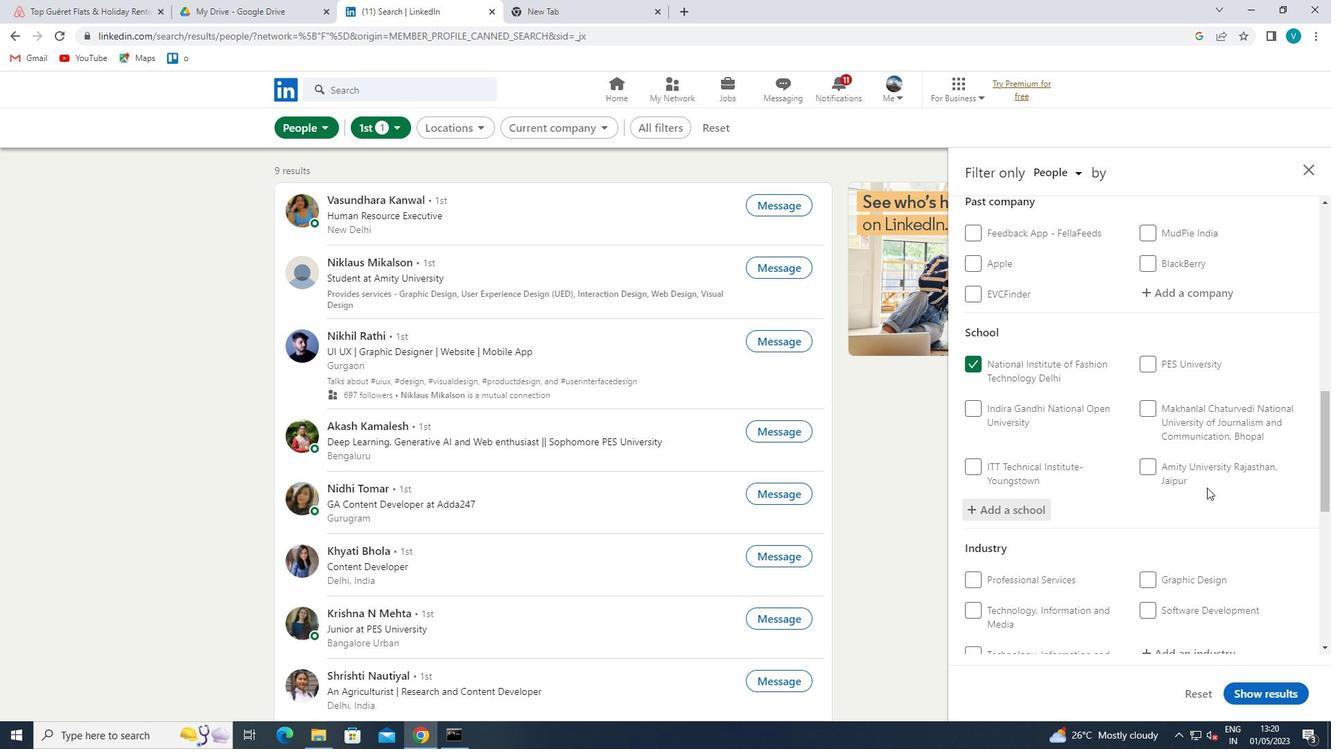
Action: Mouse scrolled (1208, 483) with delta (0, 0)
Screenshot: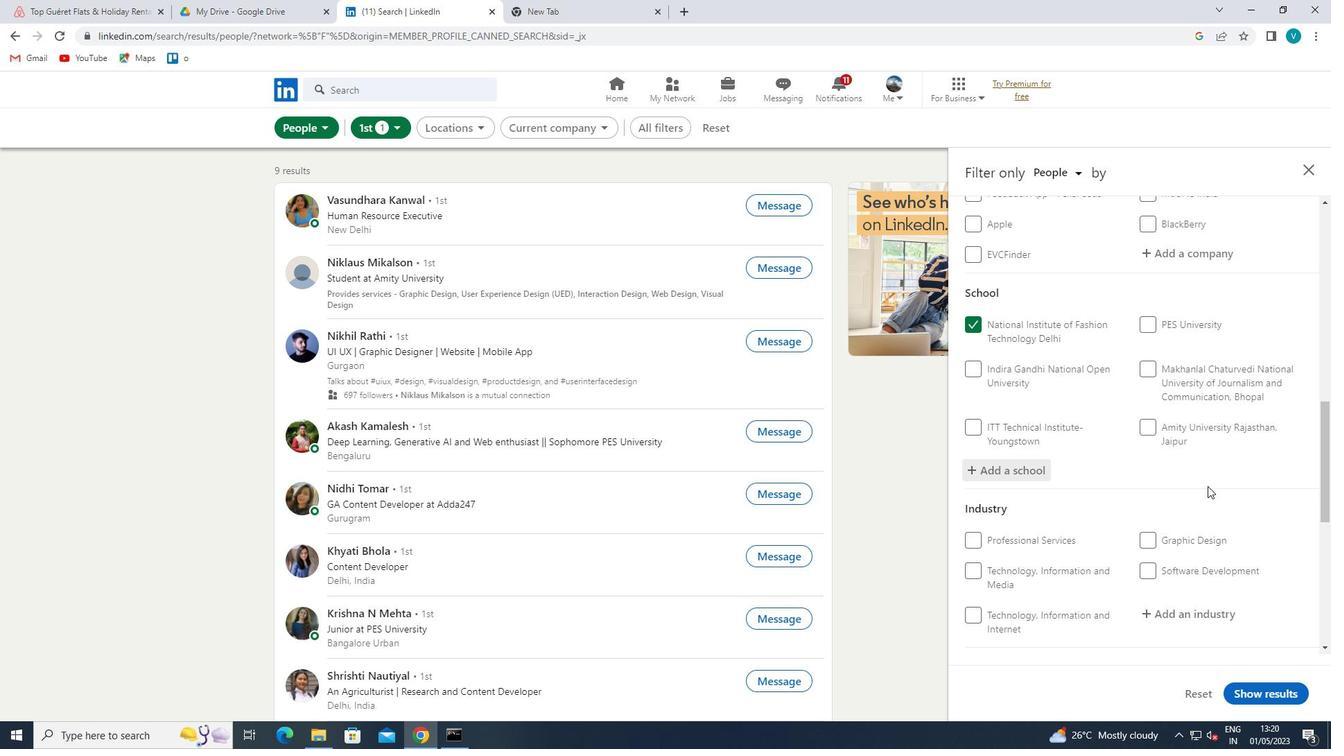 
Action: Mouse moved to (1202, 369)
Screenshot: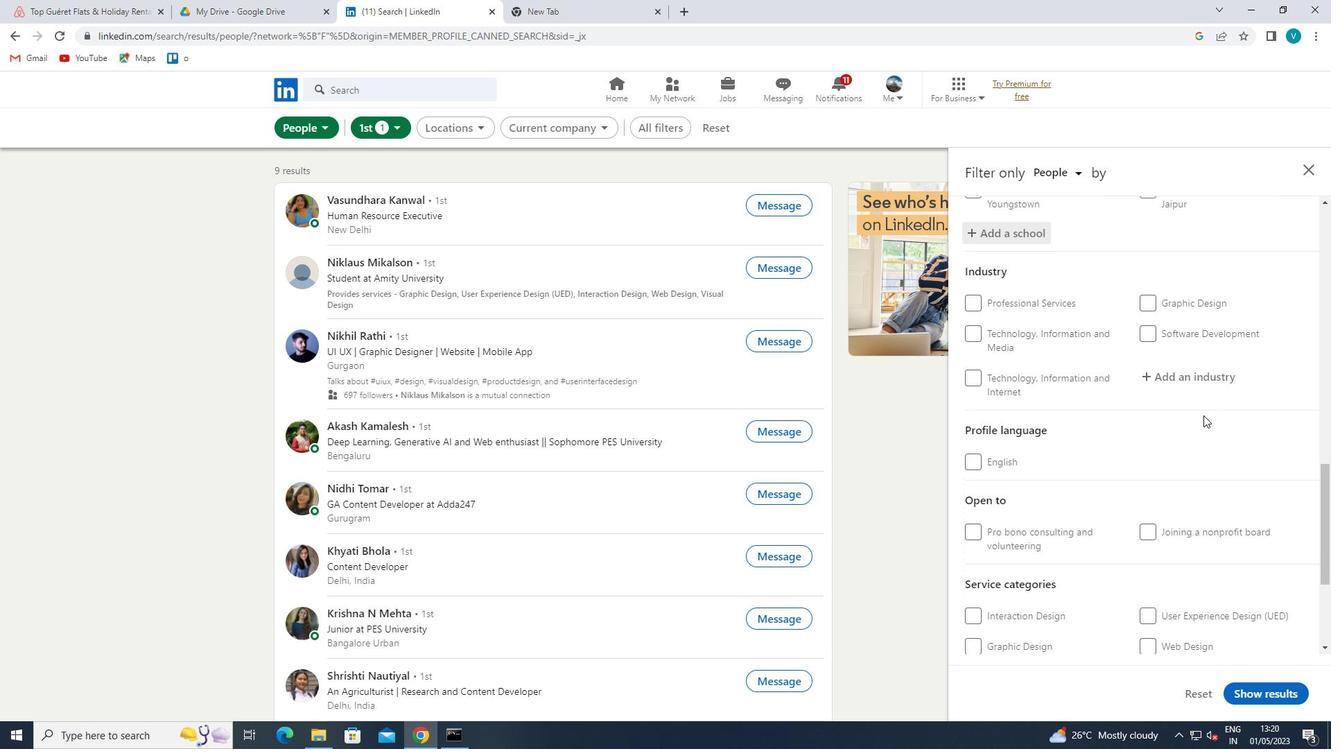 
Action: Mouse pressed left at (1202, 369)
Screenshot: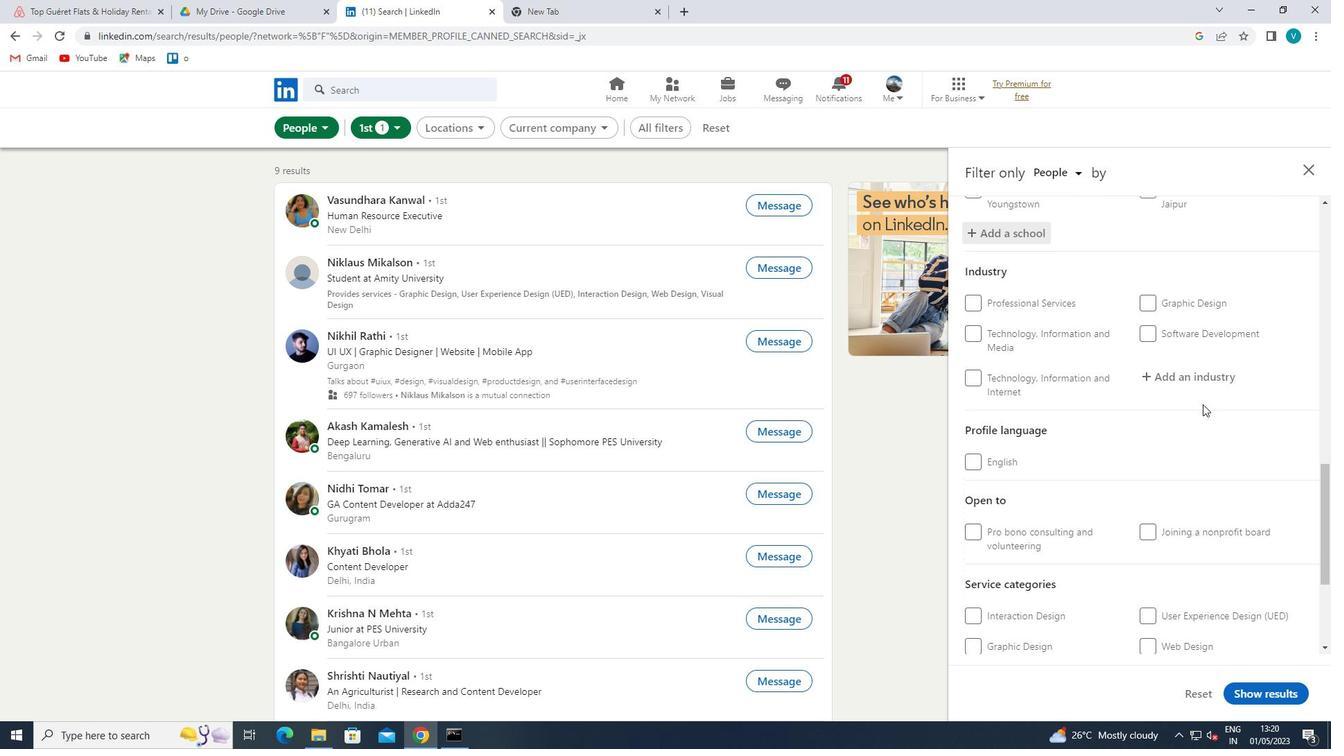 
Action: Key pressed <Key.shift>OIL<Key.space>
Screenshot: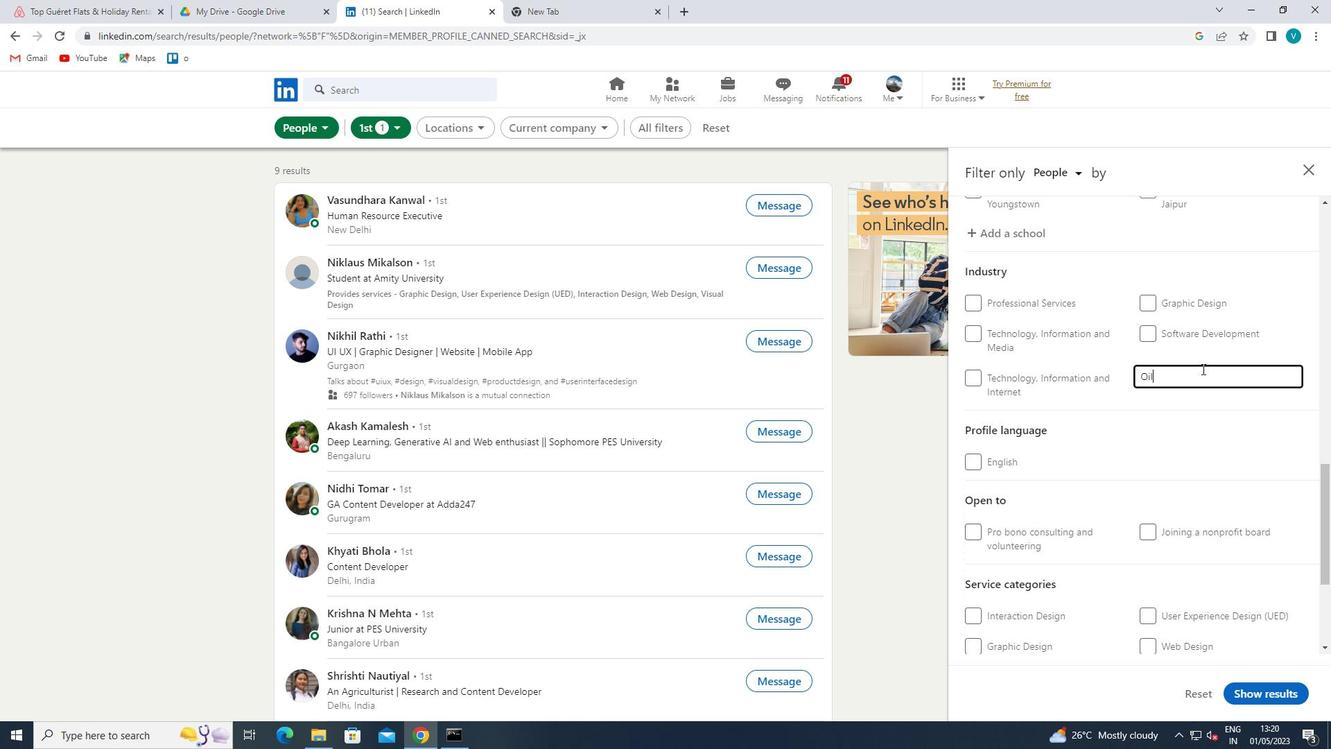 
Action: Mouse moved to (1191, 409)
Screenshot: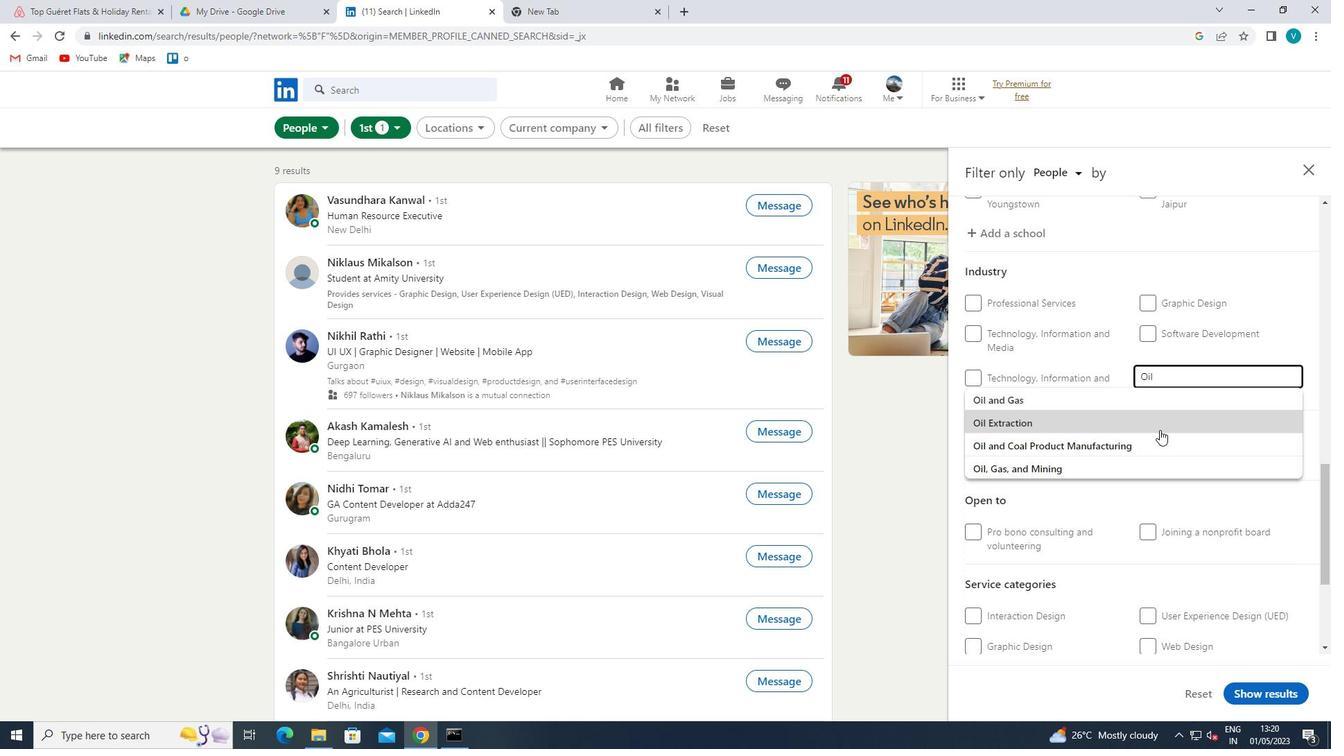 
Action: Key pressed <Key.left>,<Key.space><Key.shift>GAS<Key.space><Key.left>,<Key.space>AND<Key.space><Key.shift>MINING<Key.space>
Screenshot: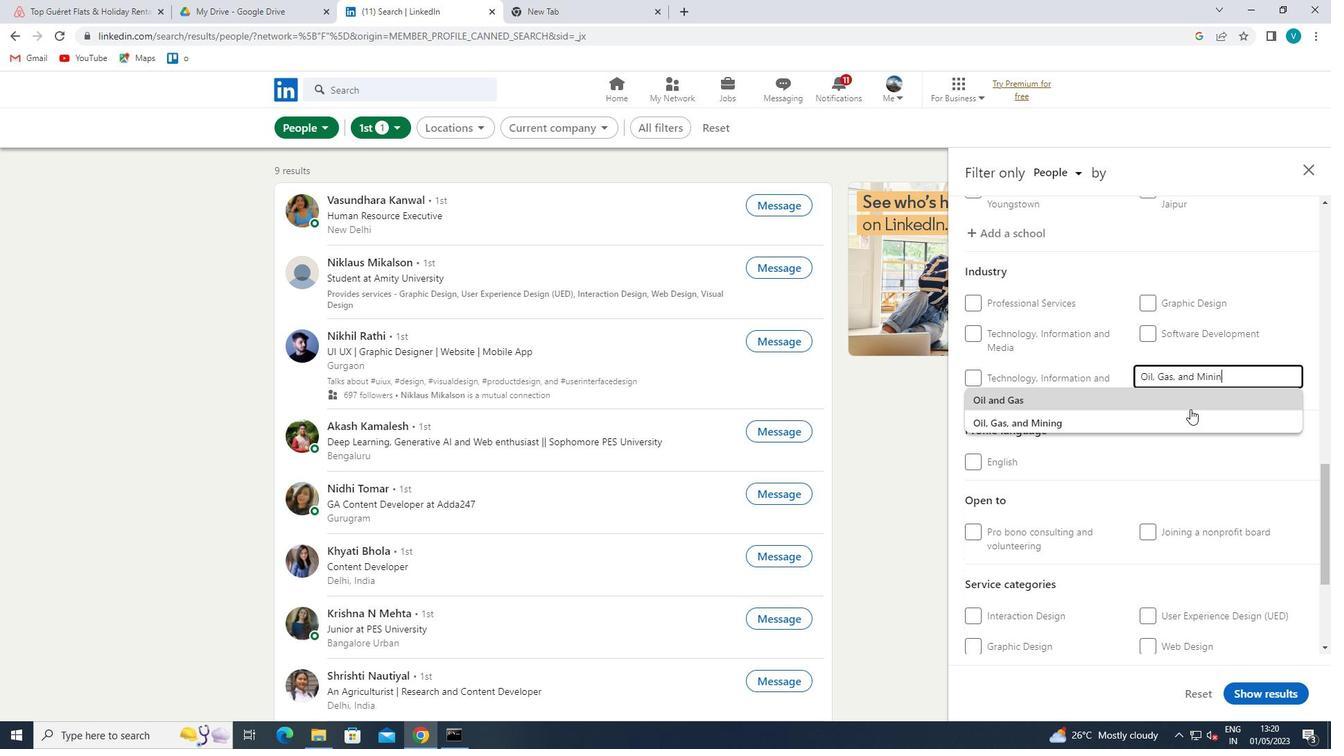 
Action: Mouse moved to (1184, 403)
Screenshot: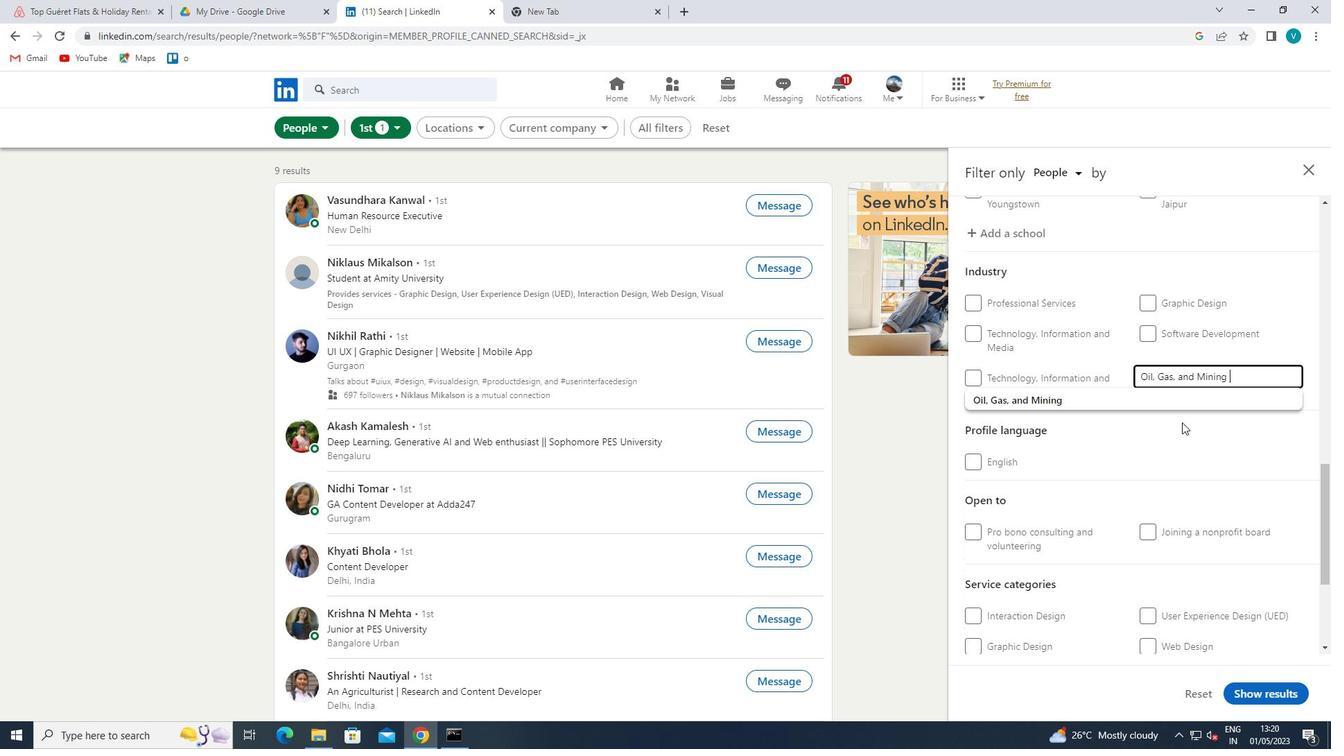
Action: Mouse pressed left at (1184, 403)
Screenshot: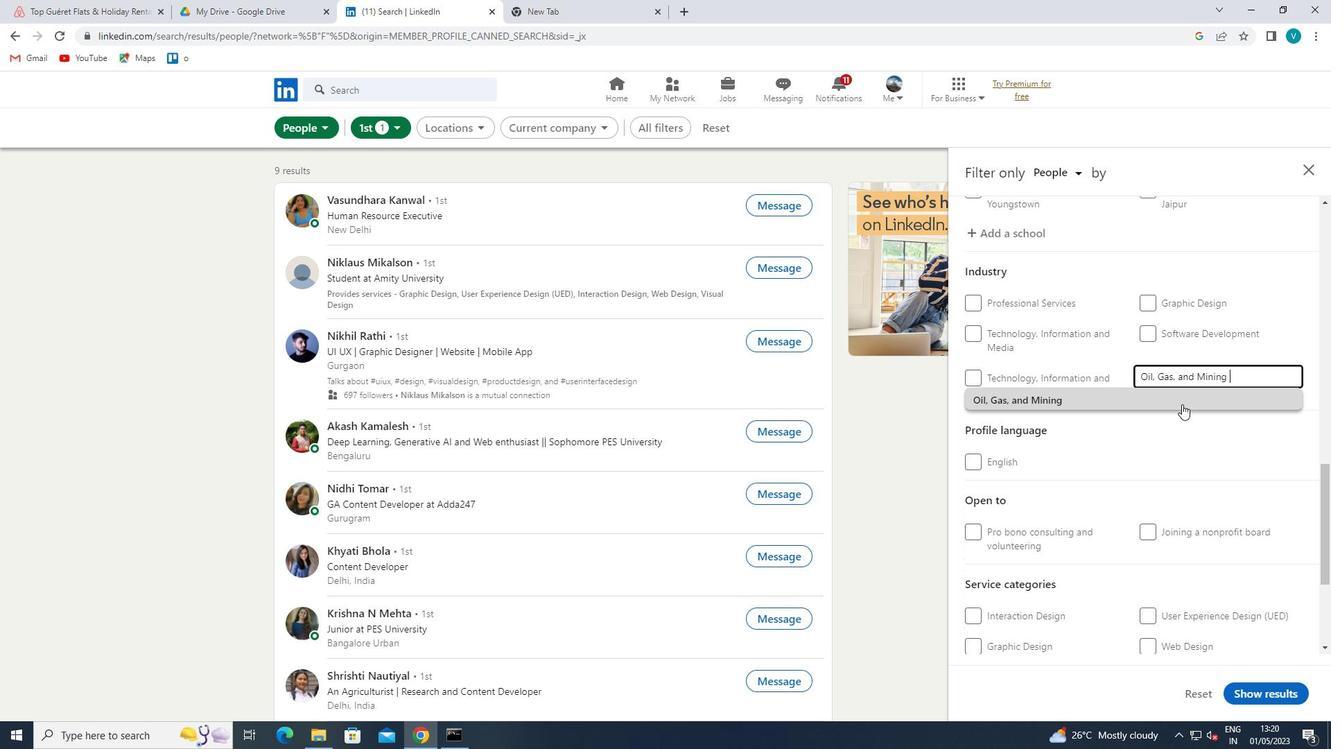 
Action: Mouse moved to (1183, 442)
Screenshot: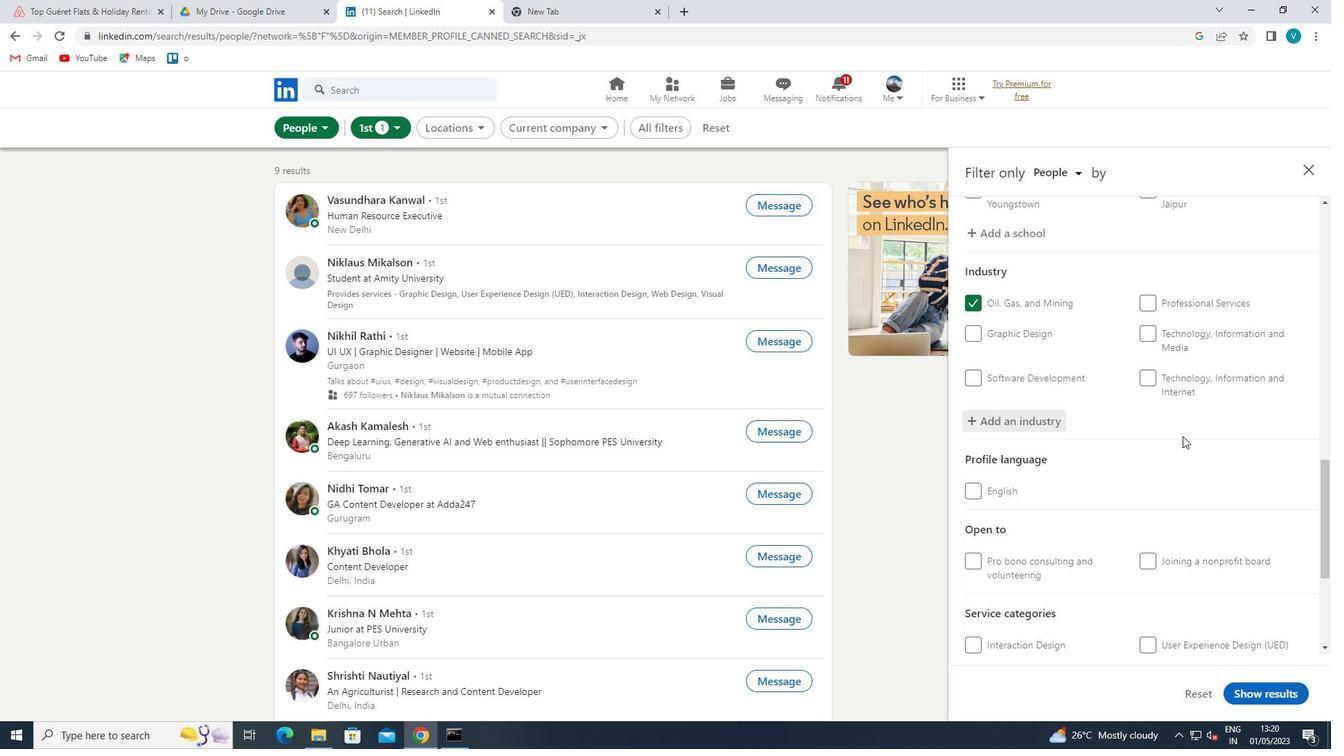 
Action: Mouse scrolled (1183, 441) with delta (0, 0)
Screenshot: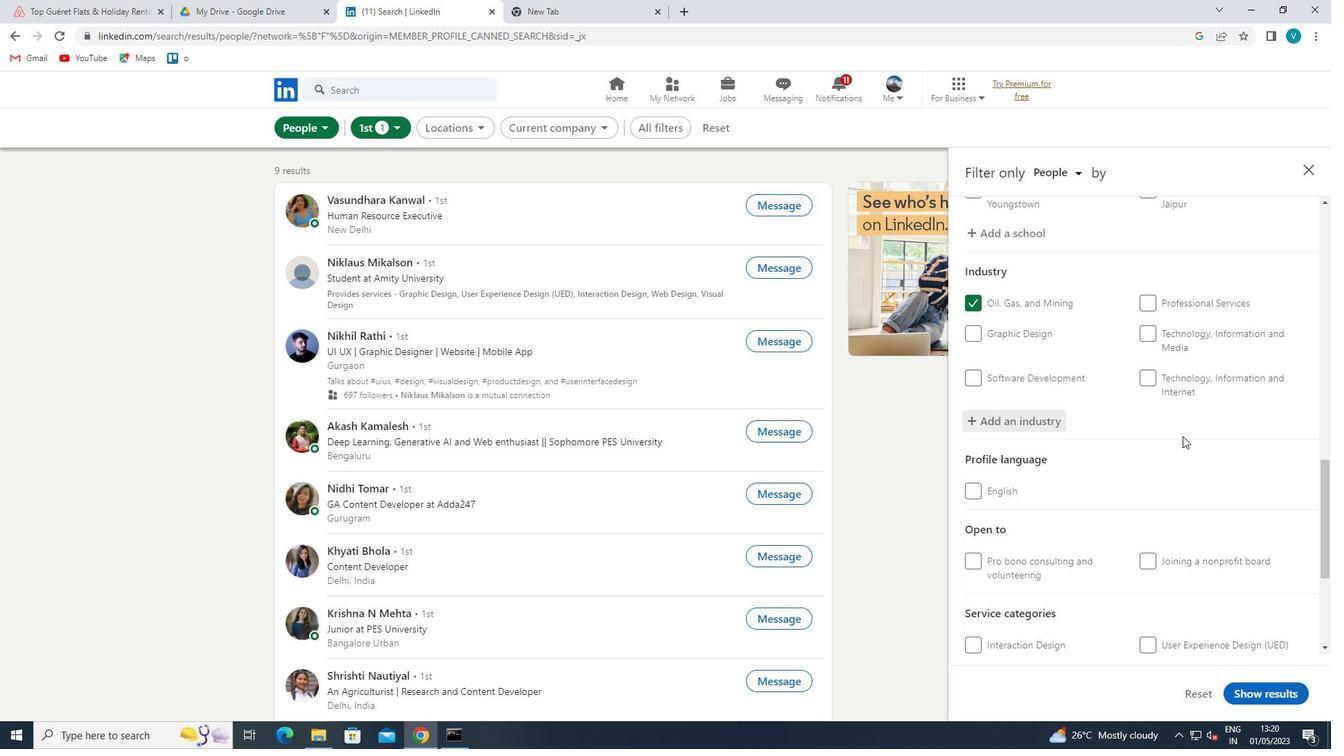 
Action: Mouse moved to (1183, 443)
Screenshot: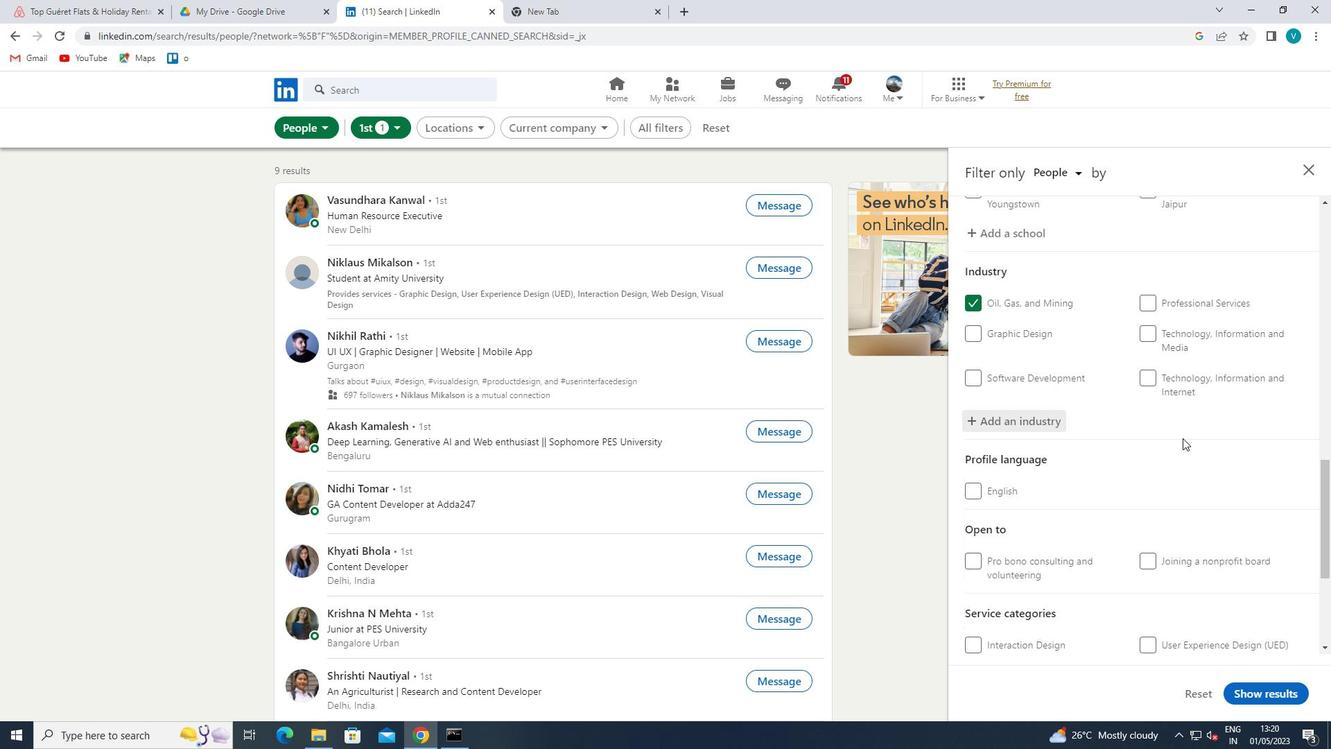 
Action: Mouse scrolled (1183, 442) with delta (0, 0)
Screenshot: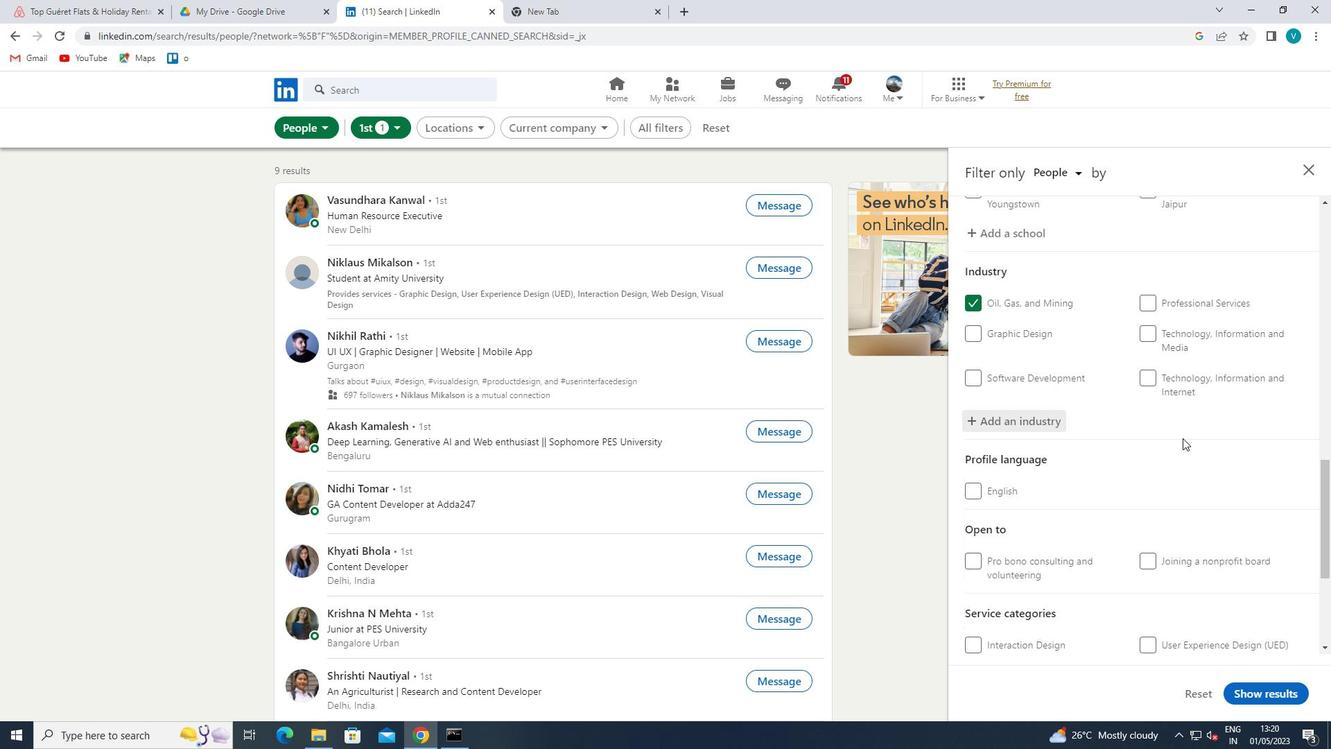 
Action: Mouse moved to (1184, 443)
Screenshot: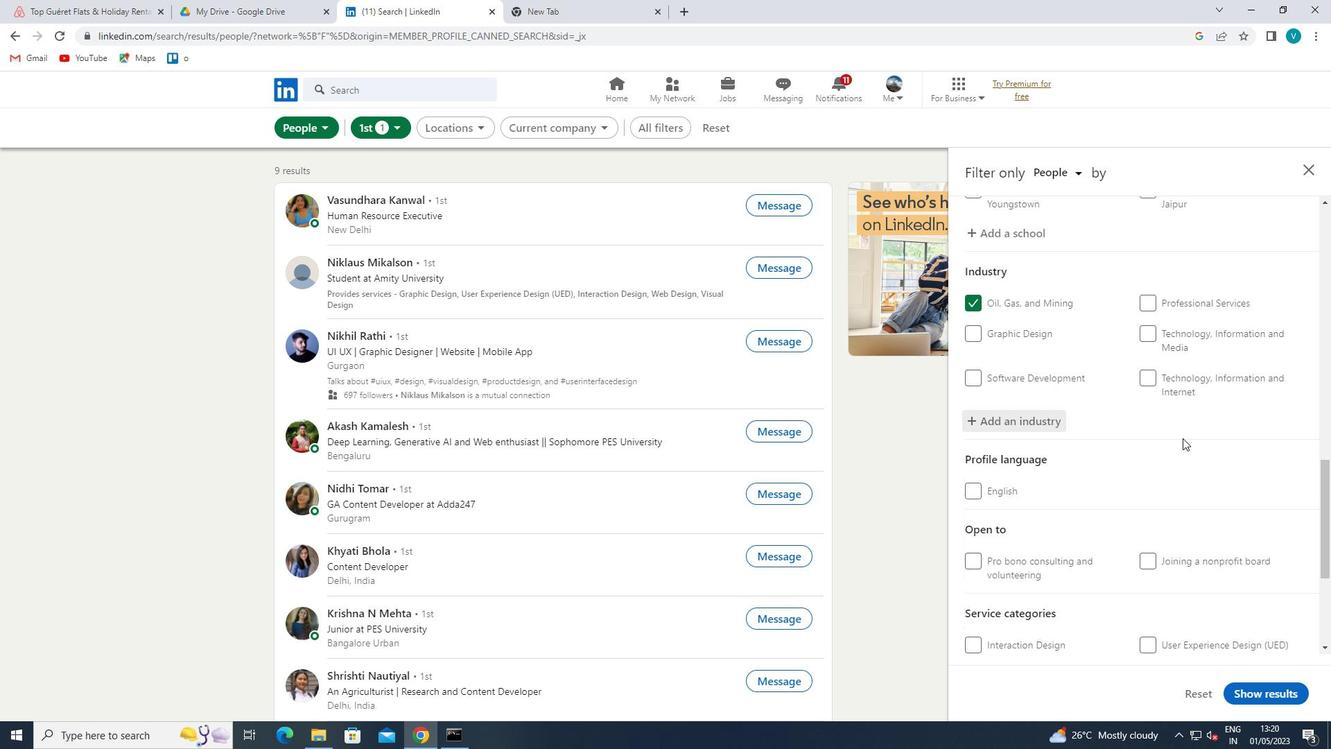 
Action: Mouse scrolled (1184, 443) with delta (0, 0)
Screenshot: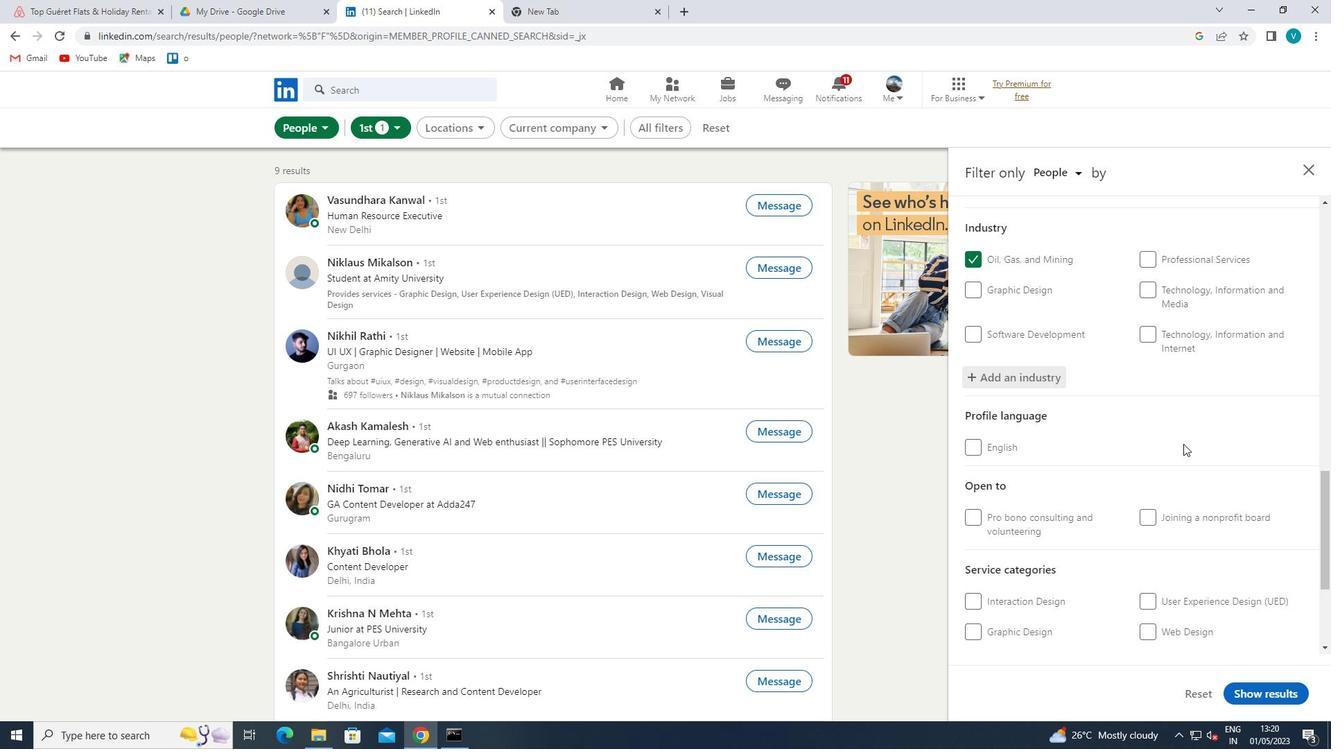 
Action: Mouse moved to (1185, 487)
Screenshot: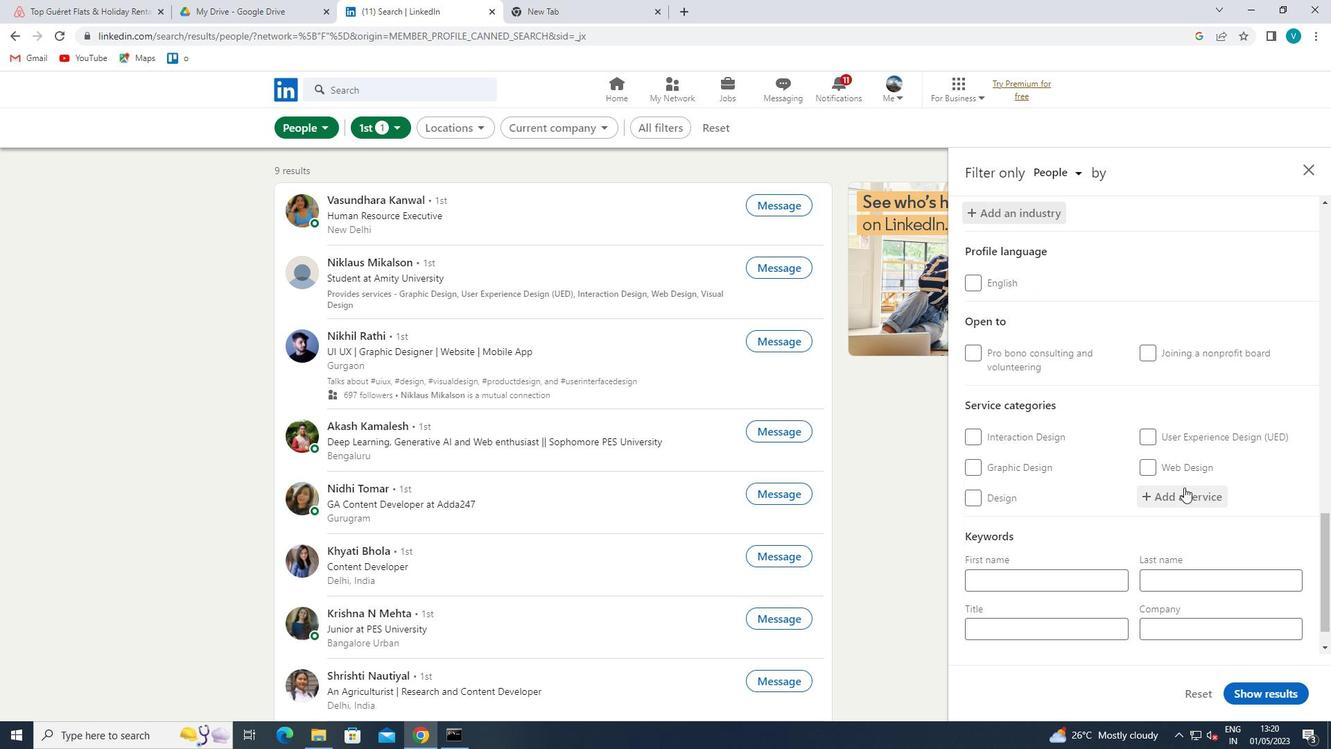 
Action: Mouse pressed left at (1185, 487)
Screenshot: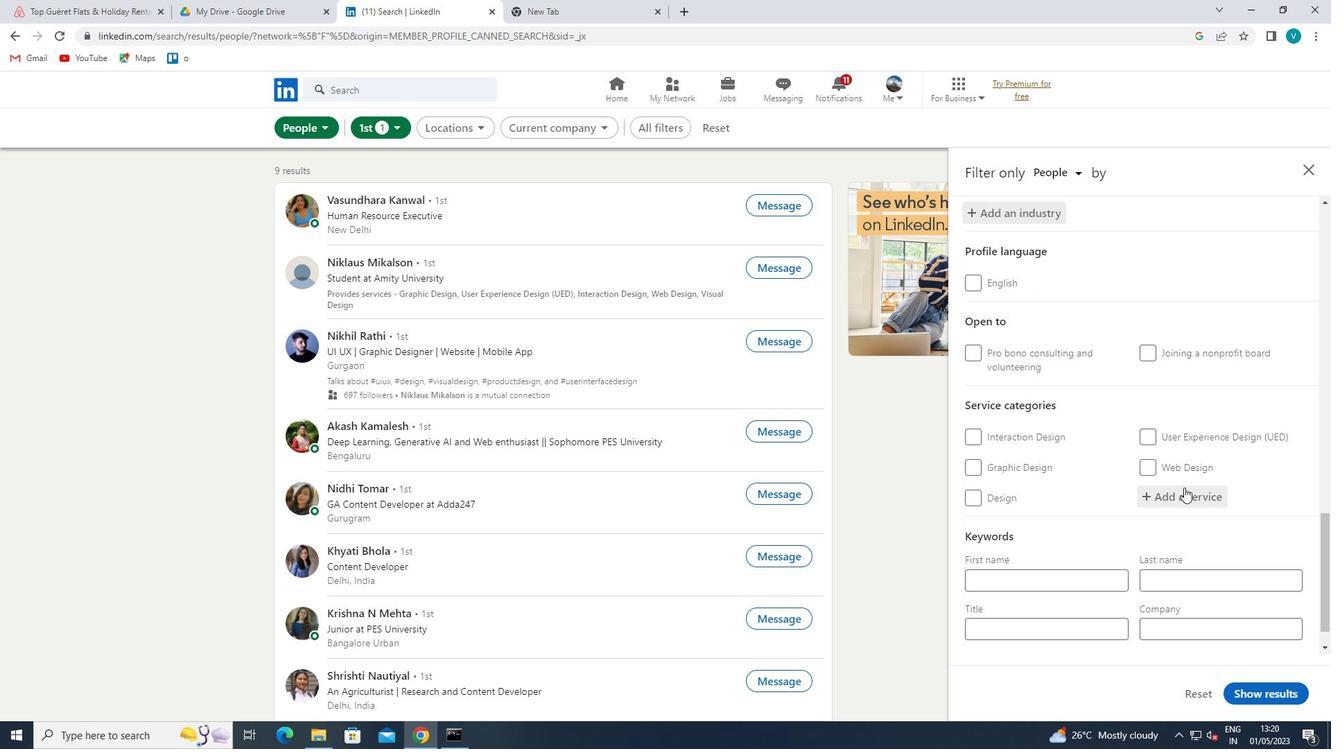 
Action: Mouse moved to (1186, 487)
Screenshot: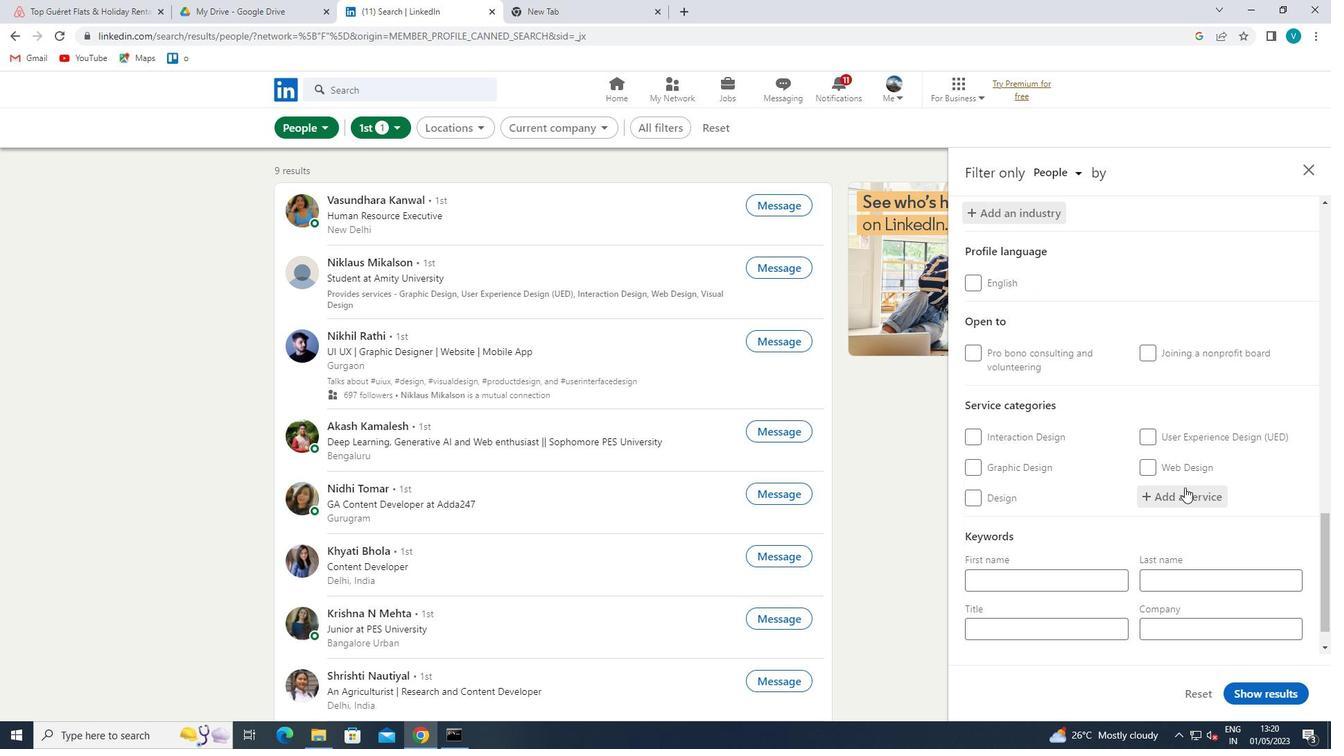 
Action: Key pressed <Key.shift>SOFT
Screenshot: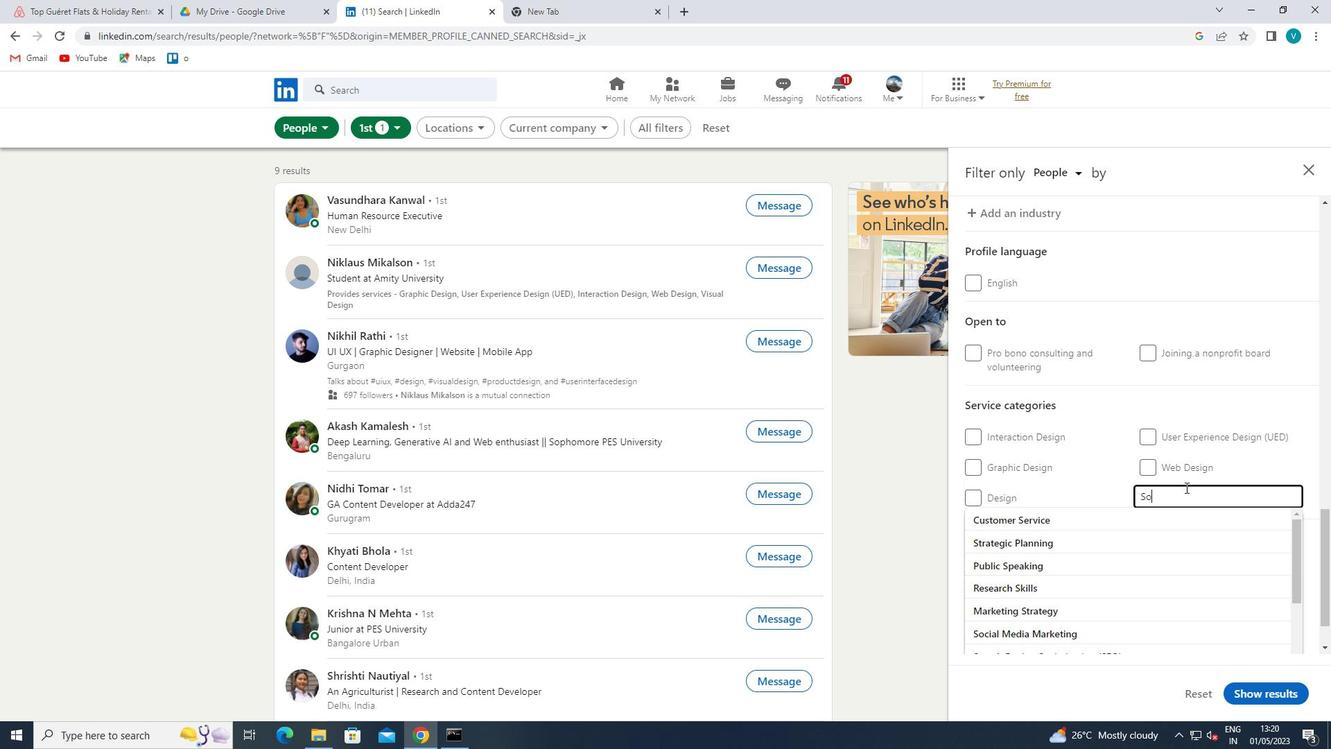 
Action: Mouse moved to (1045, 514)
Screenshot: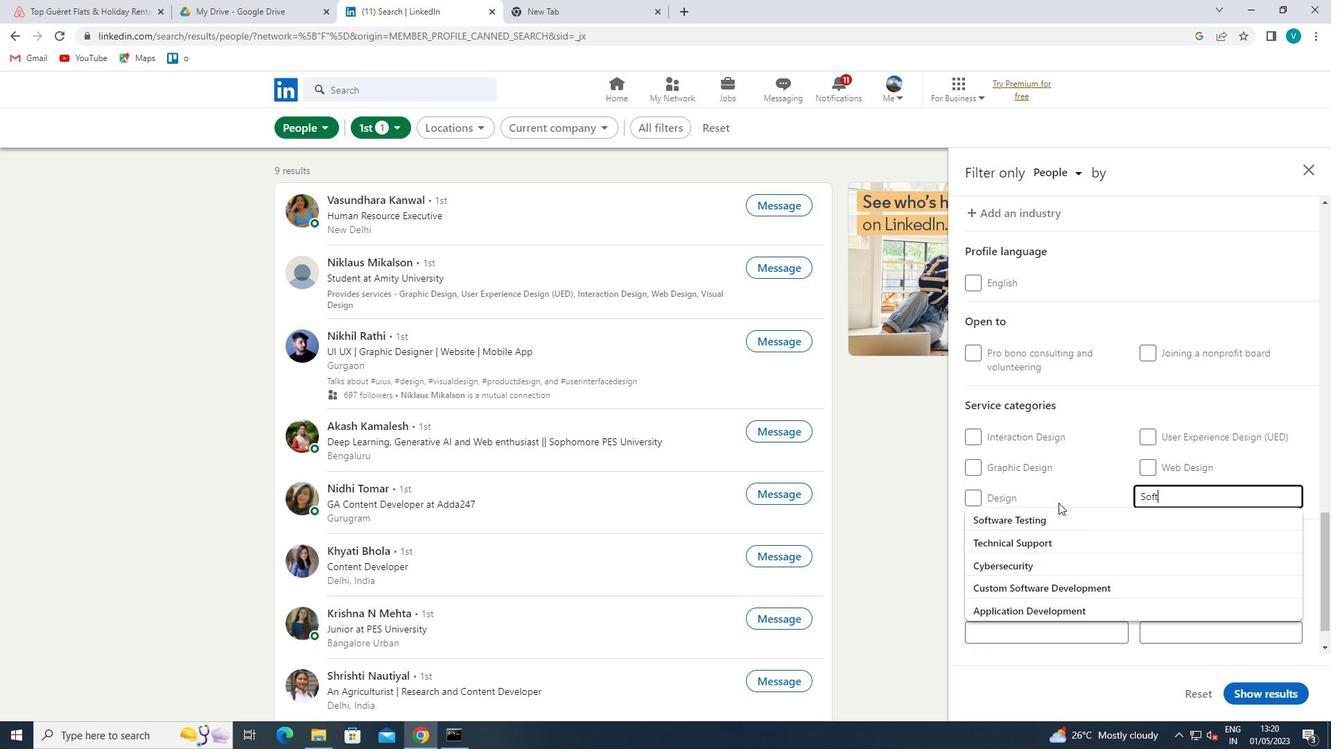 
Action: Mouse pressed left at (1045, 514)
Screenshot: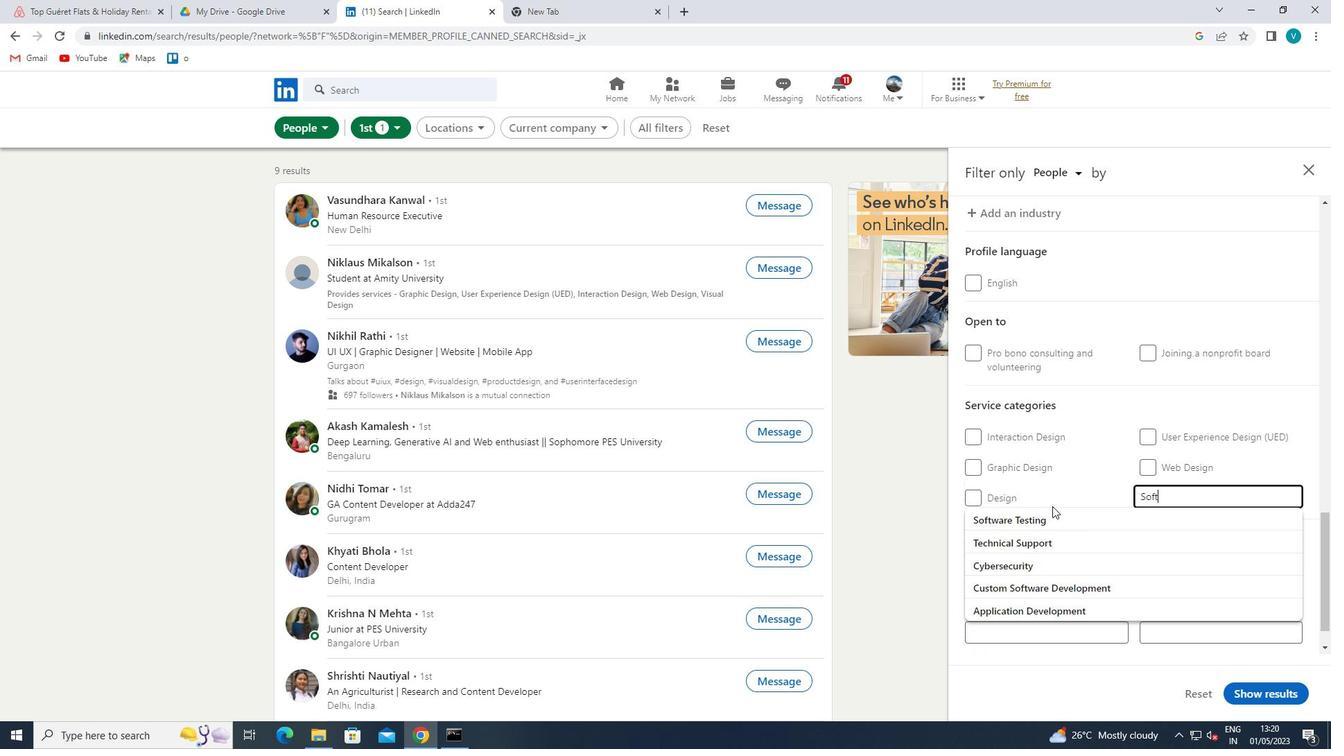 
Action: Mouse moved to (1114, 478)
Screenshot: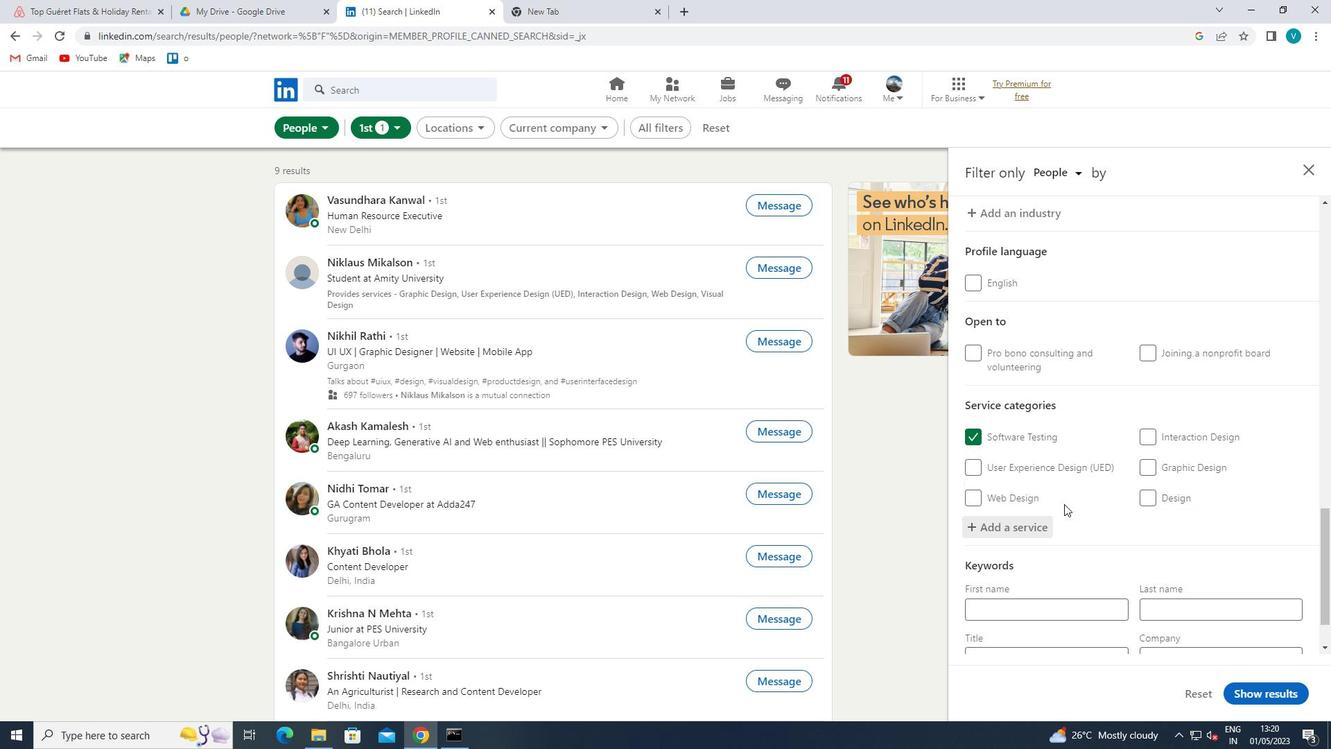 
Action: Mouse scrolled (1114, 477) with delta (0, 0)
Screenshot: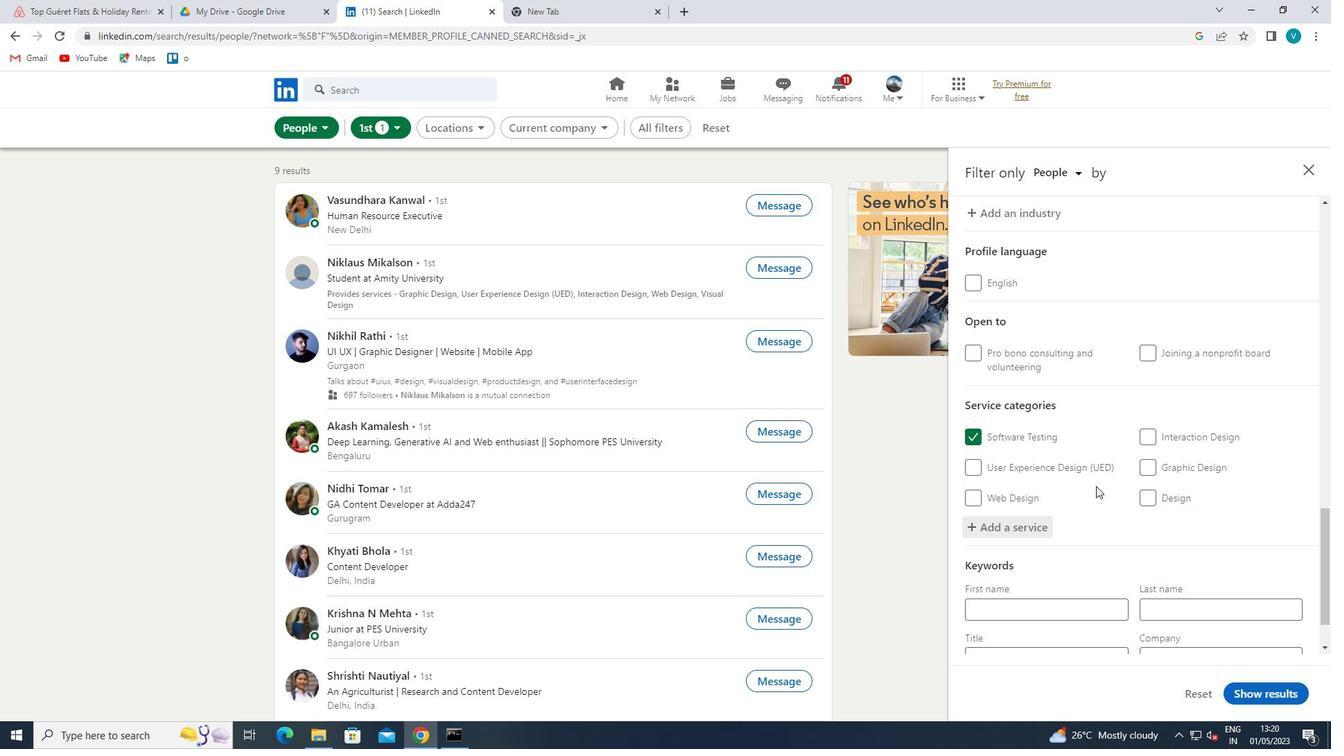 
Action: Mouse moved to (1114, 478)
Screenshot: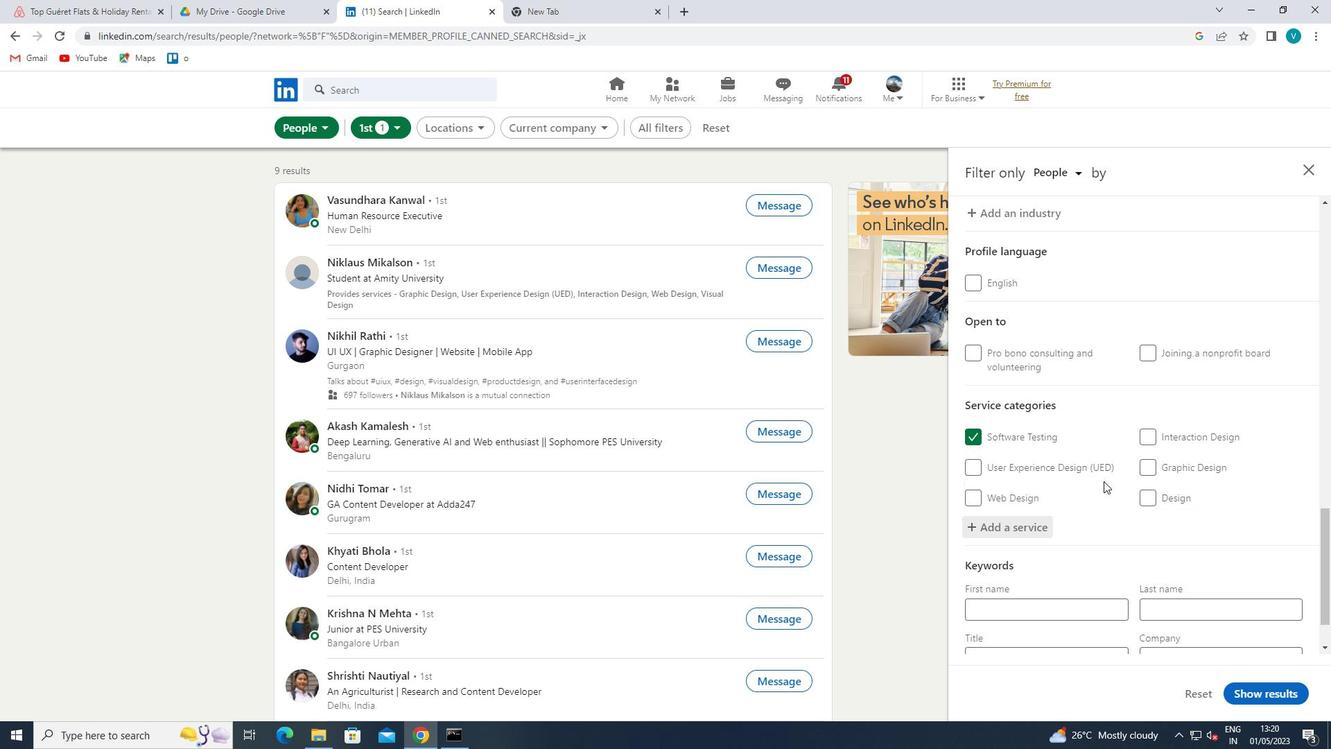 
Action: Mouse scrolled (1114, 477) with delta (0, 0)
Screenshot: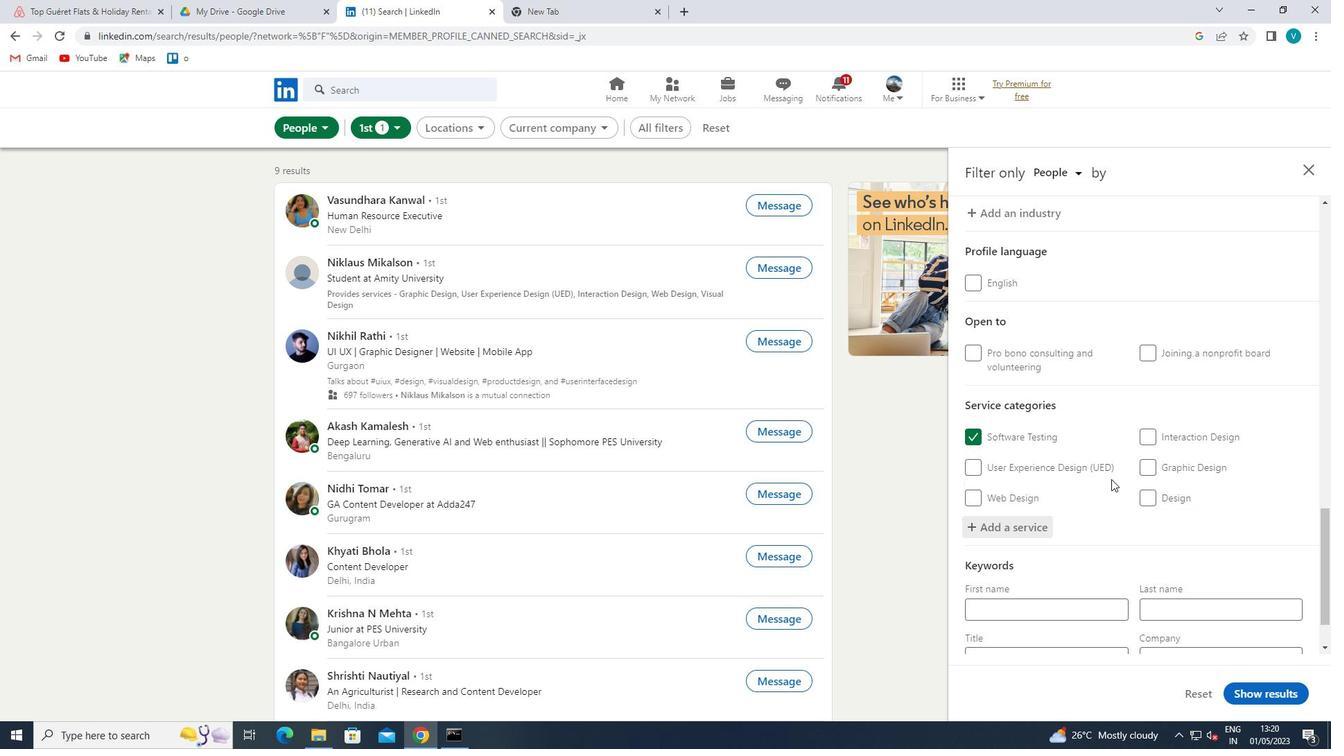 
Action: Mouse moved to (1114, 479)
Screenshot: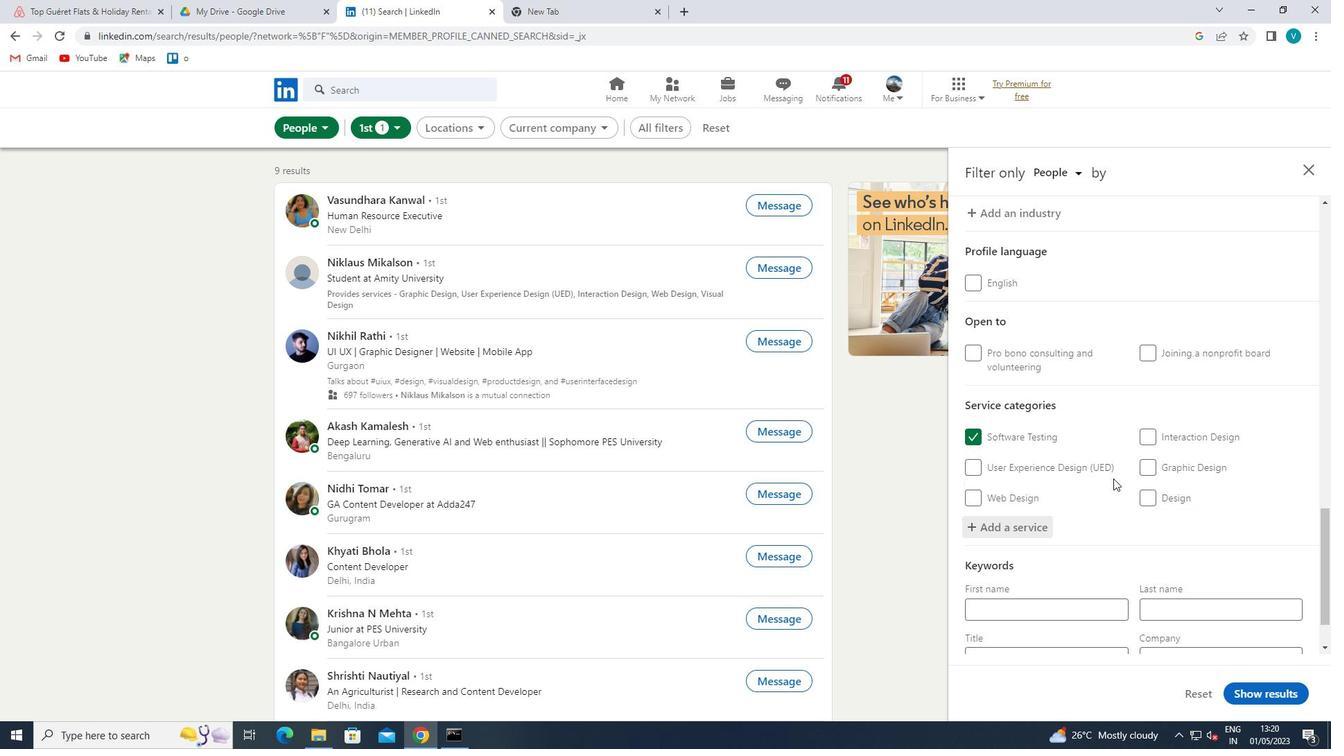 
Action: Mouse scrolled (1114, 478) with delta (0, 0)
Screenshot: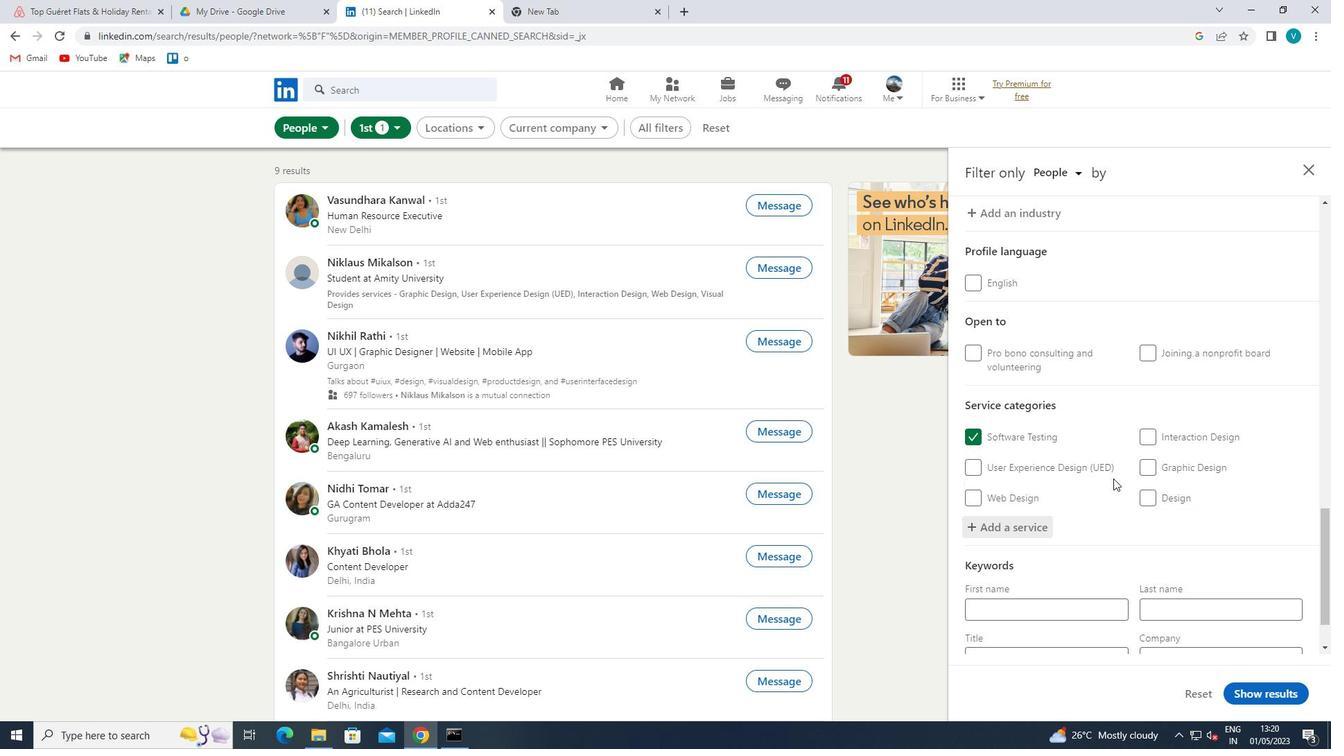 
Action: Mouse moved to (1086, 604)
Screenshot: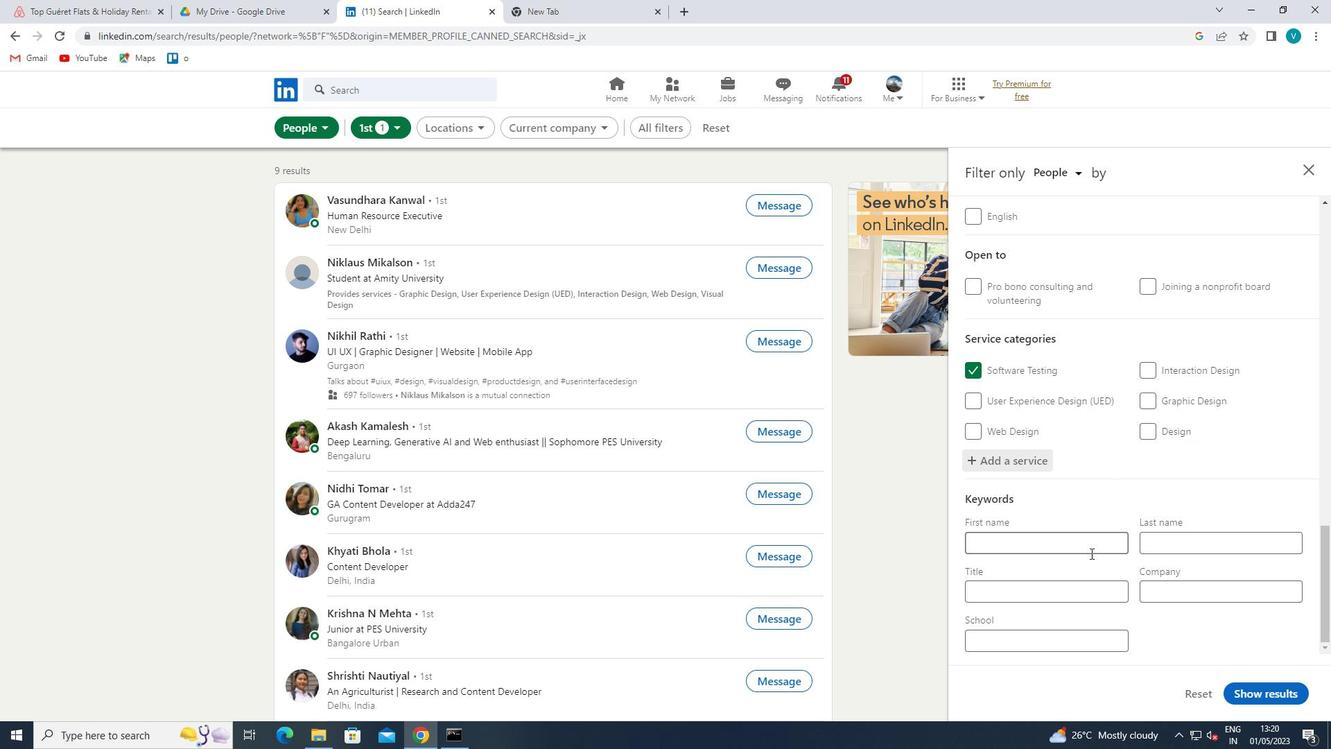 
Action: Mouse pressed left at (1086, 604)
Screenshot: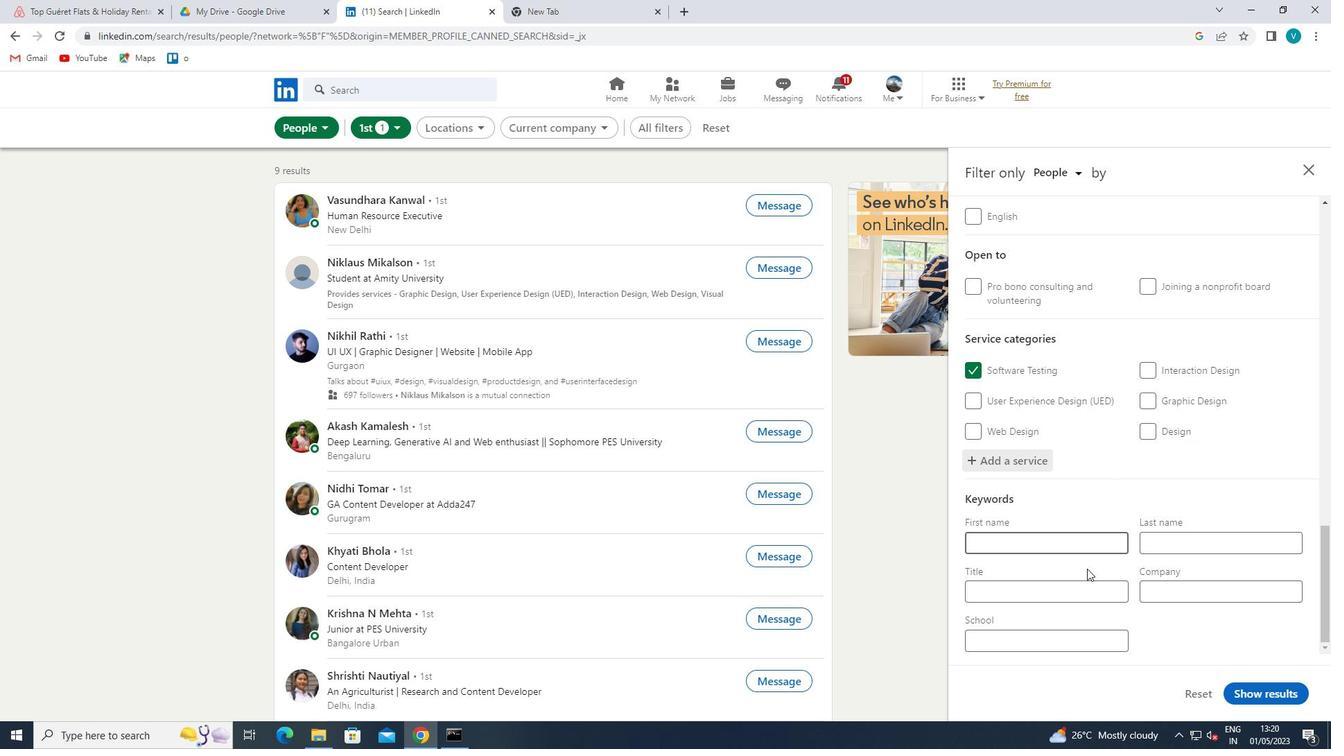 
Action: Mouse moved to (1068, 600)
Screenshot: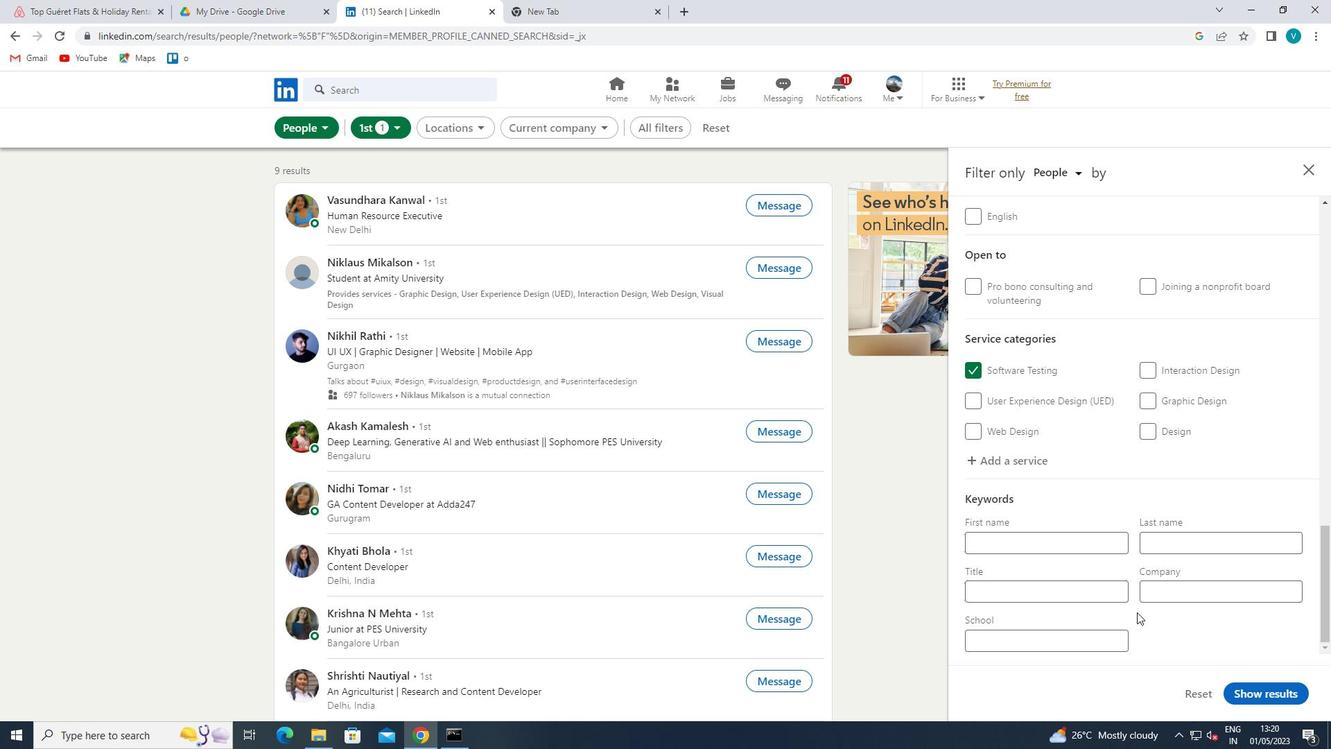 
Action: Mouse pressed left at (1068, 600)
Screenshot: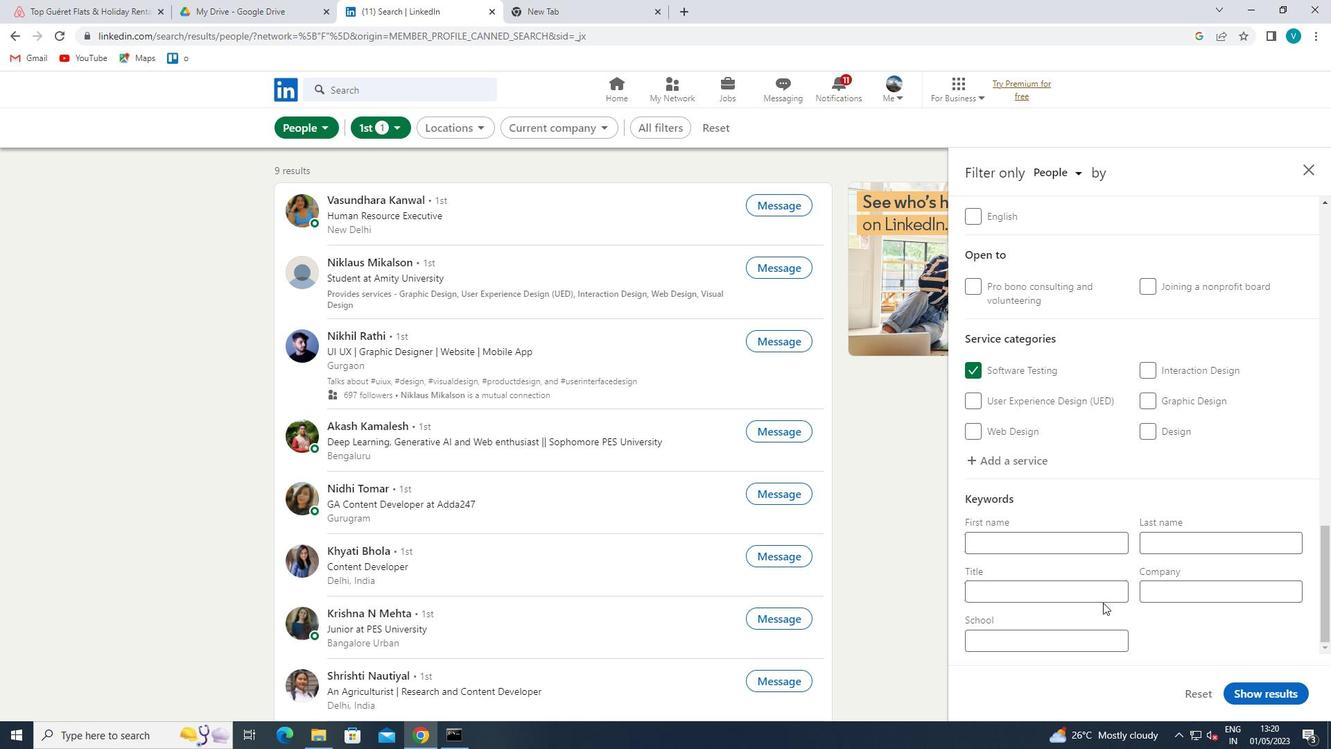 
Action: Mouse moved to (1068, 600)
Screenshot: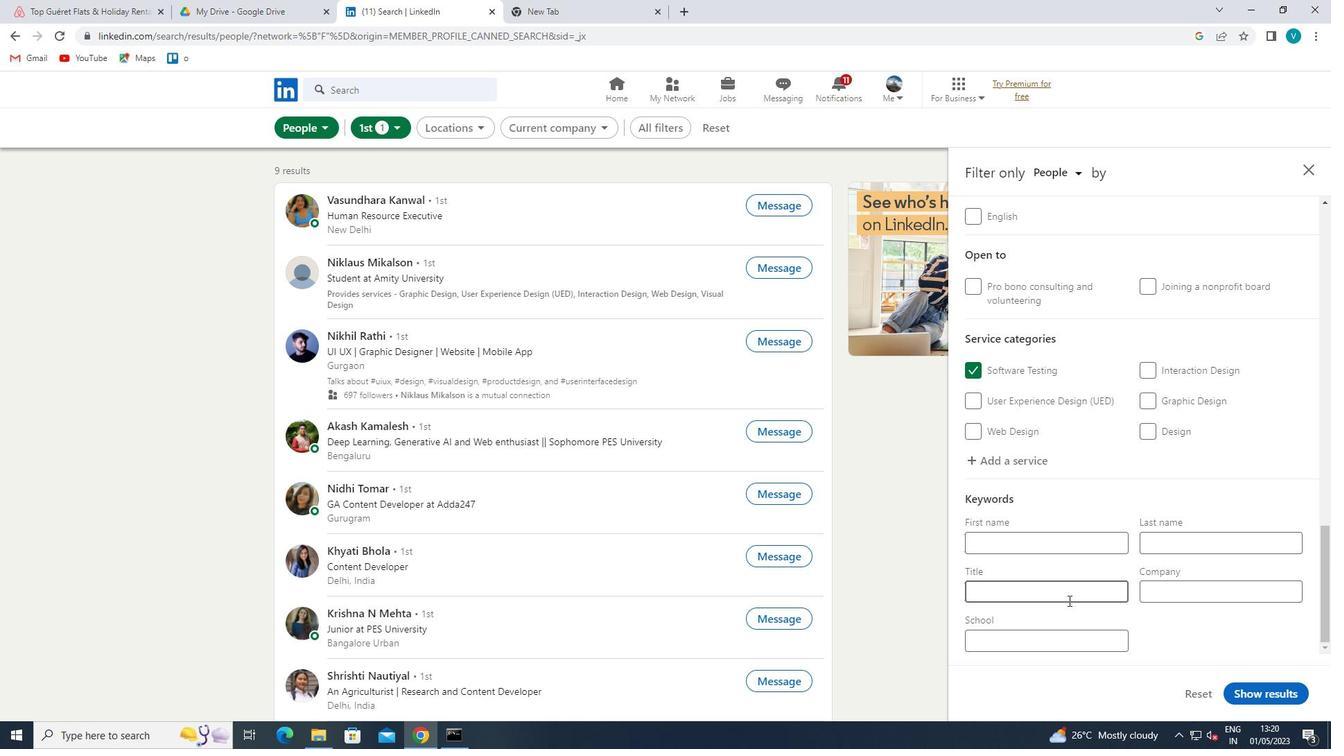 
Action: Key pressed <Key.shift>RETAIL<Key.space><Key.shift><Key.shift>WORKER<Key.space>
Screenshot: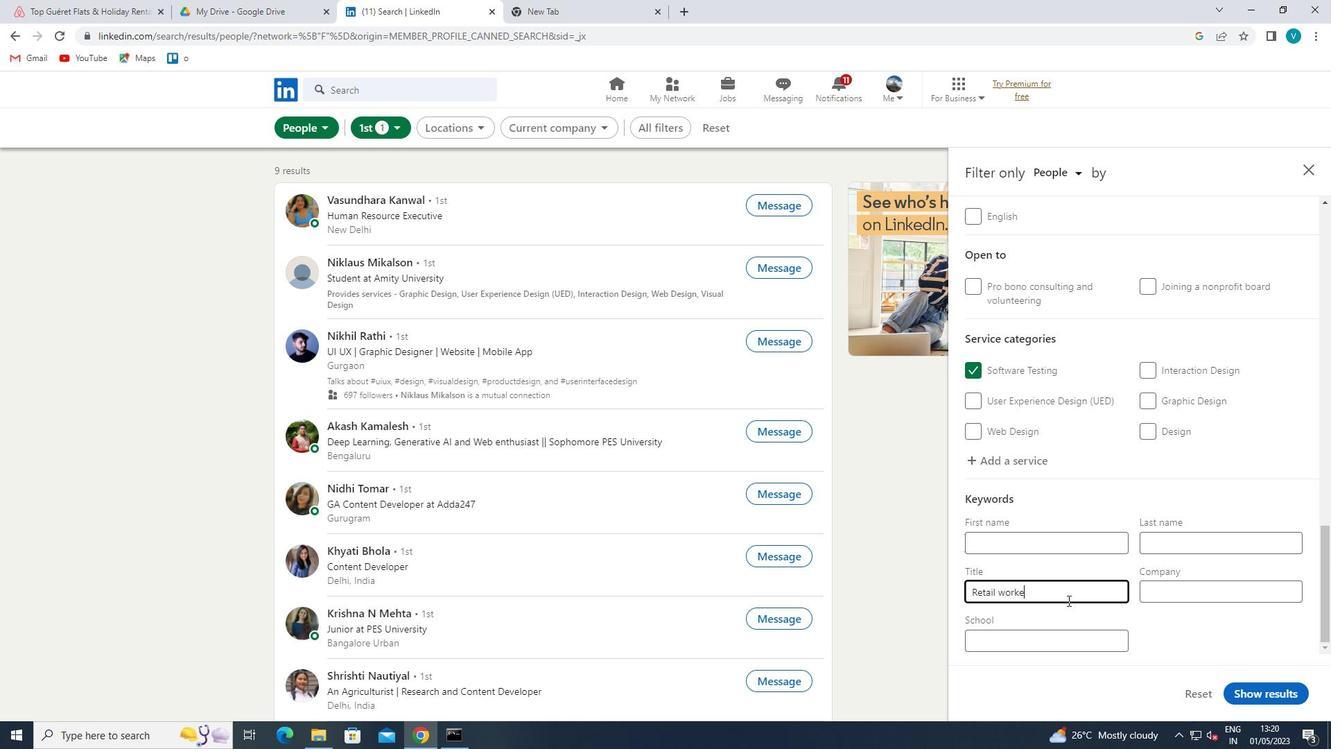 
Action: Mouse moved to (1005, 591)
Screenshot: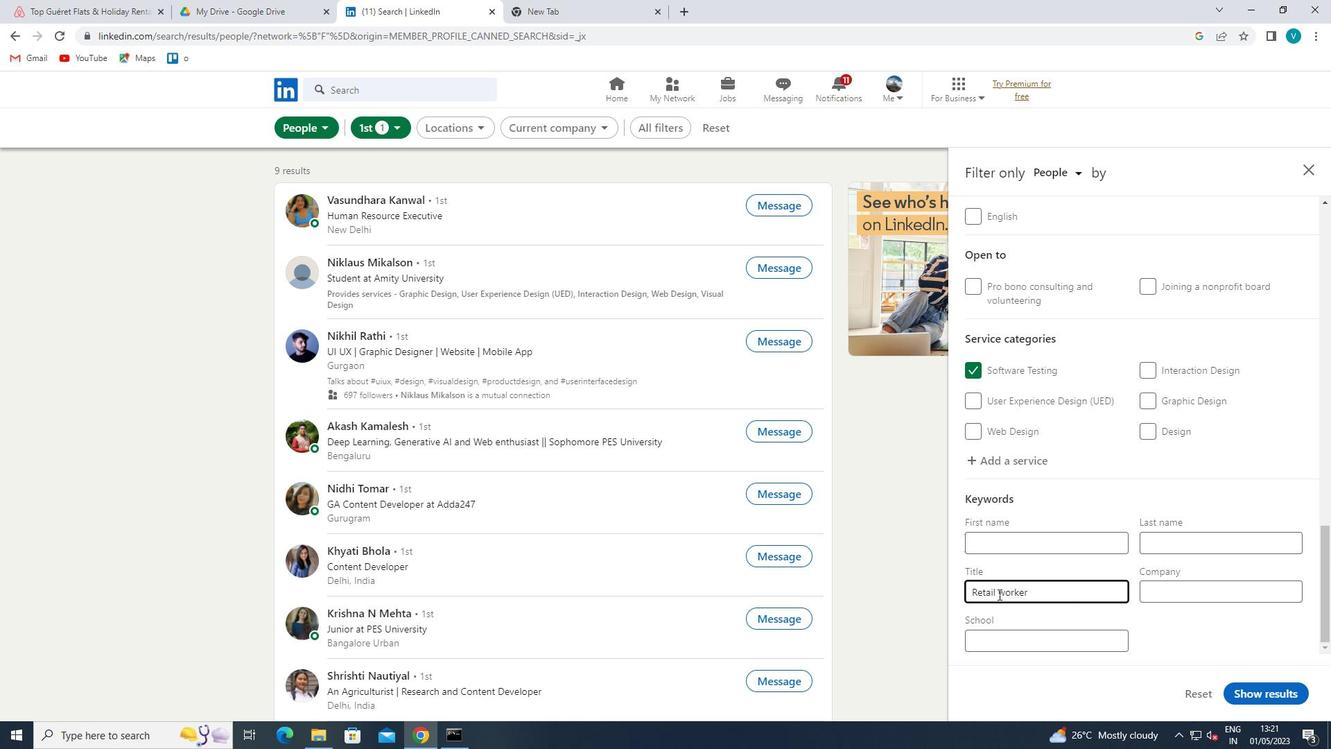 
Action: Mouse pressed left at (1005, 591)
Screenshot: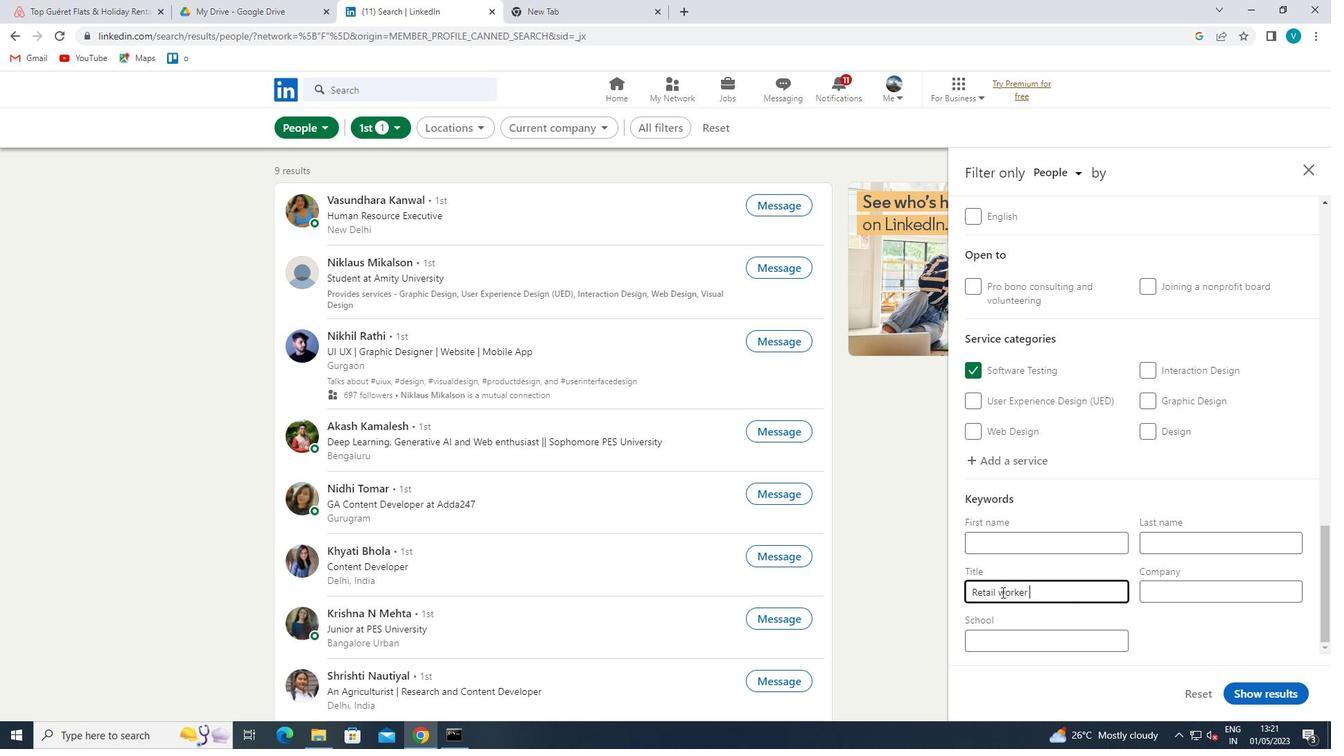 
Action: Mouse moved to (1077, 609)
Screenshot: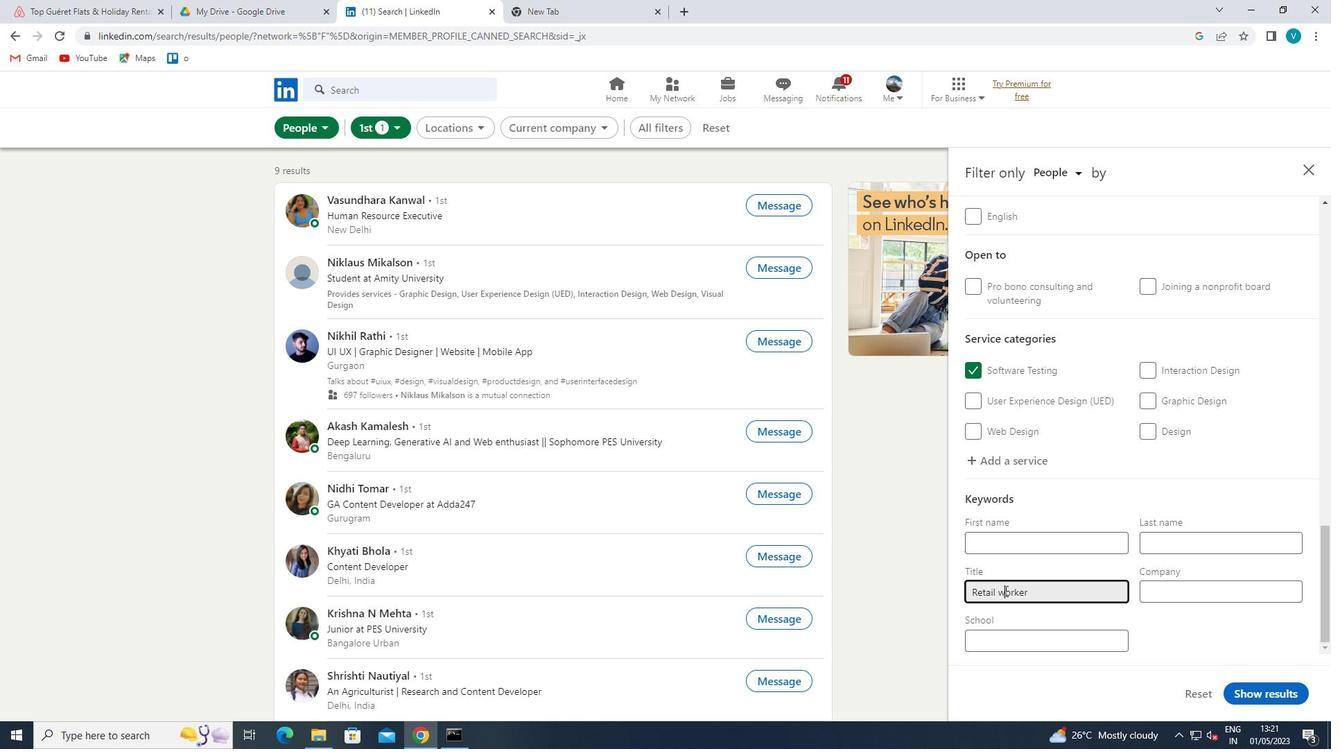 
Action: Key pressed <Key.backspace><Key.shift>W<Key.space>
Screenshot: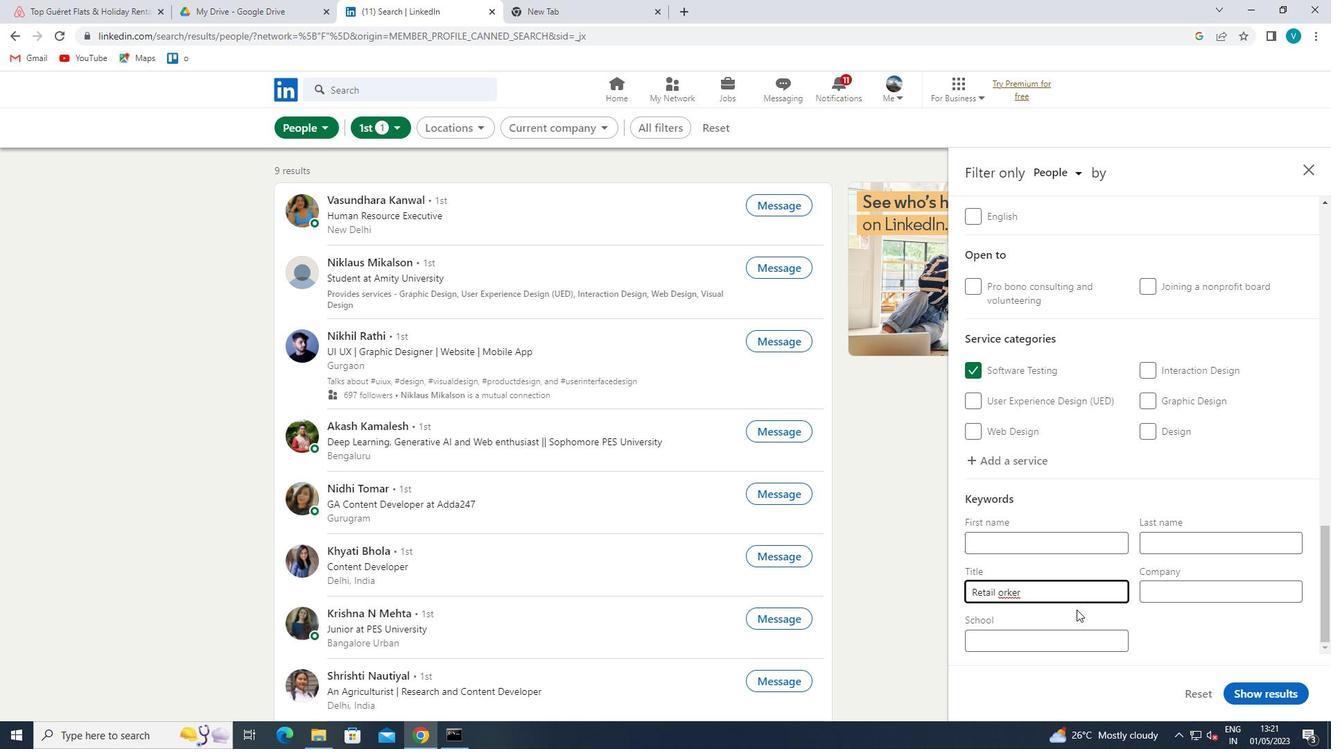 
Action: Mouse moved to (1080, 608)
Screenshot: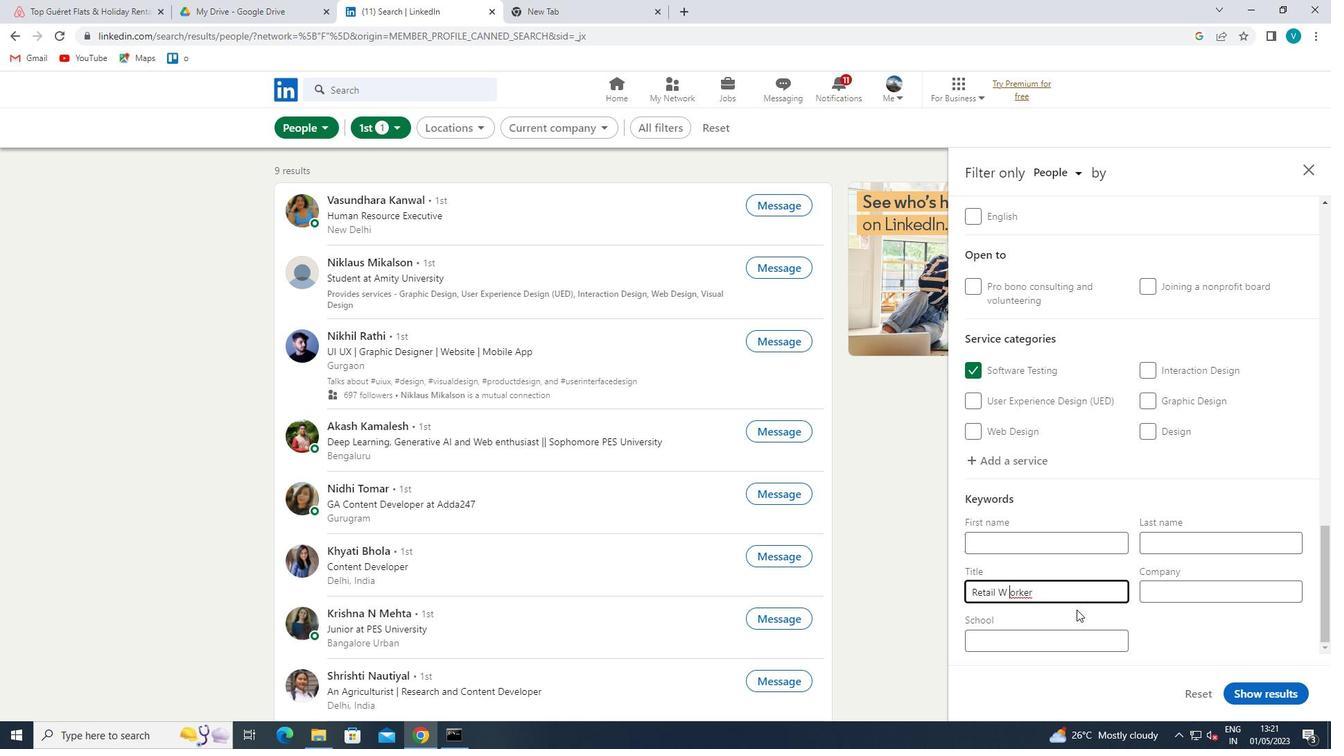 
Action: Key pressed <Key.backspace>
Screenshot: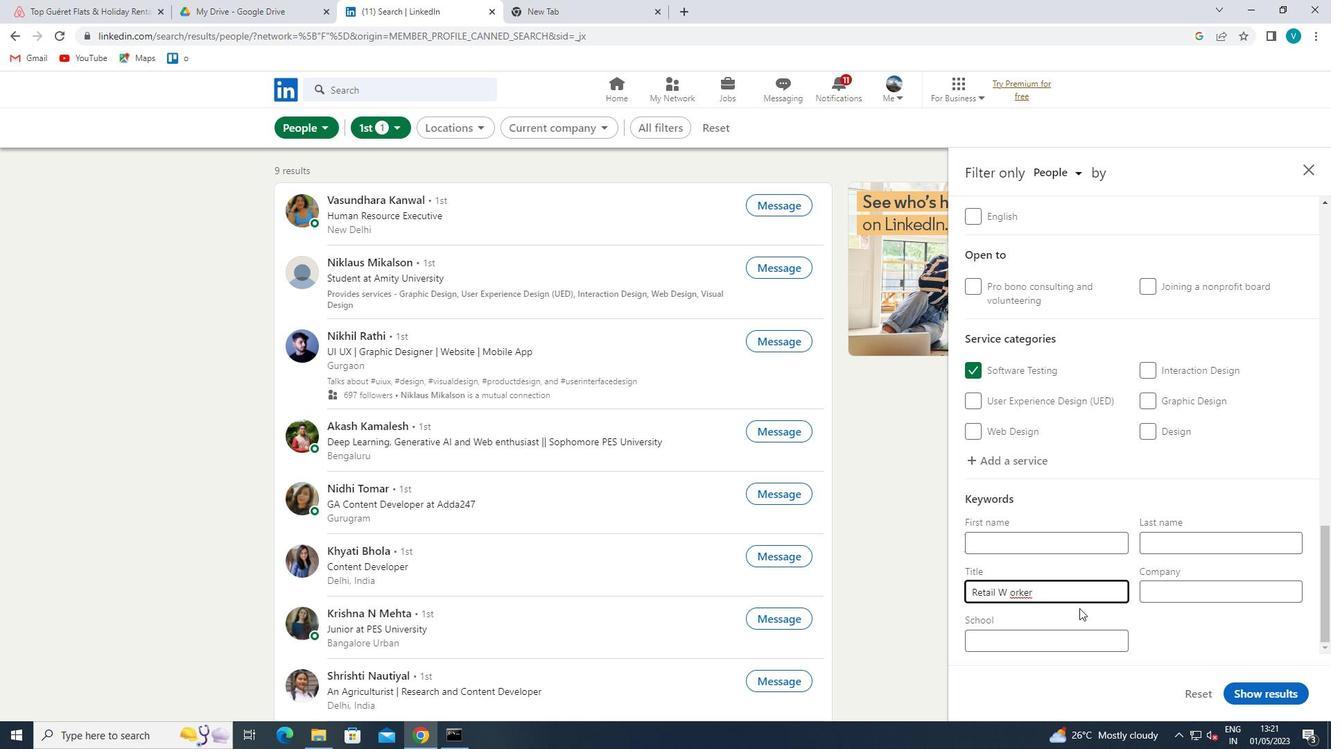 
Action: Mouse moved to (1265, 695)
Screenshot: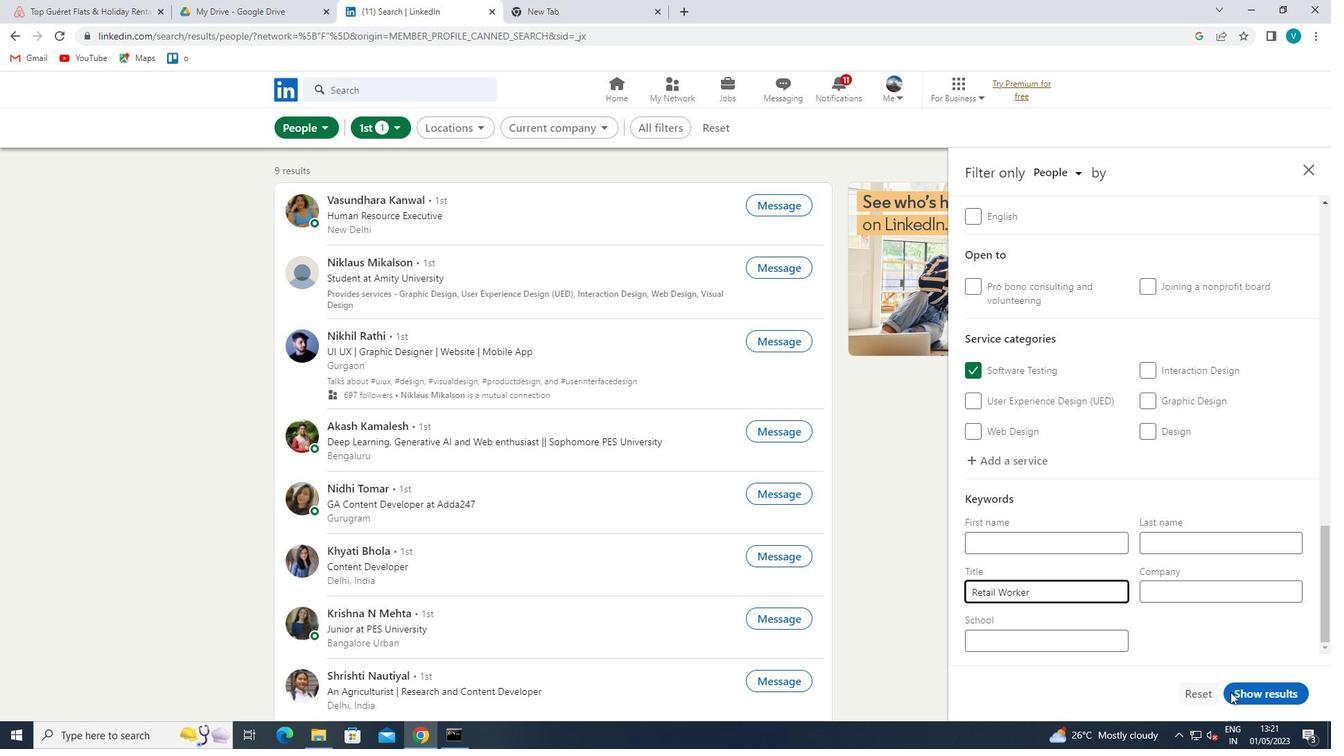 
Action: Mouse pressed left at (1265, 695)
Screenshot: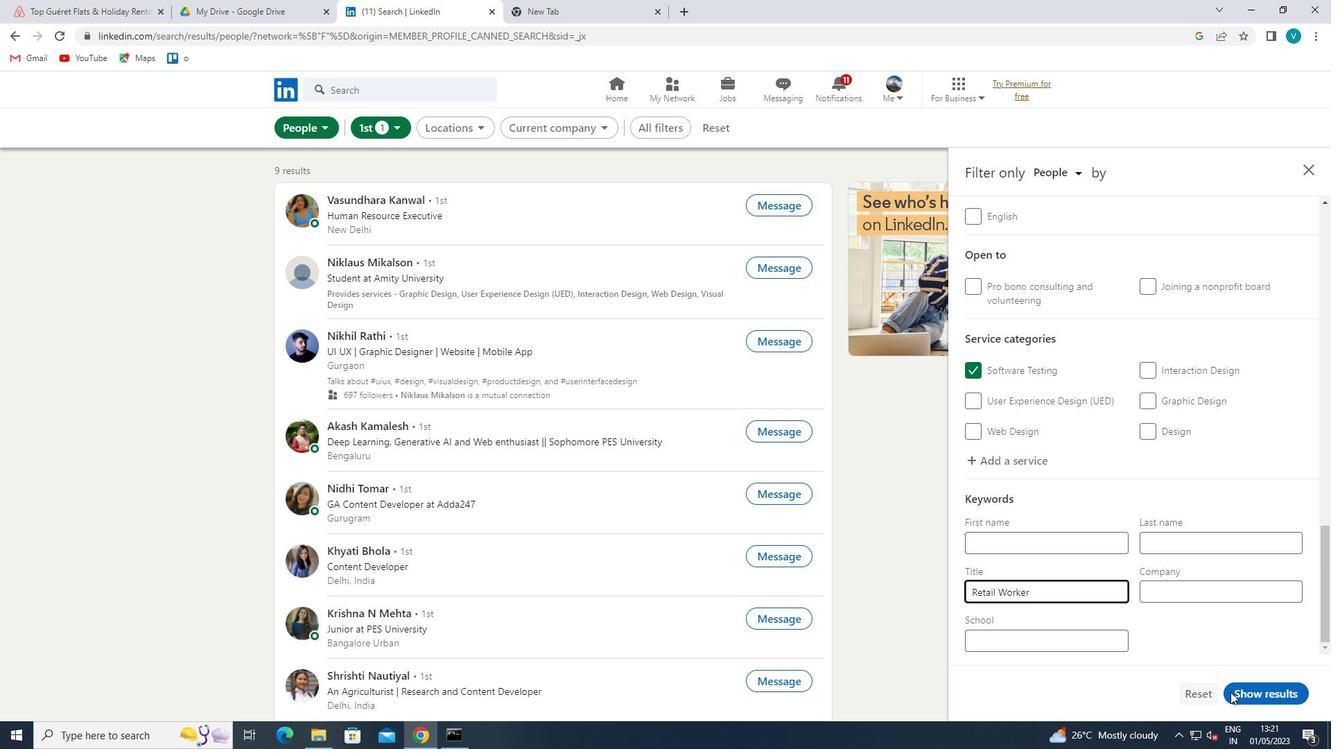
Action: Mouse moved to (1224, 683)
Screenshot: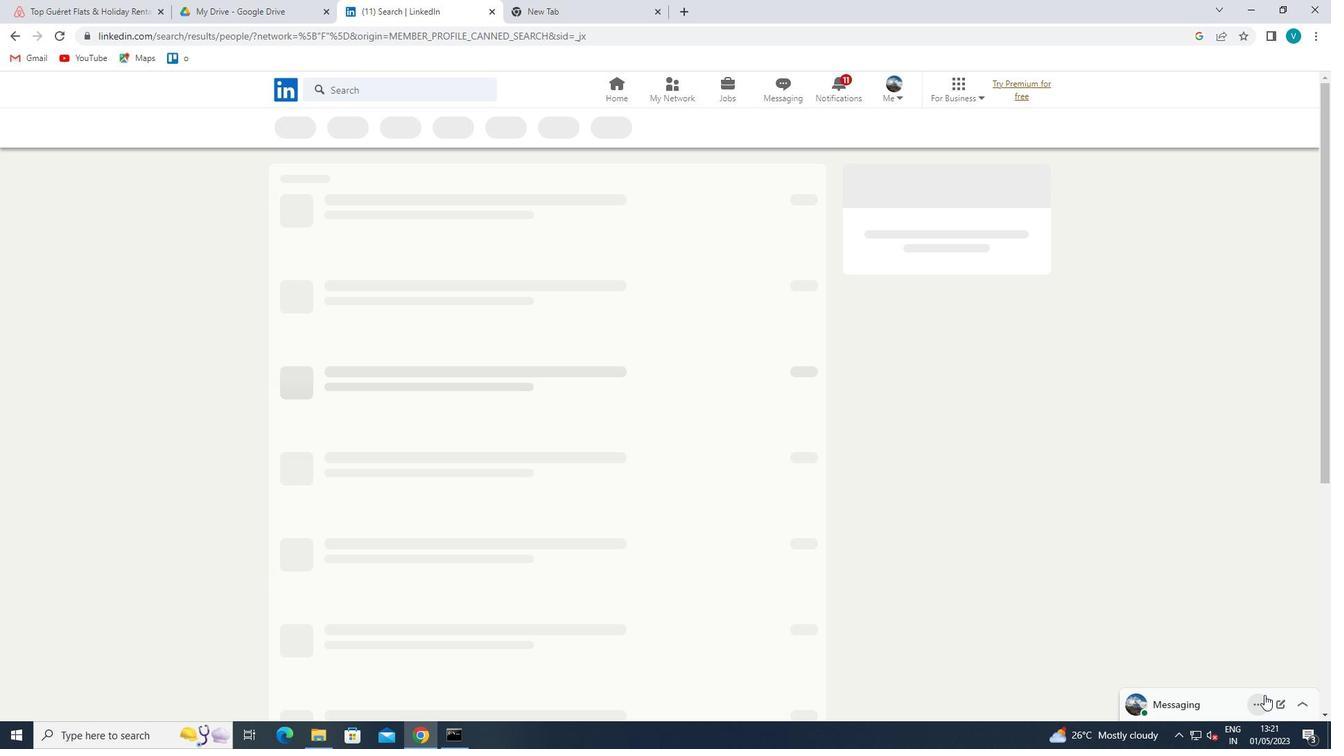 
